 Task: Look for space in Kamaterón, Greece from 14th June, 2023 to 30th June, 2023 for 5 adults in price range Rs.8000 to Rs.12000. Place can be entire place or private room with 5 bedrooms having 5 beds and 5 bathrooms. Property type can be house, flat, hotel. Amenities needed are: wifi, TV, free parkinig on premises, gym, breakfast. Booking option can be shelf check-in. Required host language is English.
Action: Mouse moved to (492, 158)
Screenshot: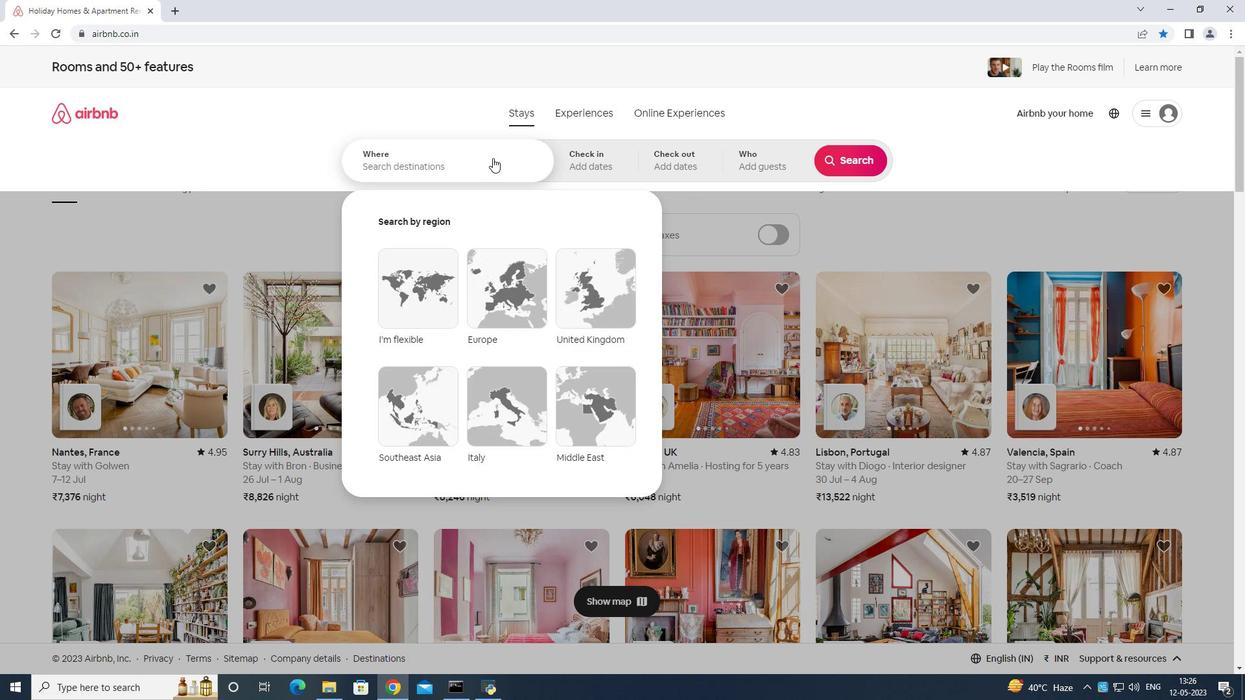 
Action: Mouse pressed left at (492, 158)
Screenshot: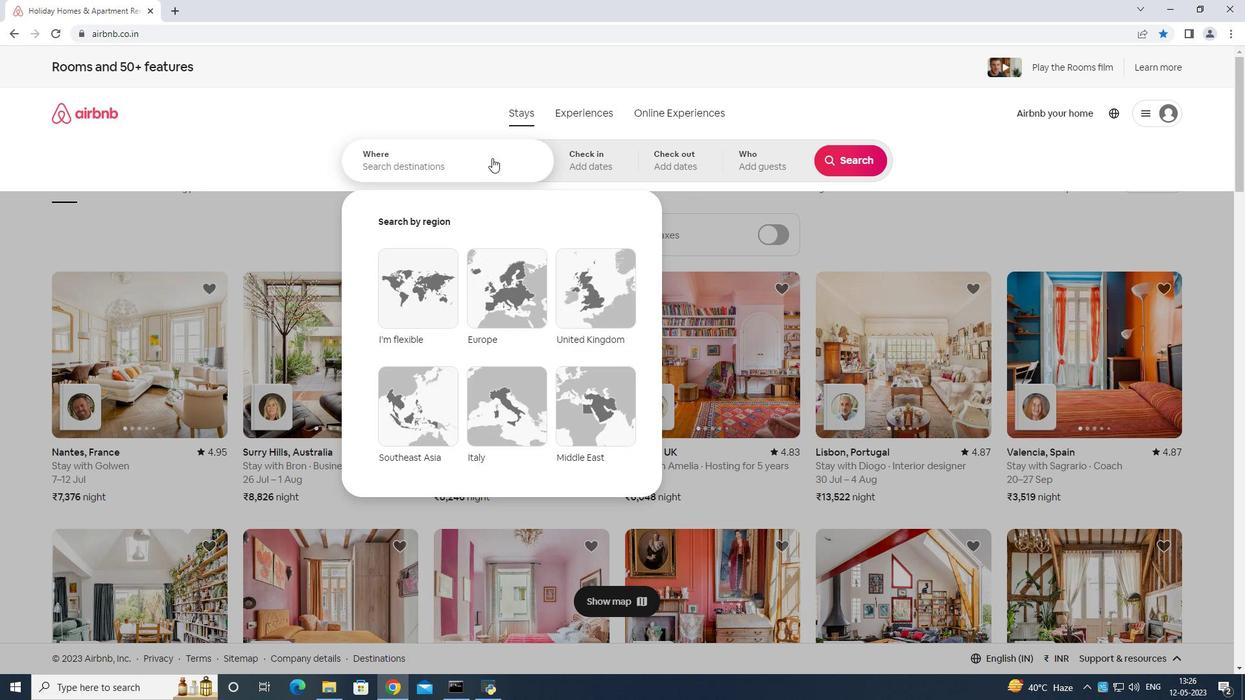 
Action: Key pressed <Key.shift>Kamatr<Key.backspace>eron<Key.space>greece<Key.enter>
Screenshot: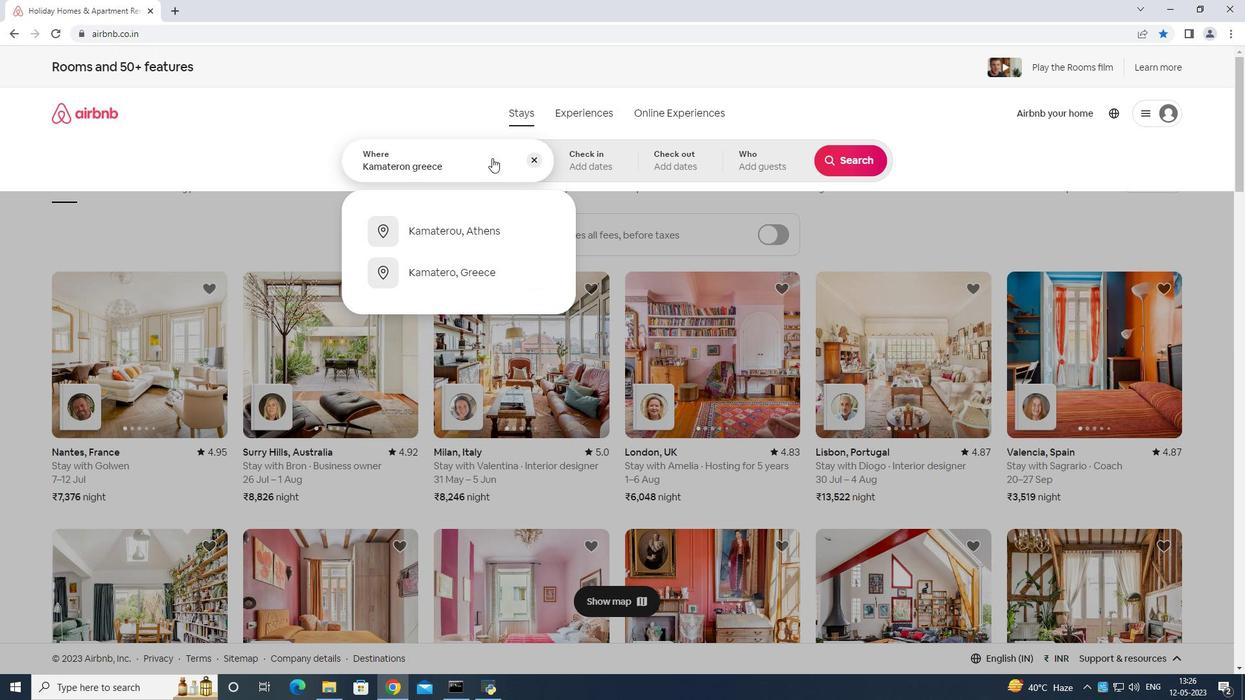 
Action: Mouse moved to (744, 378)
Screenshot: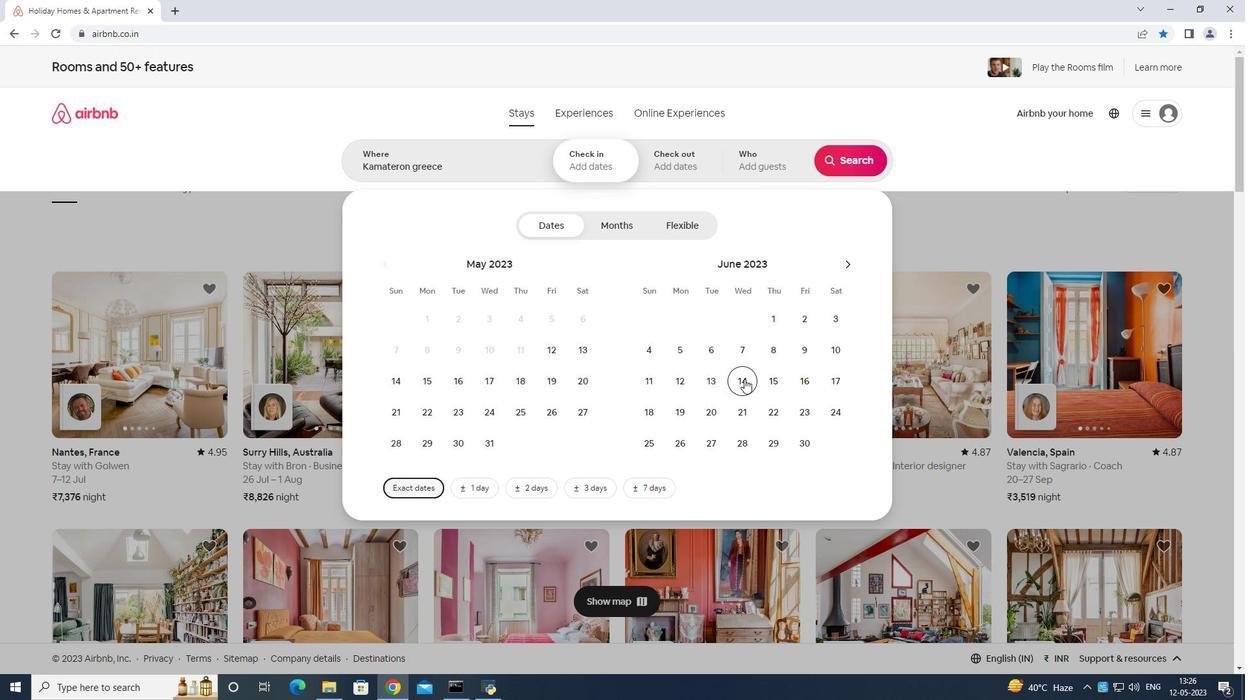 
Action: Mouse pressed left at (744, 378)
Screenshot: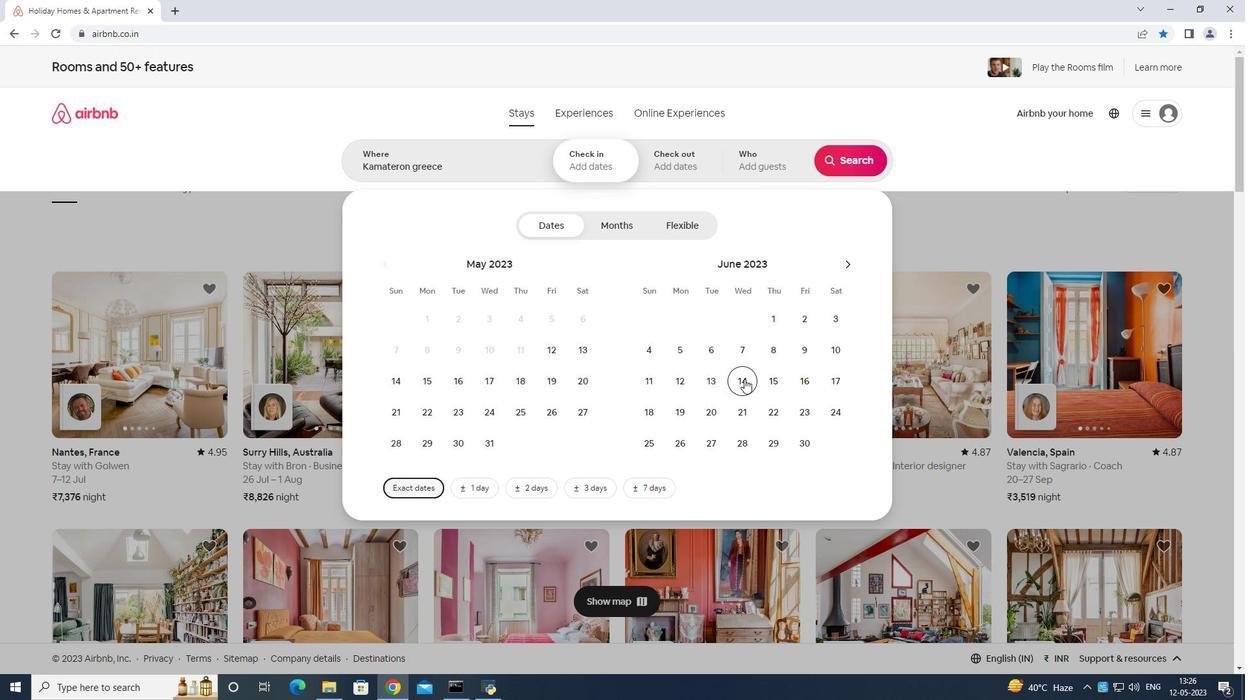 
Action: Mouse moved to (801, 441)
Screenshot: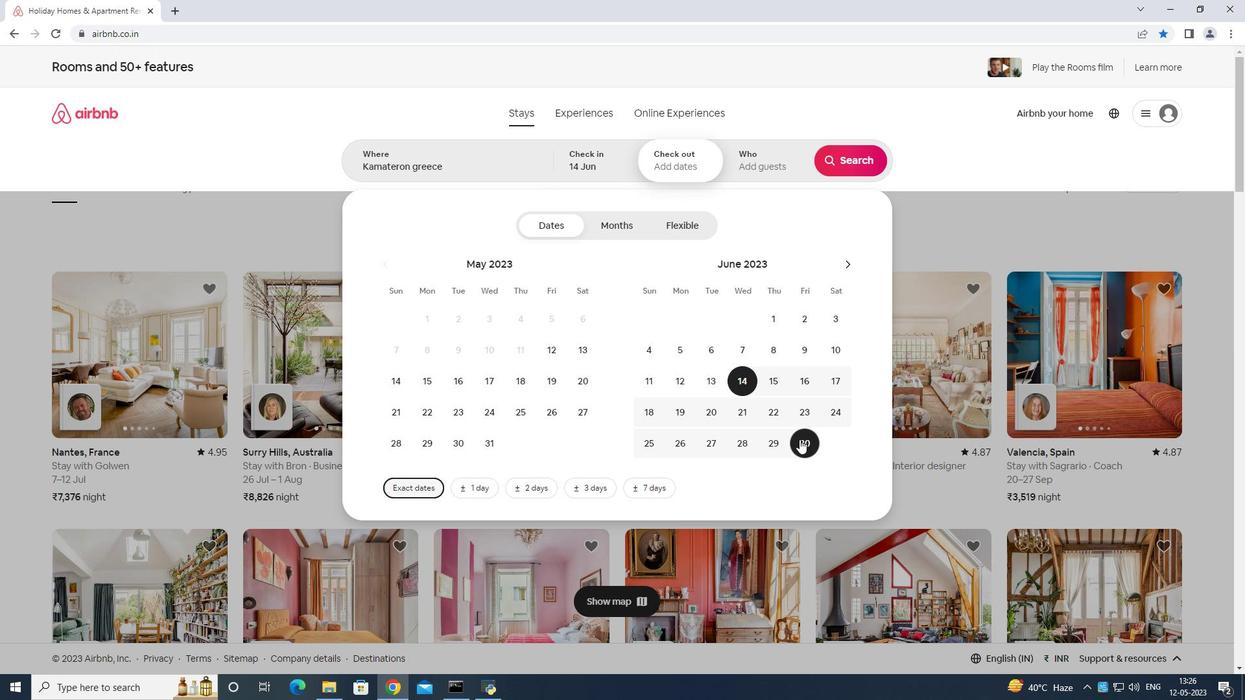 
Action: Mouse pressed left at (801, 441)
Screenshot: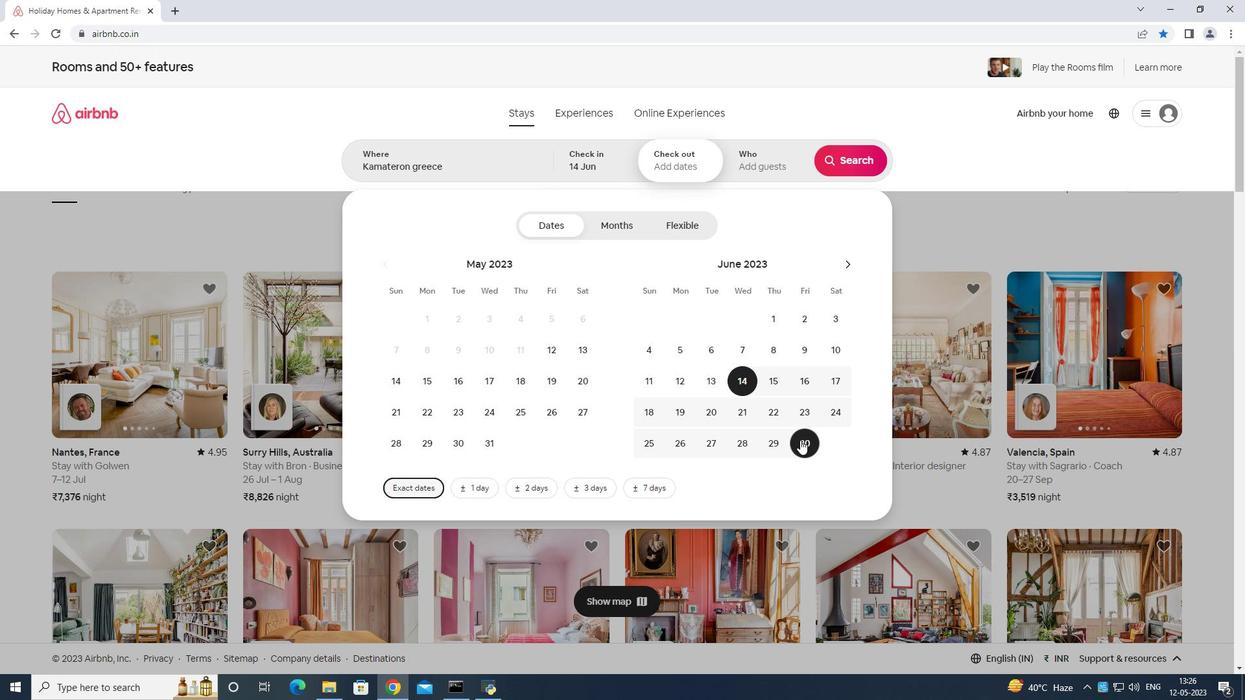 
Action: Mouse moved to (770, 162)
Screenshot: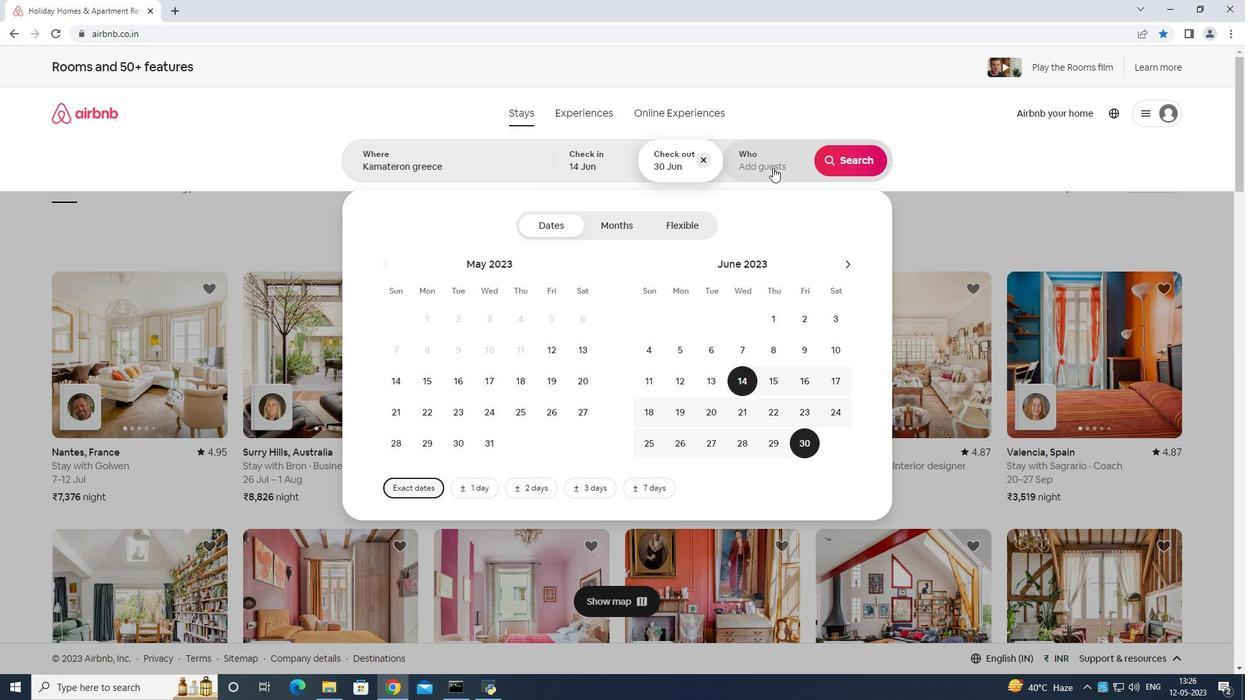 
Action: Mouse pressed left at (770, 162)
Screenshot: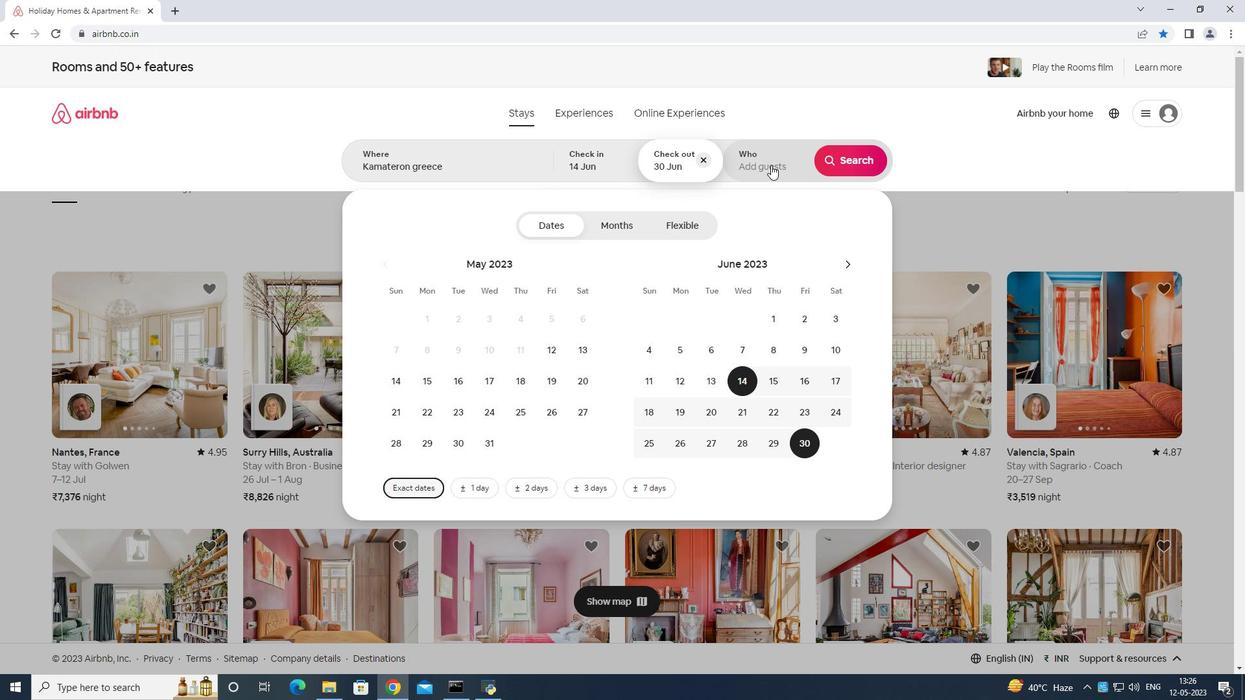 
Action: Mouse moved to (847, 232)
Screenshot: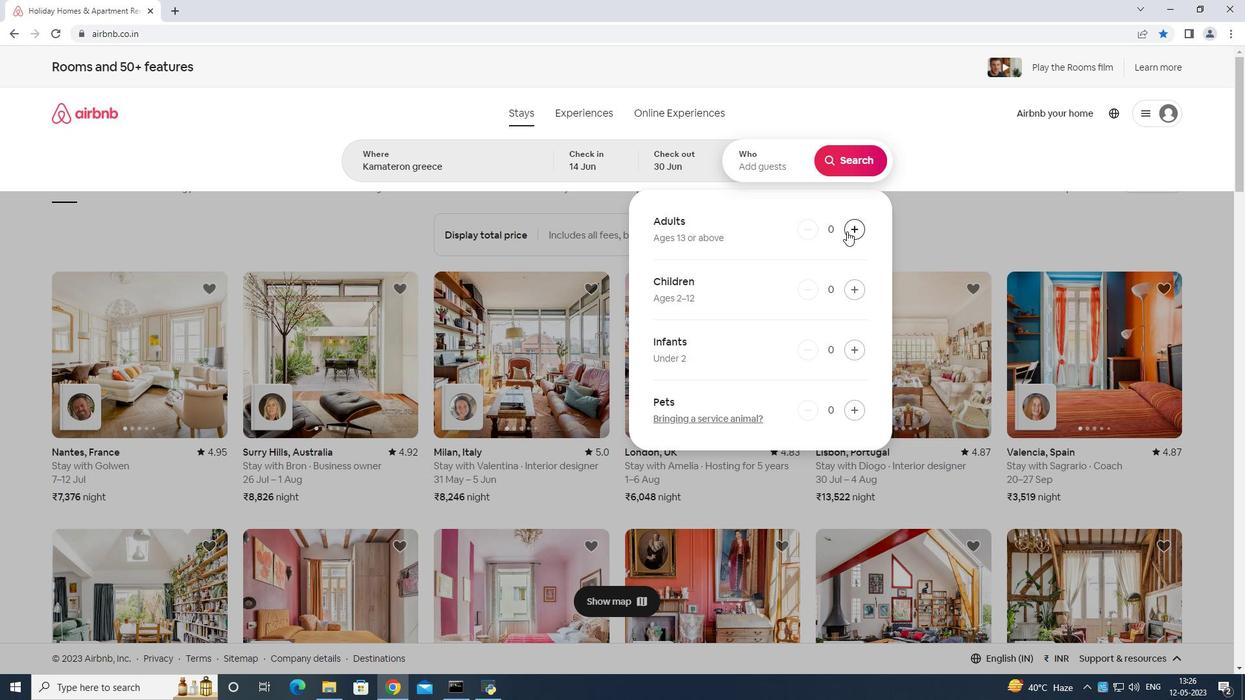 
Action: Mouse pressed left at (847, 232)
Screenshot: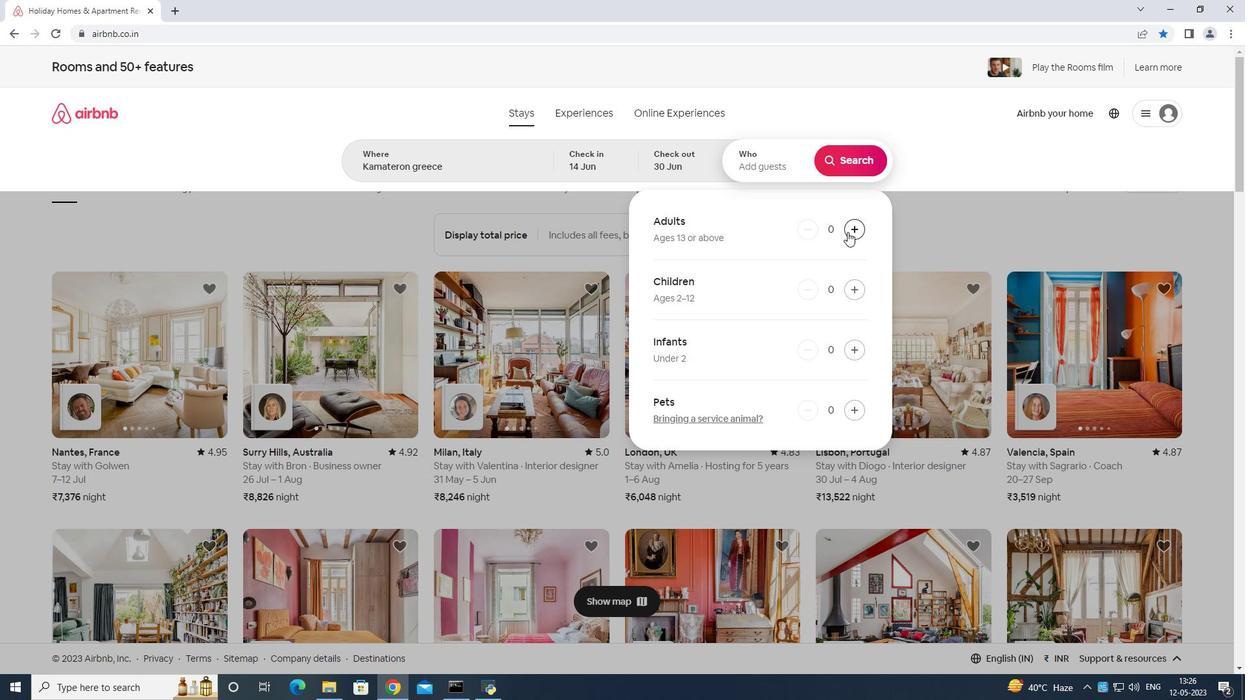 
Action: Mouse pressed left at (847, 232)
Screenshot: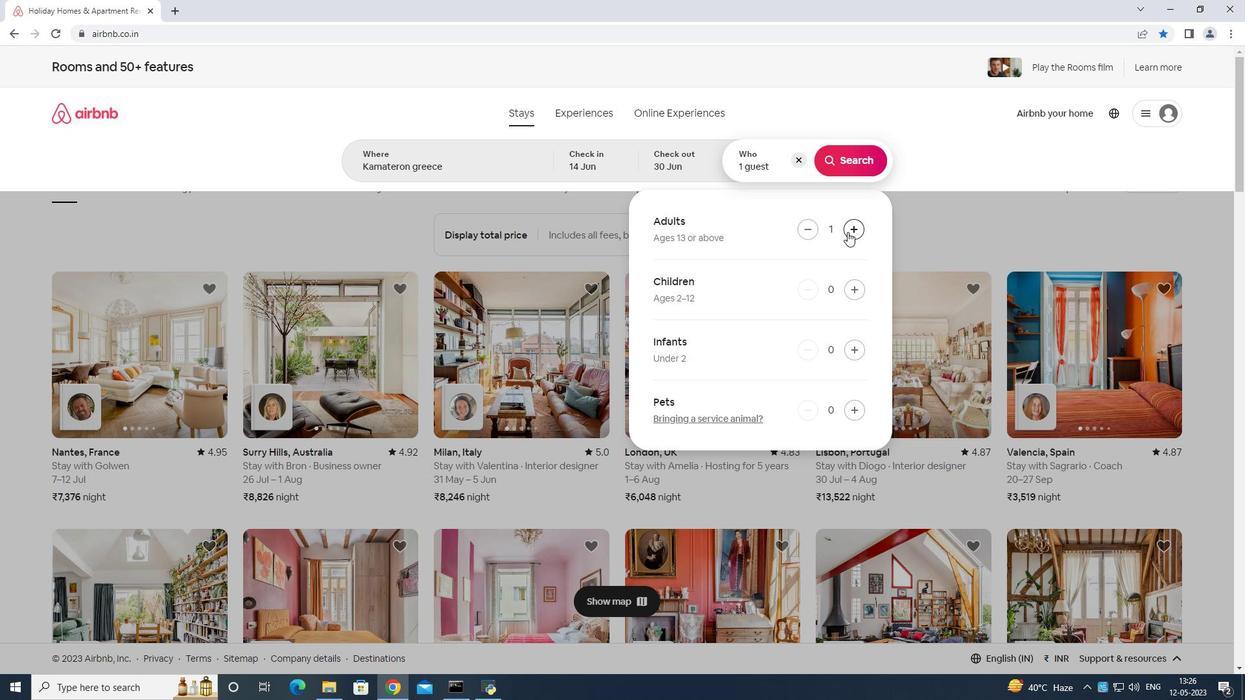 
Action: Mouse pressed left at (847, 232)
Screenshot: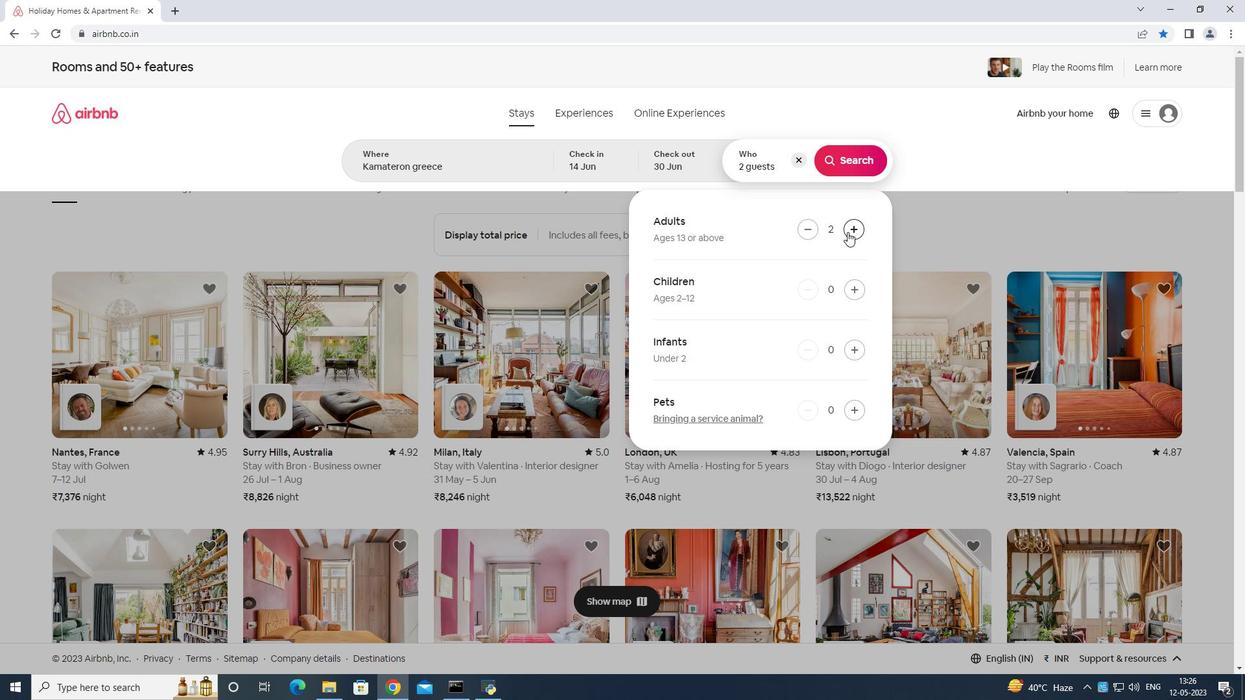 
Action: Mouse pressed left at (847, 232)
Screenshot: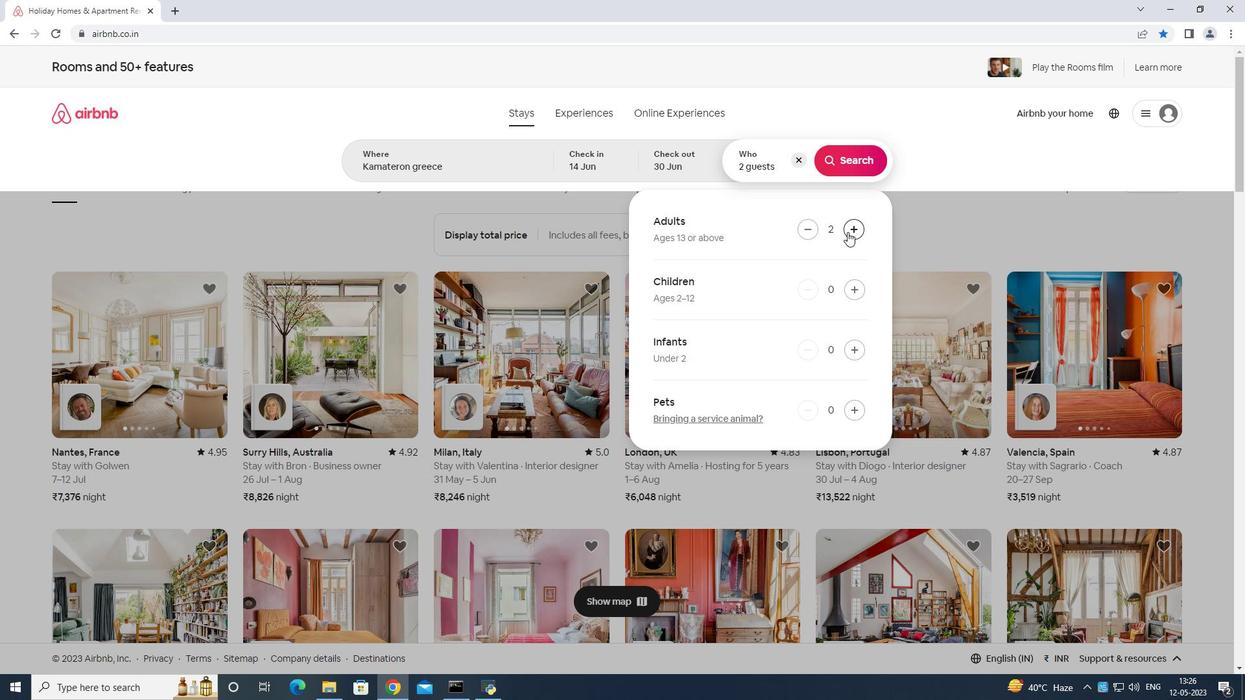 
Action: Mouse pressed left at (847, 232)
Screenshot: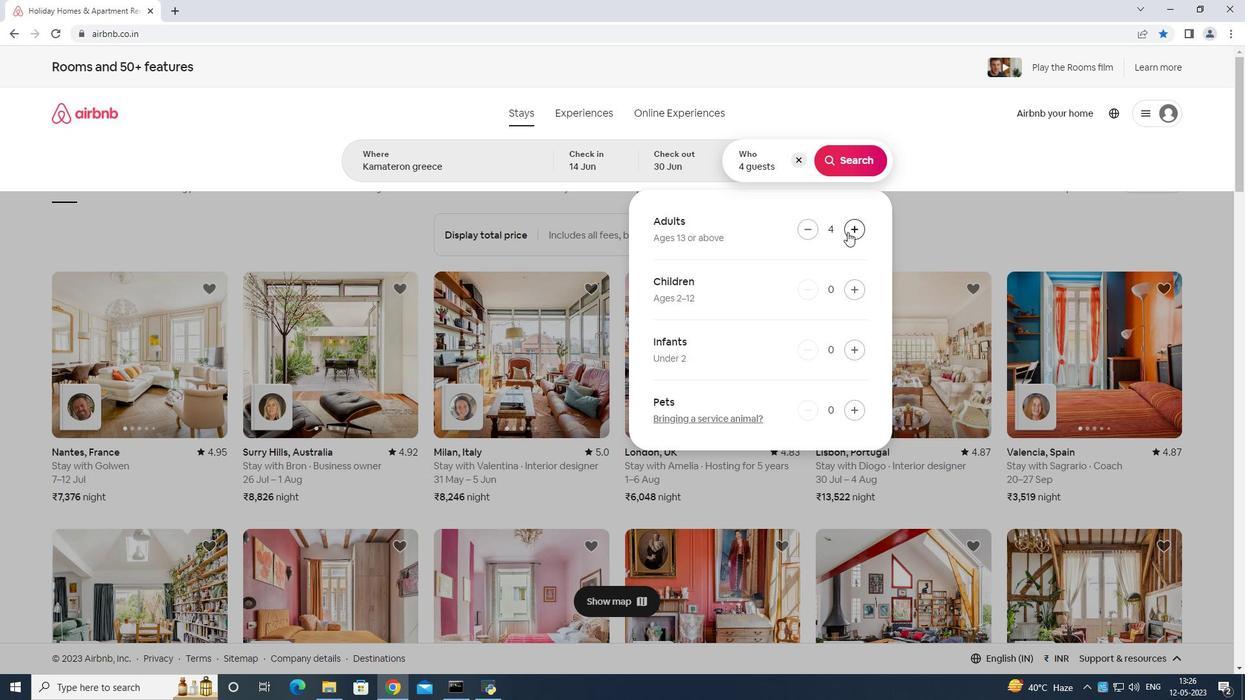 
Action: Mouse moved to (860, 160)
Screenshot: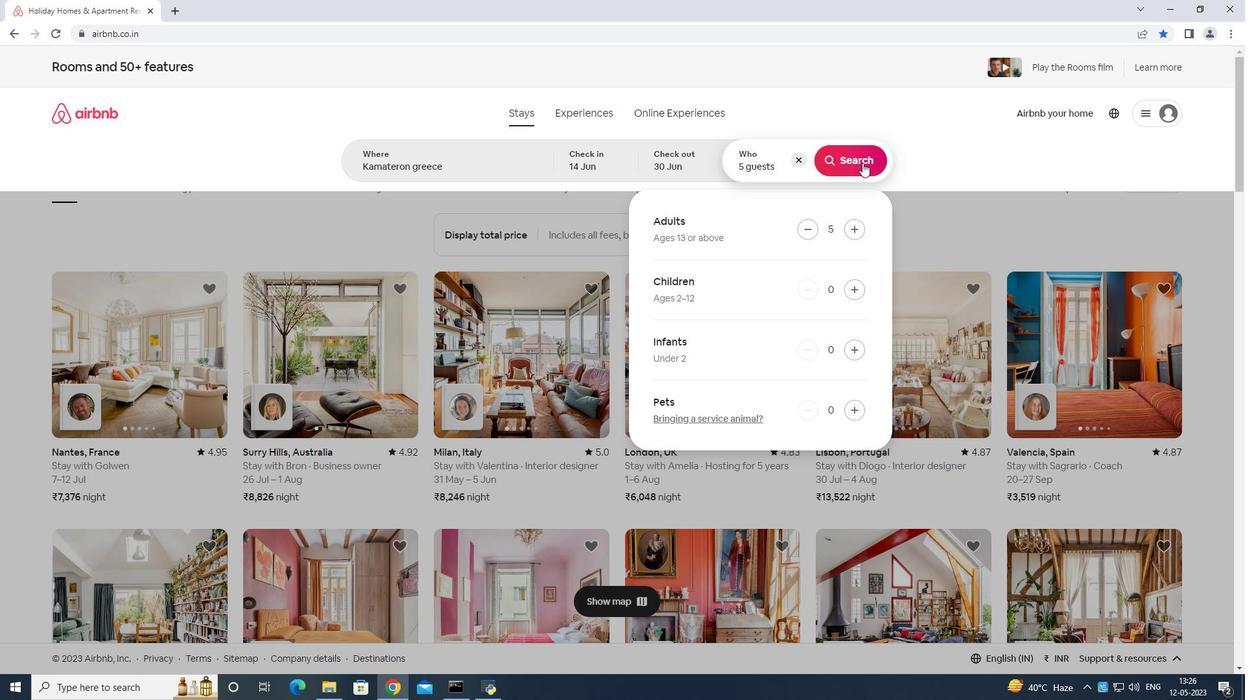 
Action: Mouse pressed left at (860, 160)
Screenshot: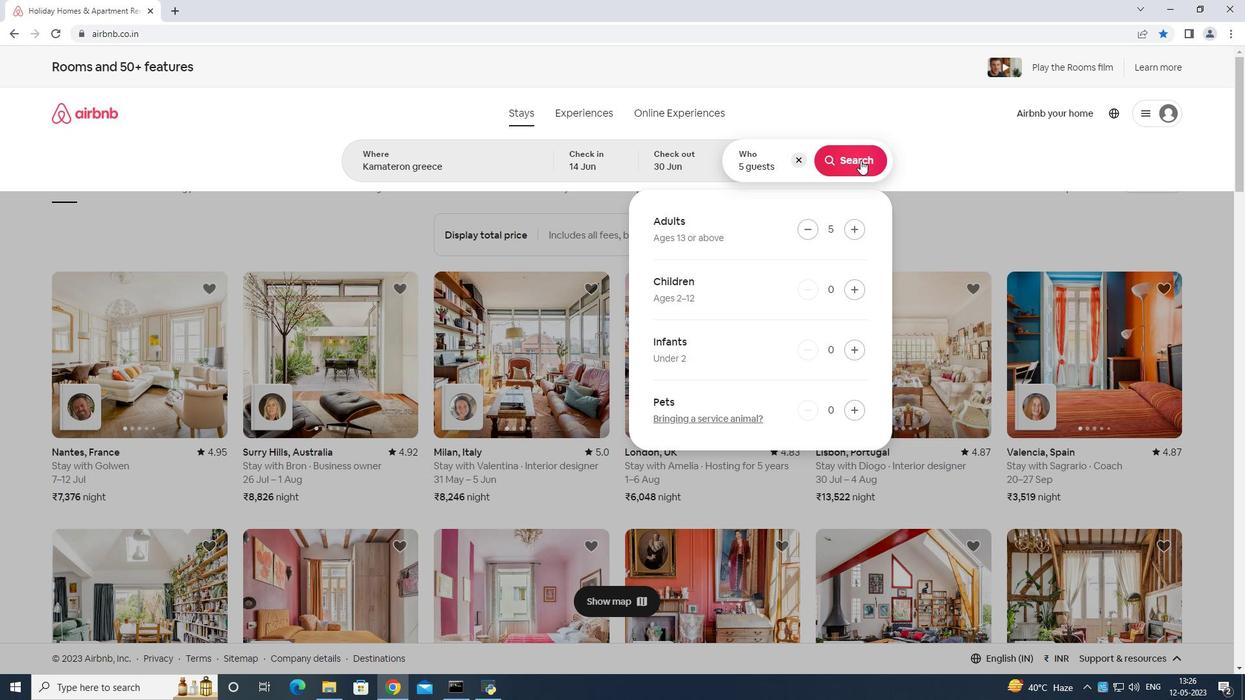 
Action: Mouse moved to (1193, 118)
Screenshot: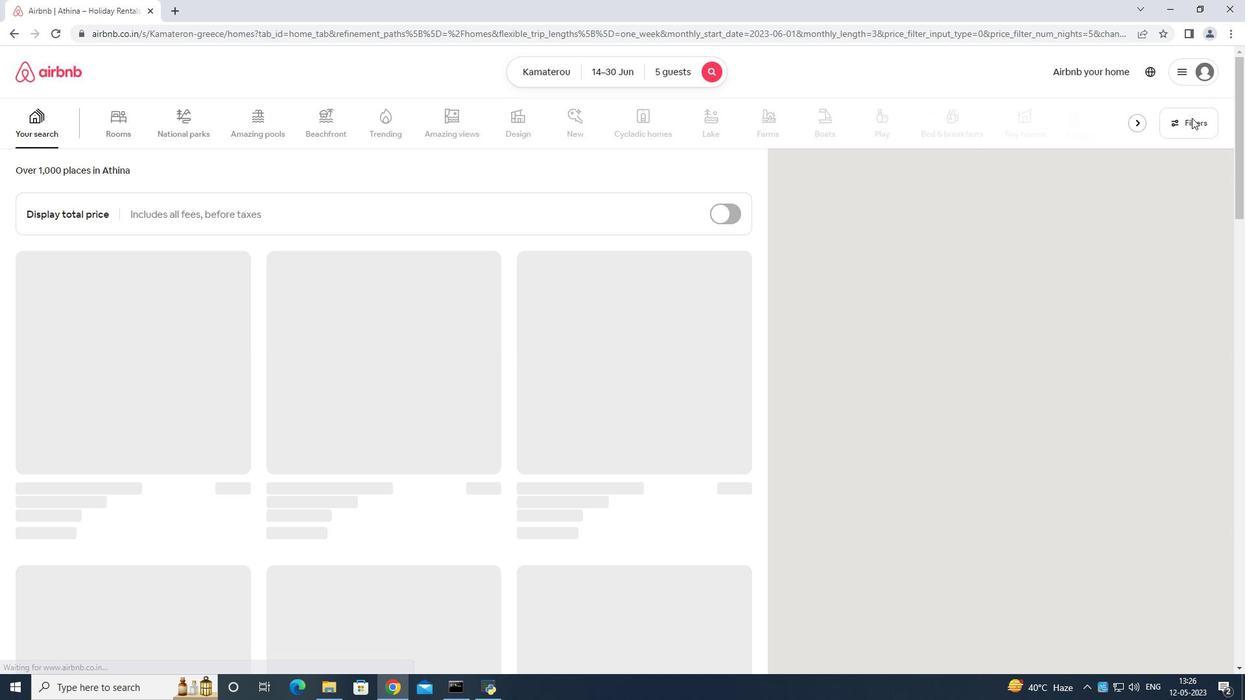 
Action: Mouse pressed left at (1193, 118)
Screenshot: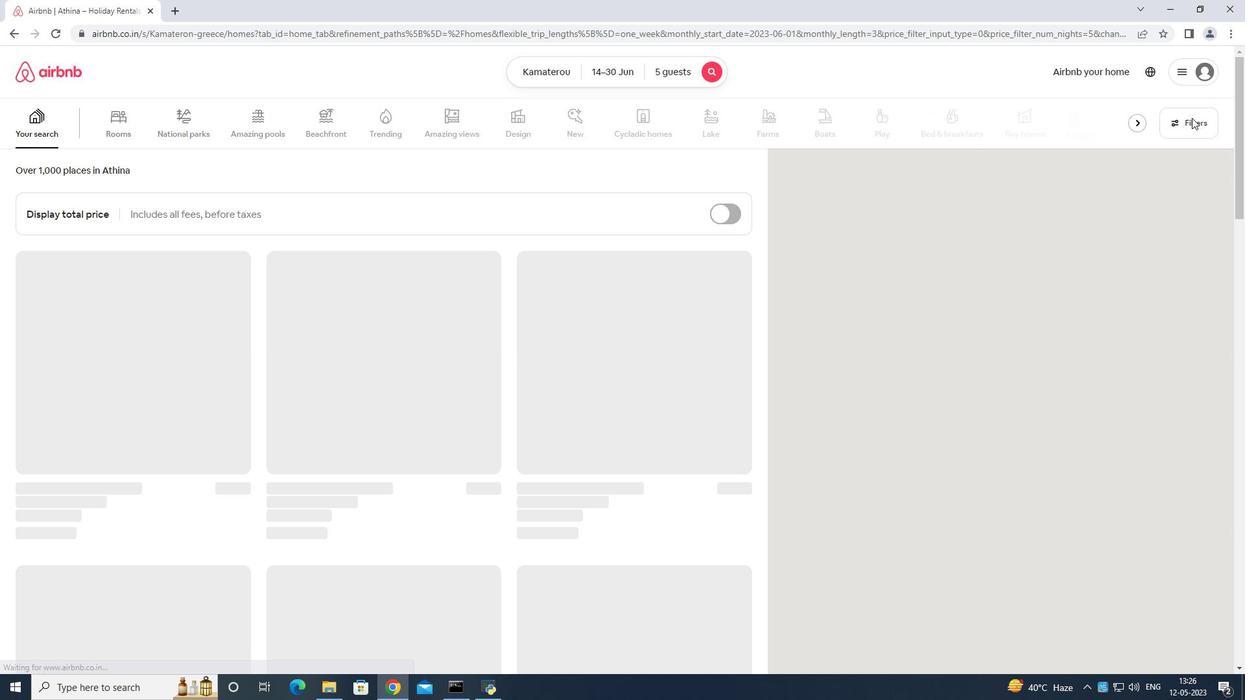 
Action: Mouse moved to (568, 446)
Screenshot: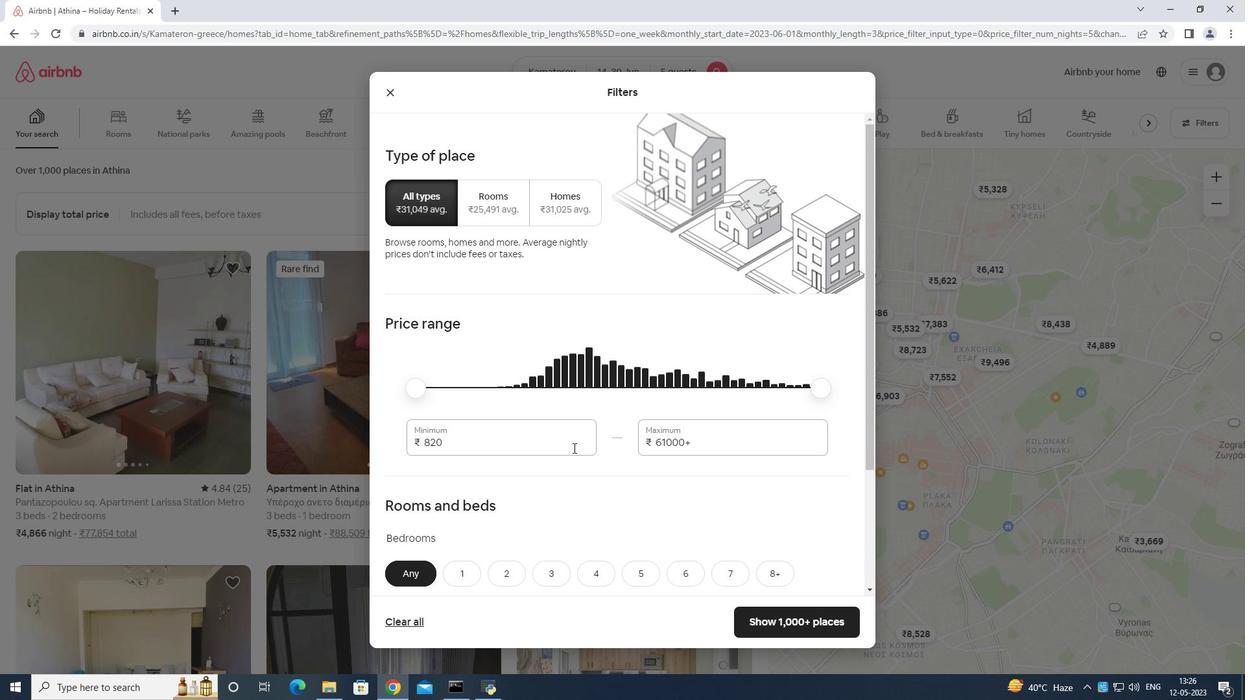
Action: Mouse pressed left at (568, 446)
Screenshot: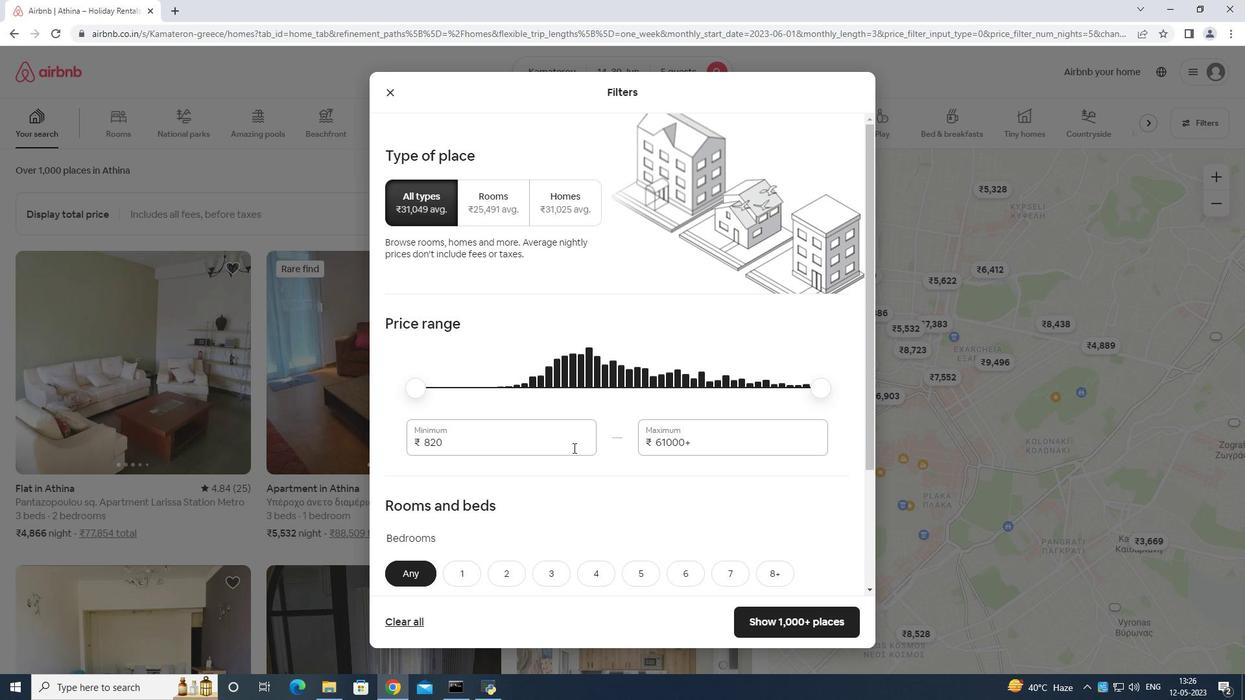 
Action: Key pressed <Key.backspace>
Screenshot: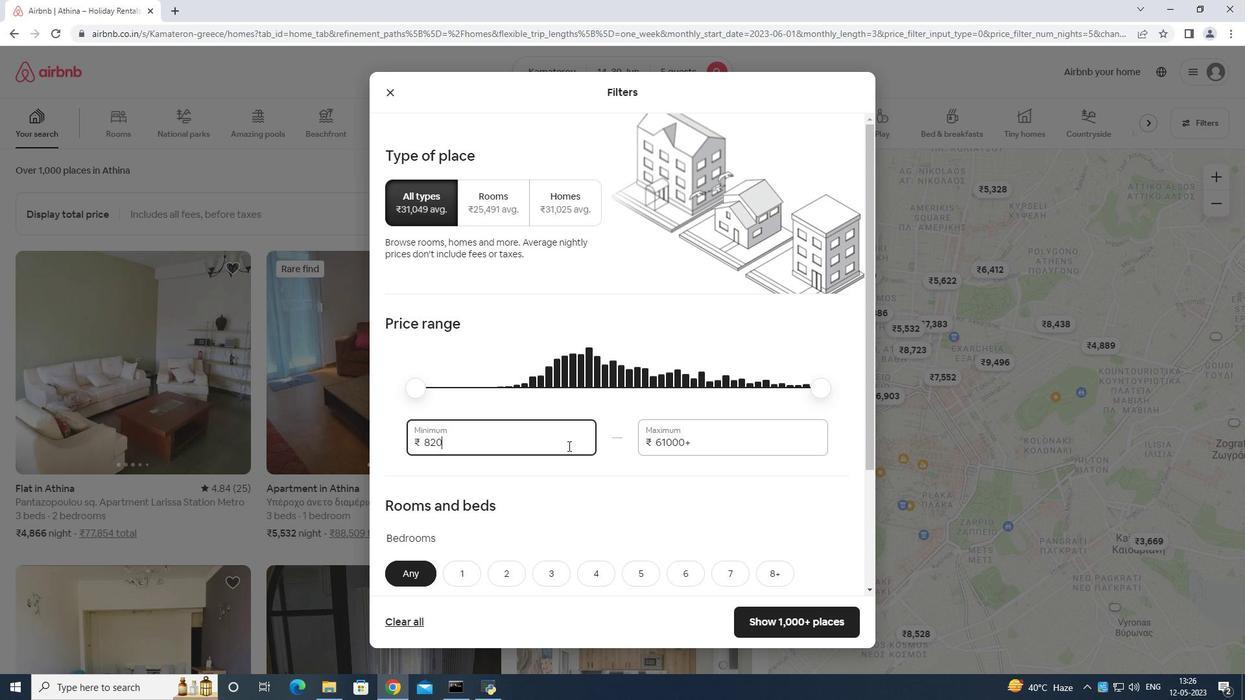 
Action: Mouse moved to (572, 440)
Screenshot: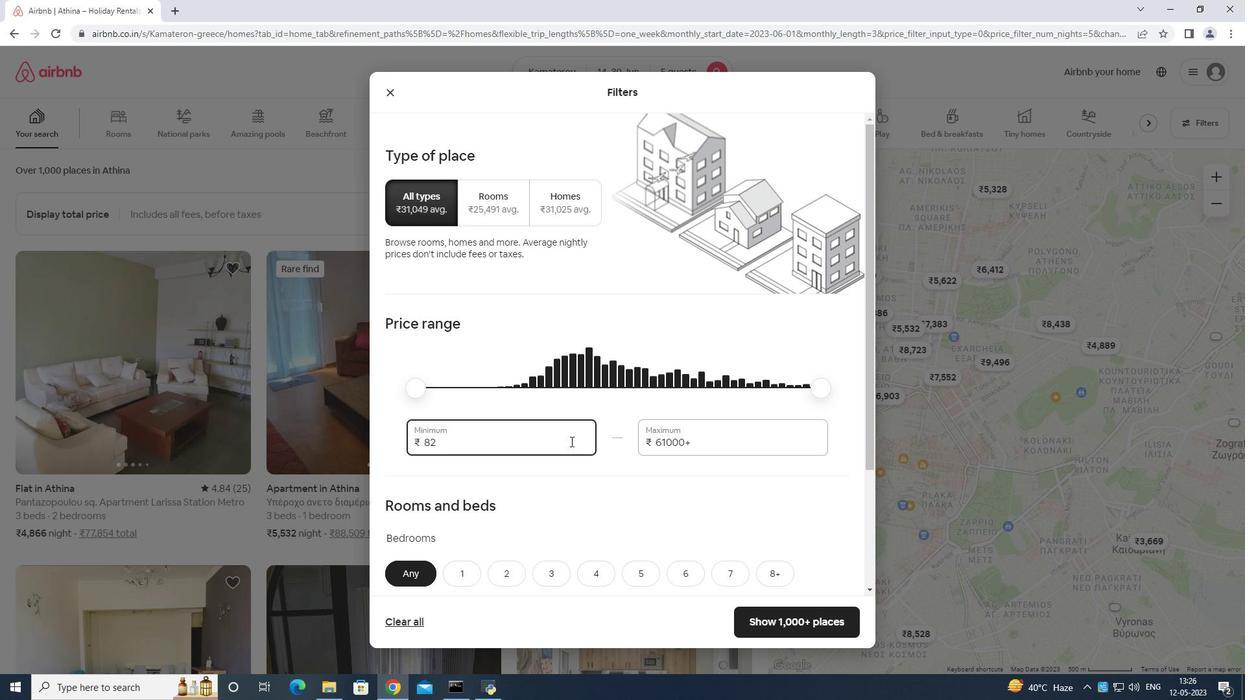 
Action: Key pressed <Key.backspace><Key.backspace>
Screenshot: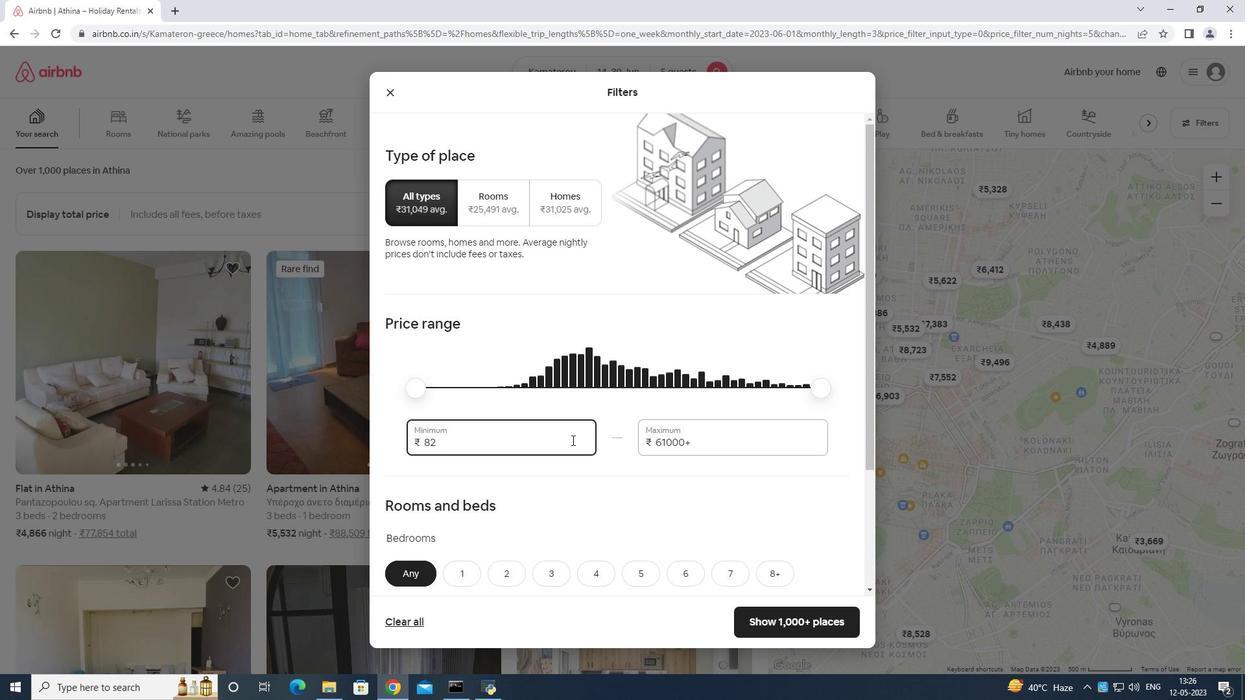 
Action: Mouse moved to (574, 439)
Screenshot: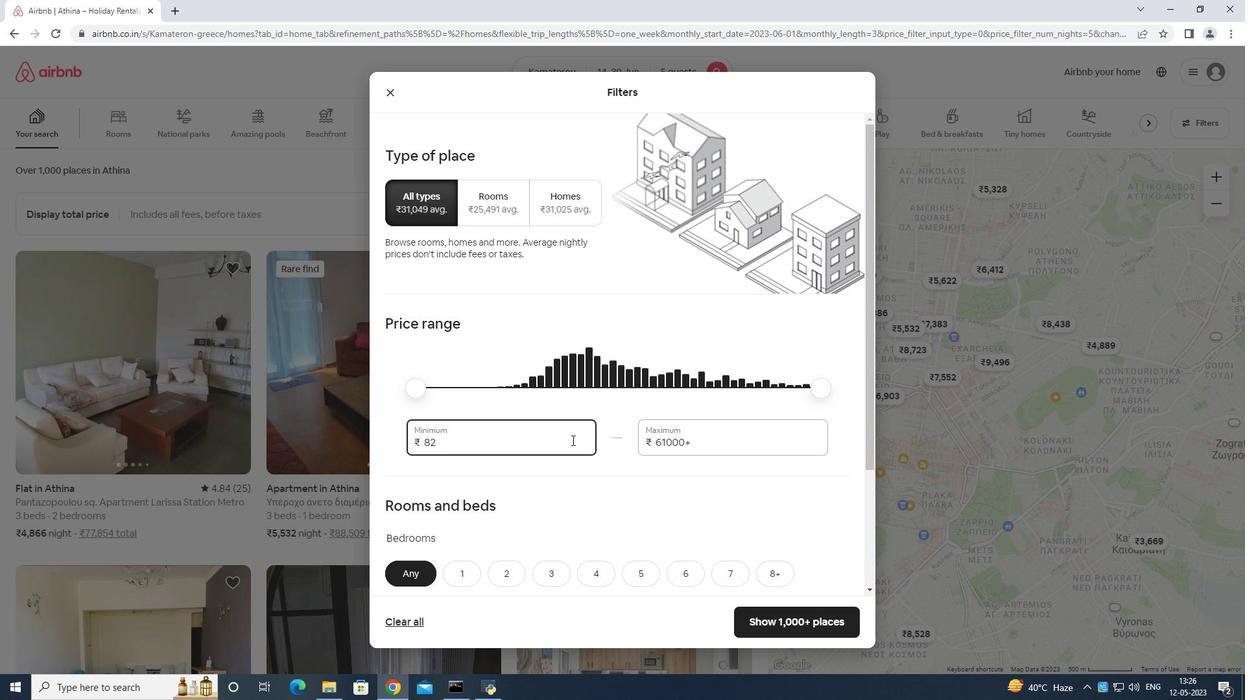
Action: Key pressed <Key.backspace><Key.backspace>8
Screenshot: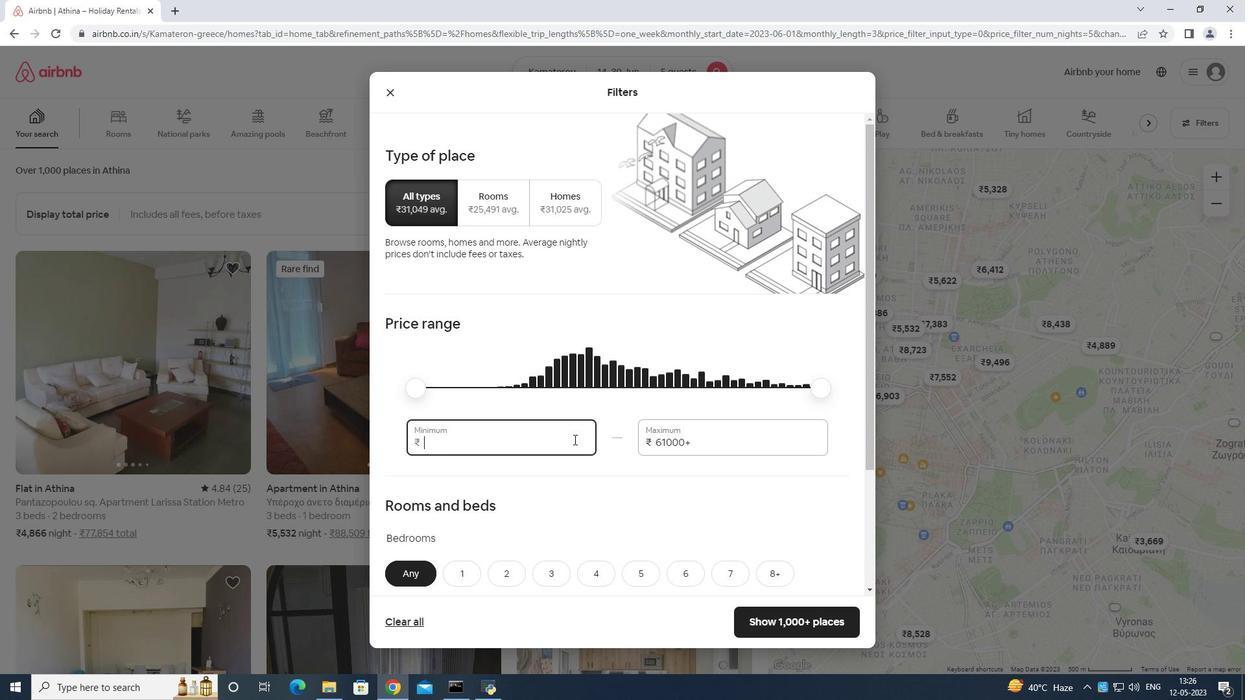 
Action: Mouse moved to (575, 439)
Screenshot: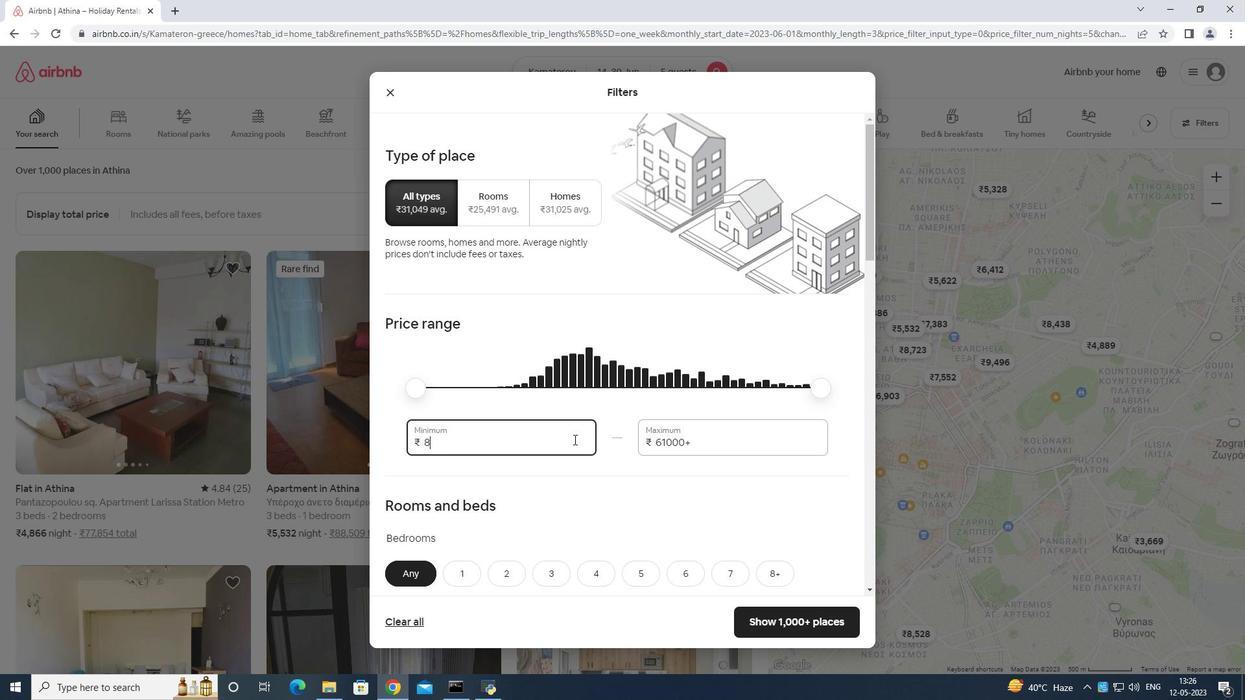 
Action: Key pressed 000
Screenshot: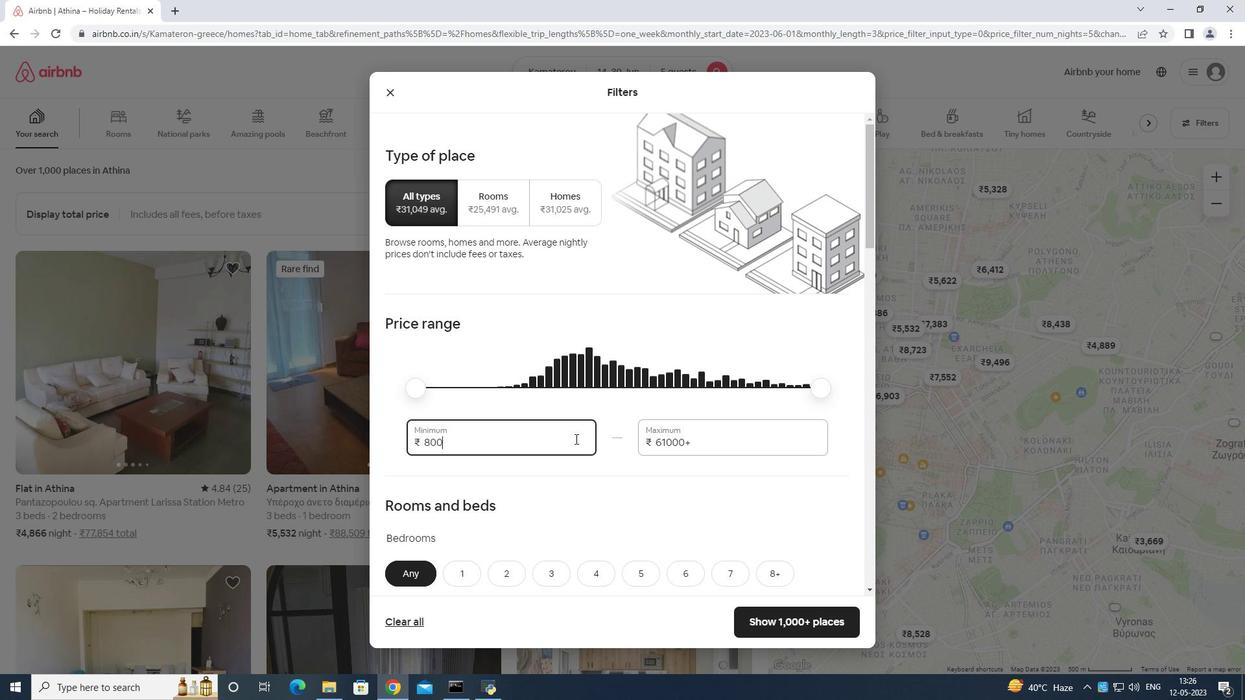 
Action: Mouse moved to (736, 427)
Screenshot: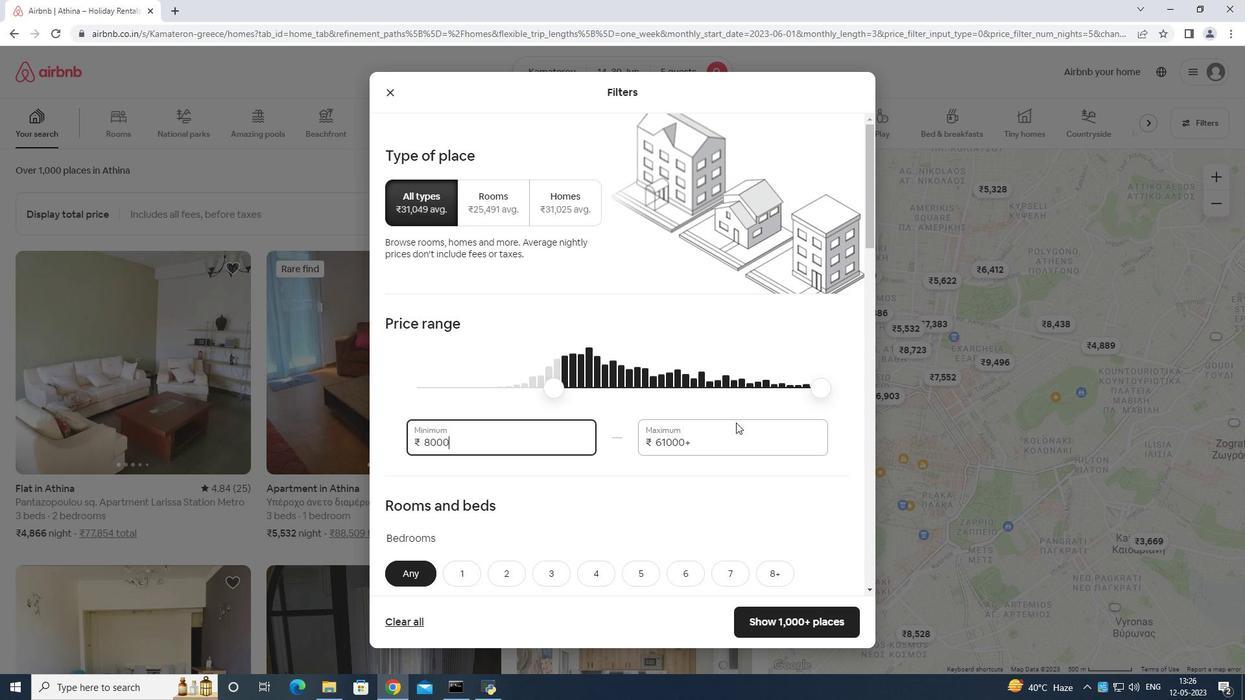
Action: Mouse pressed left at (736, 427)
Screenshot: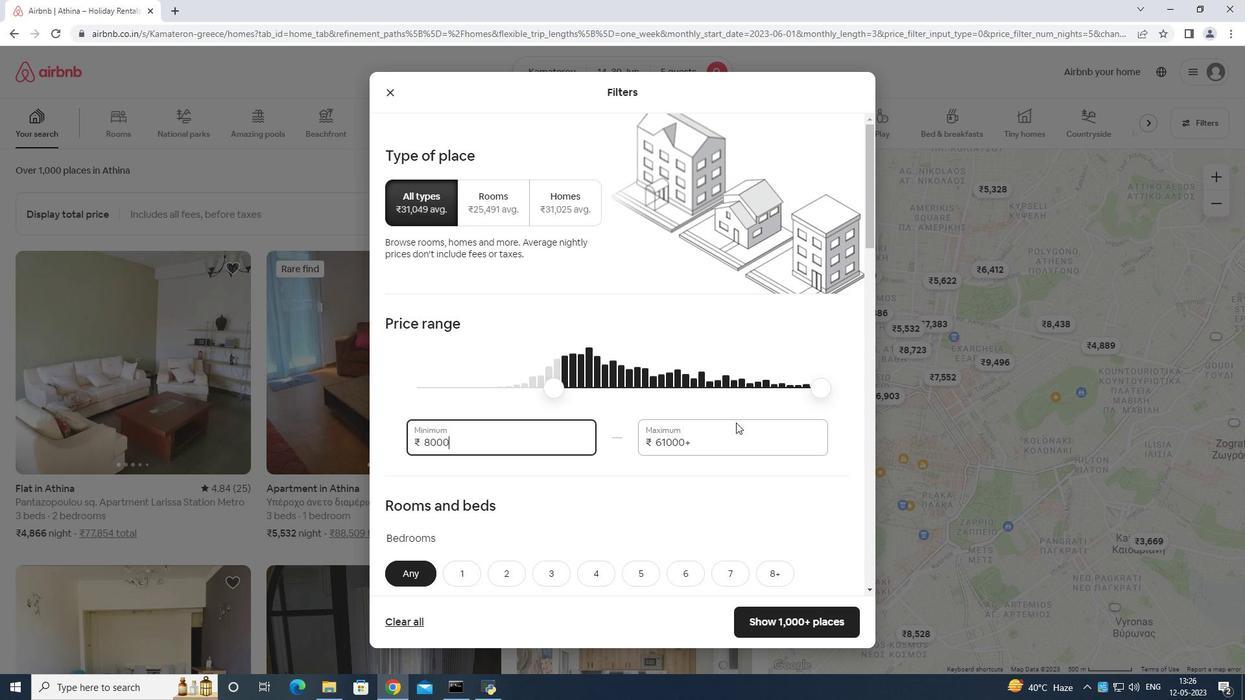 
Action: Mouse moved to (736, 428)
Screenshot: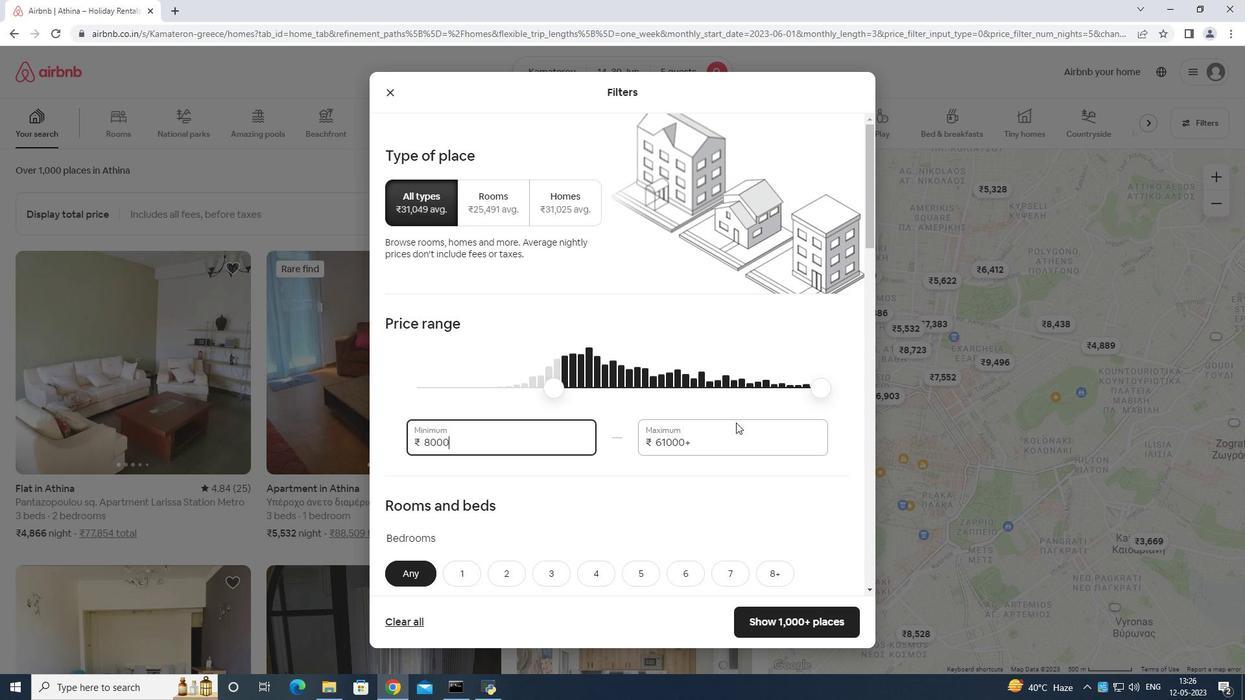 
Action: Key pressed <Key.backspace><Key.backspace><Key.backspace><Key.backspace><Key.backspace><Key.backspace><Key.backspace><Key.backspace><Key.backspace><Key.backspace><Key.backspace>1
Screenshot: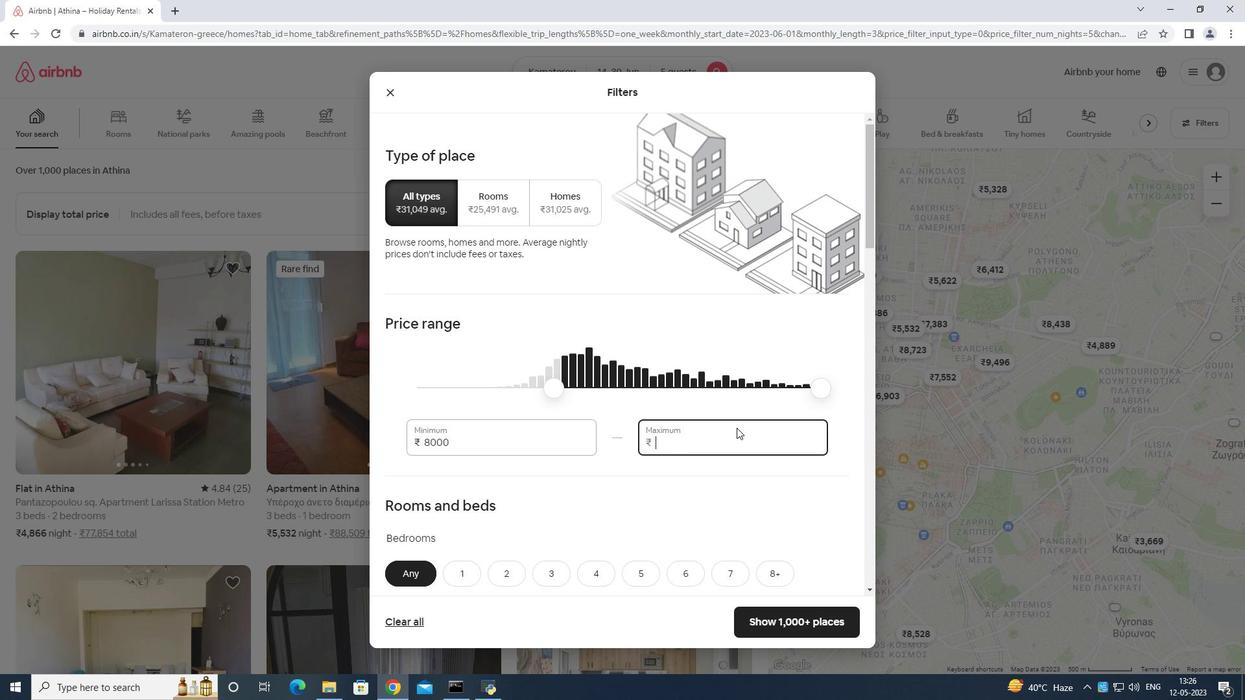
Action: Mouse moved to (737, 428)
Screenshot: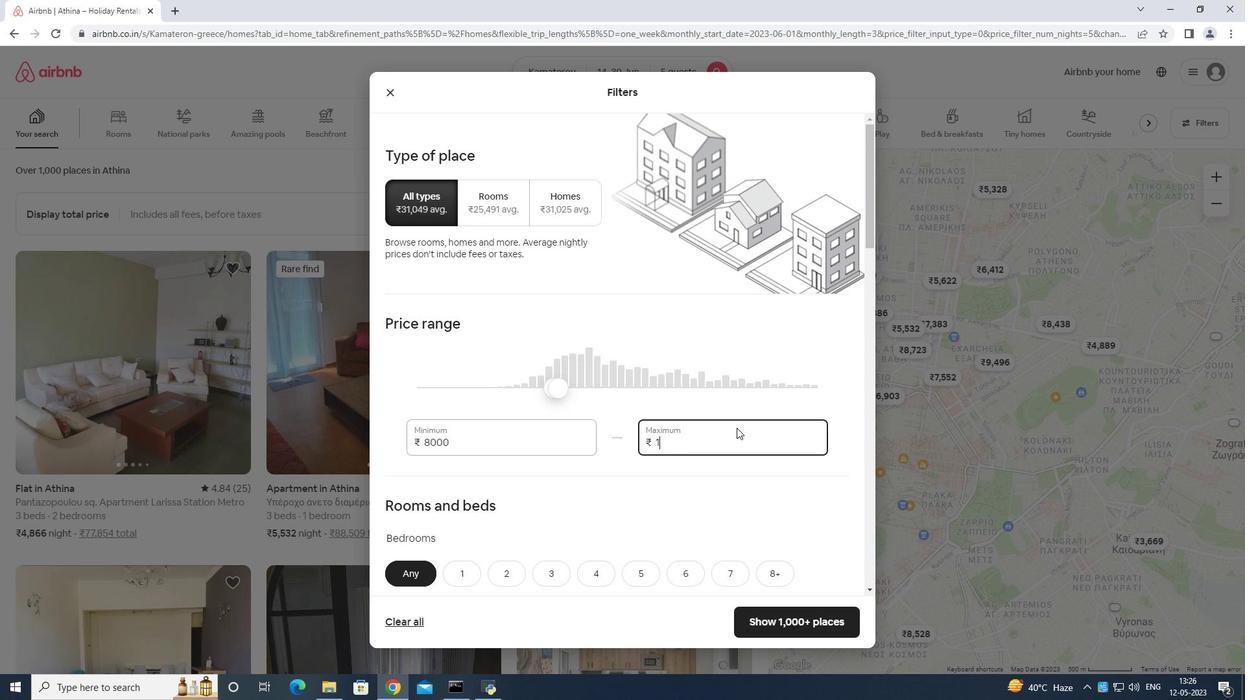 
Action: Key pressed 20
Screenshot: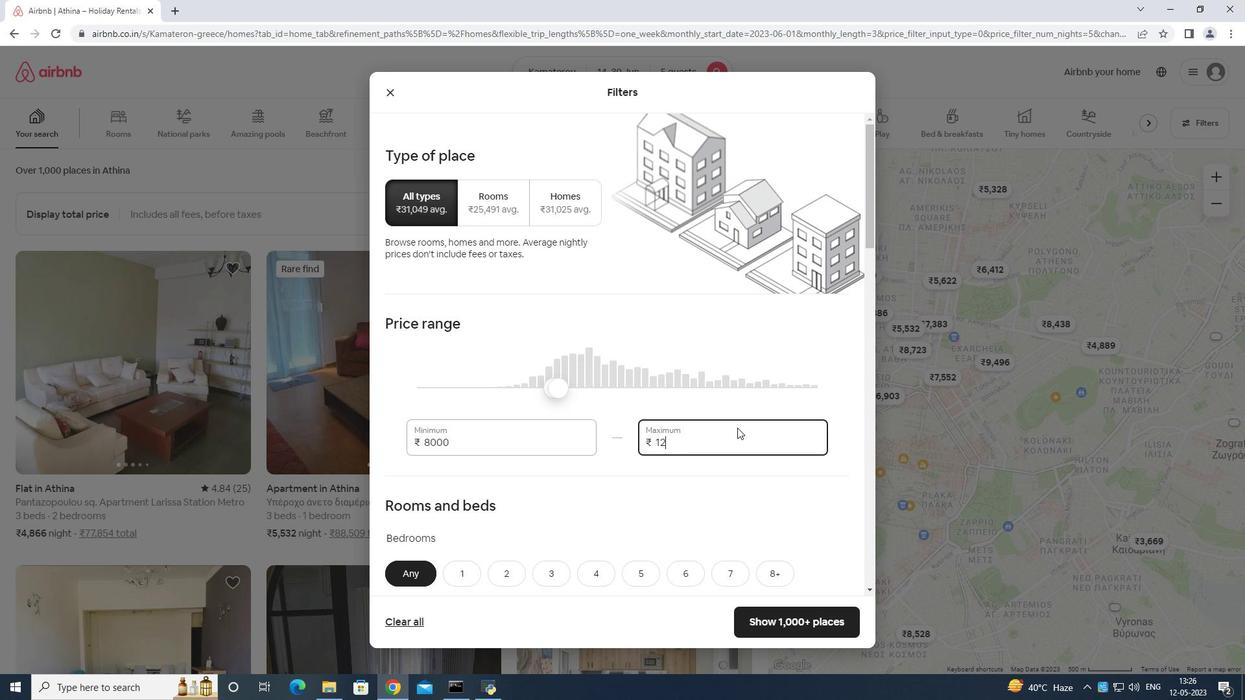 
Action: Mouse moved to (737, 428)
Screenshot: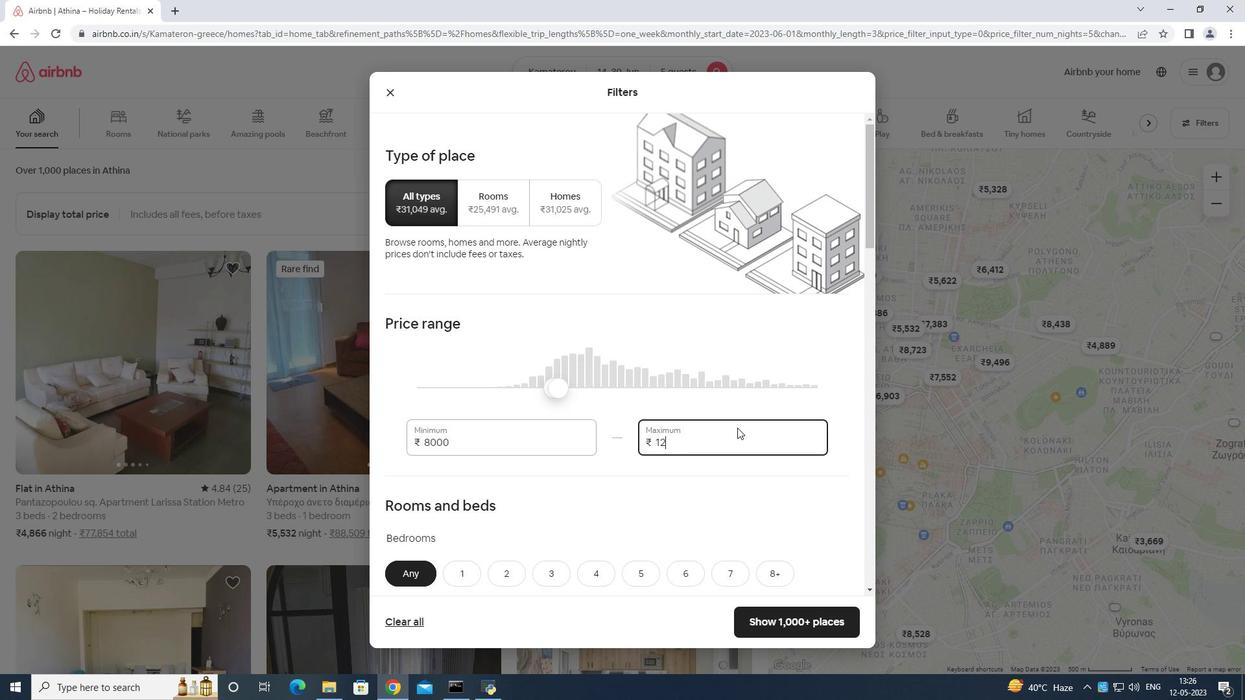 
Action: Key pressed 00
Screenshot: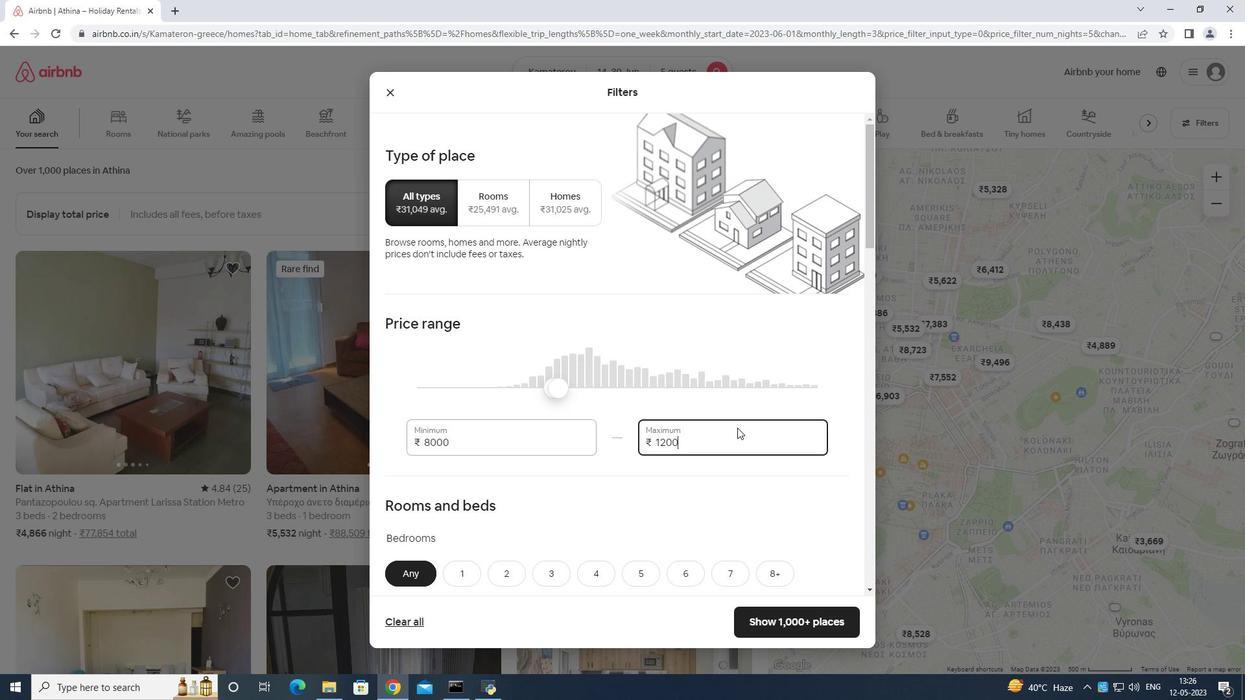 
Action: Mouse scrolled (737, 427) with delta (0, 0)
Screenshot: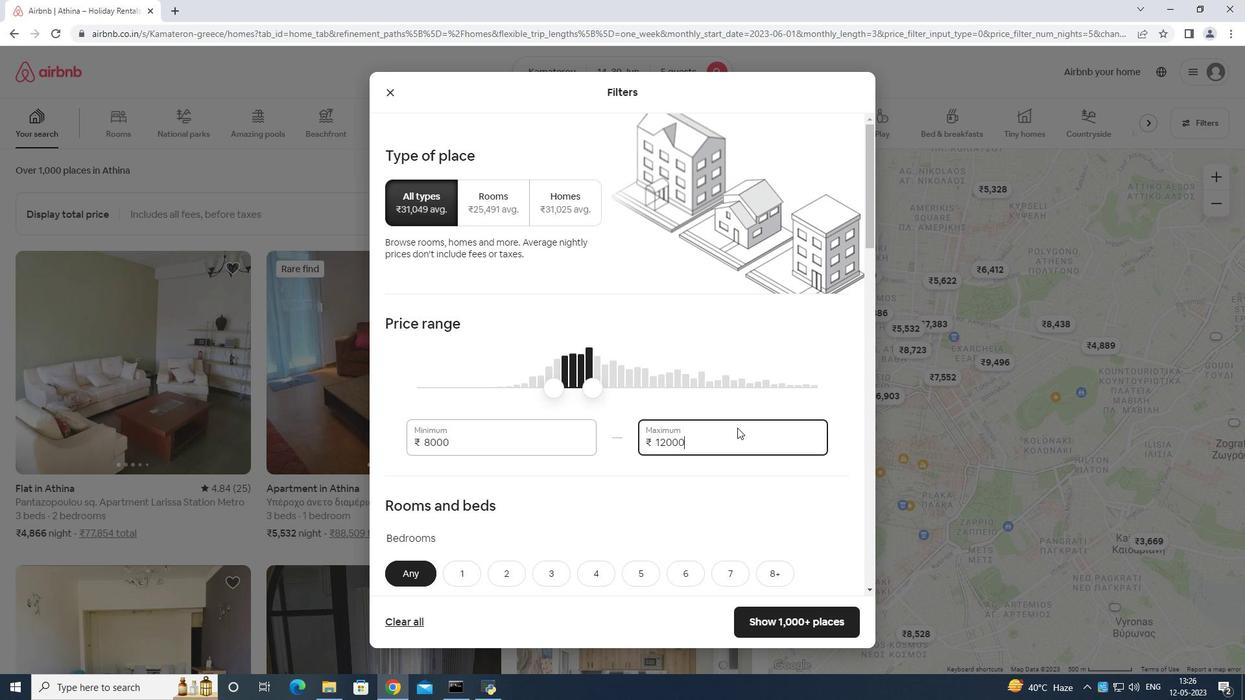 
Action: Mouse scrolled (737, 427) with delta (0, 0)
Screenshot: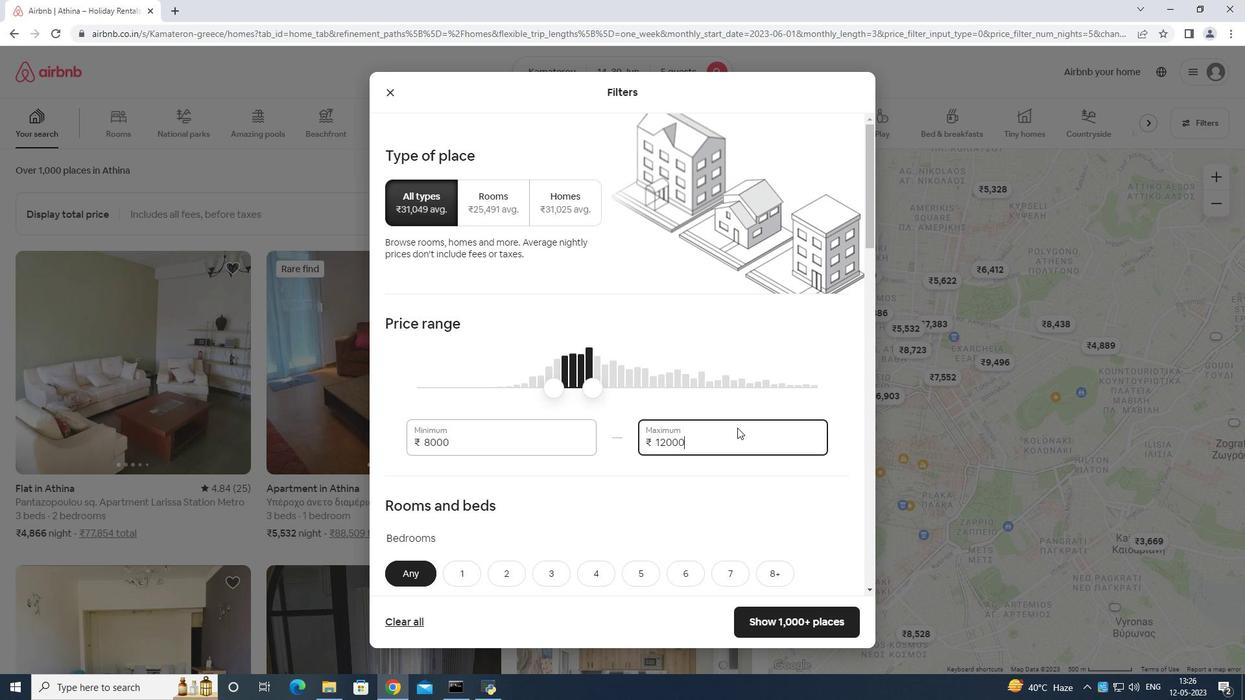 
Action: Mouse moved to (737, 428)
Screenshot: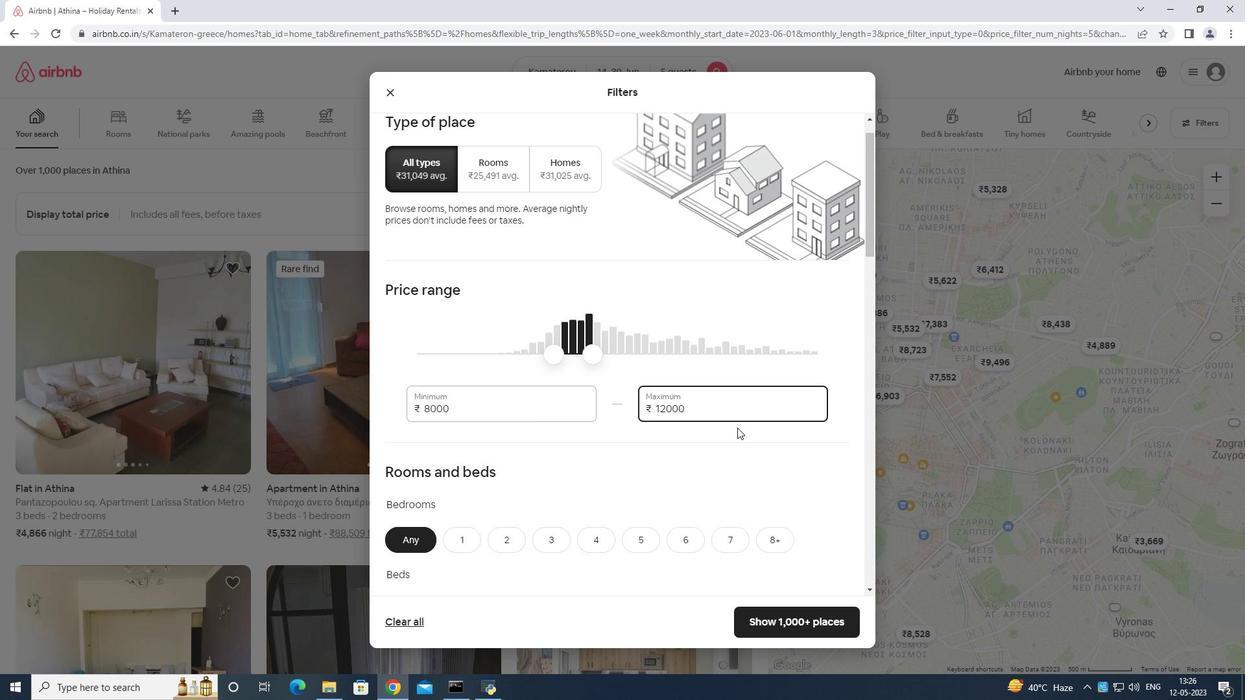 
Action: Mouse scrolled (737, 428) with delta (0, 0)
Screenshot: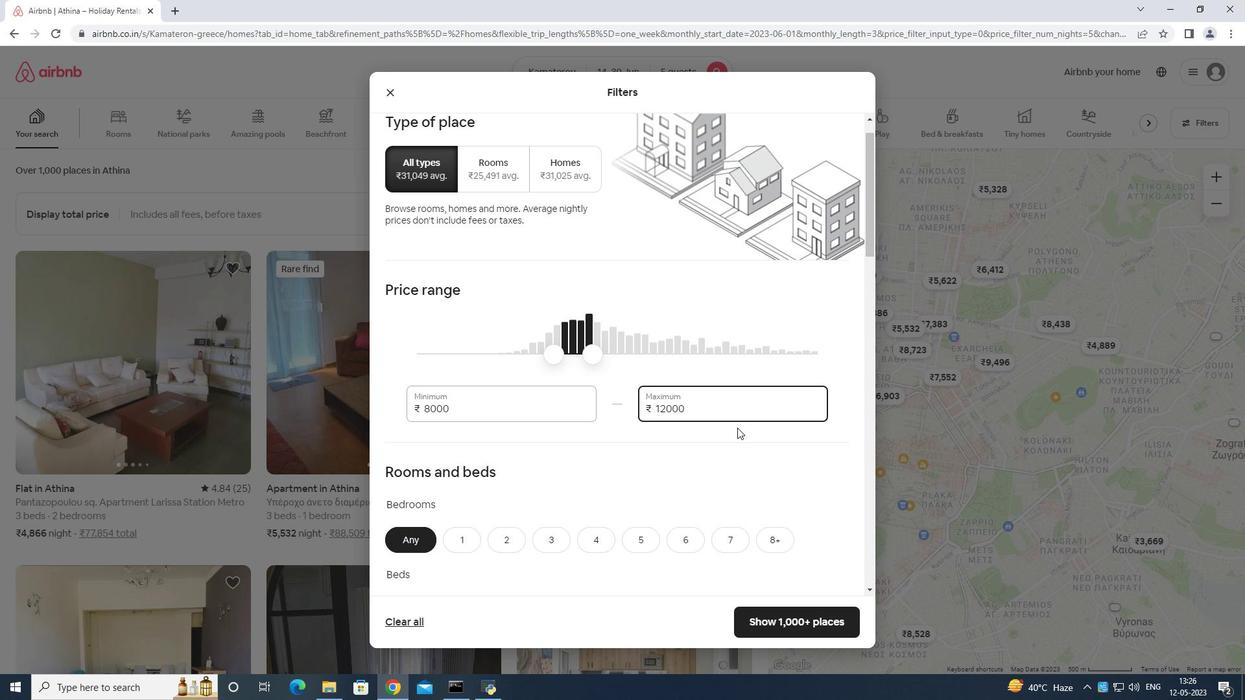 
Action: Mouse moved to (737, 428)
Screenshot: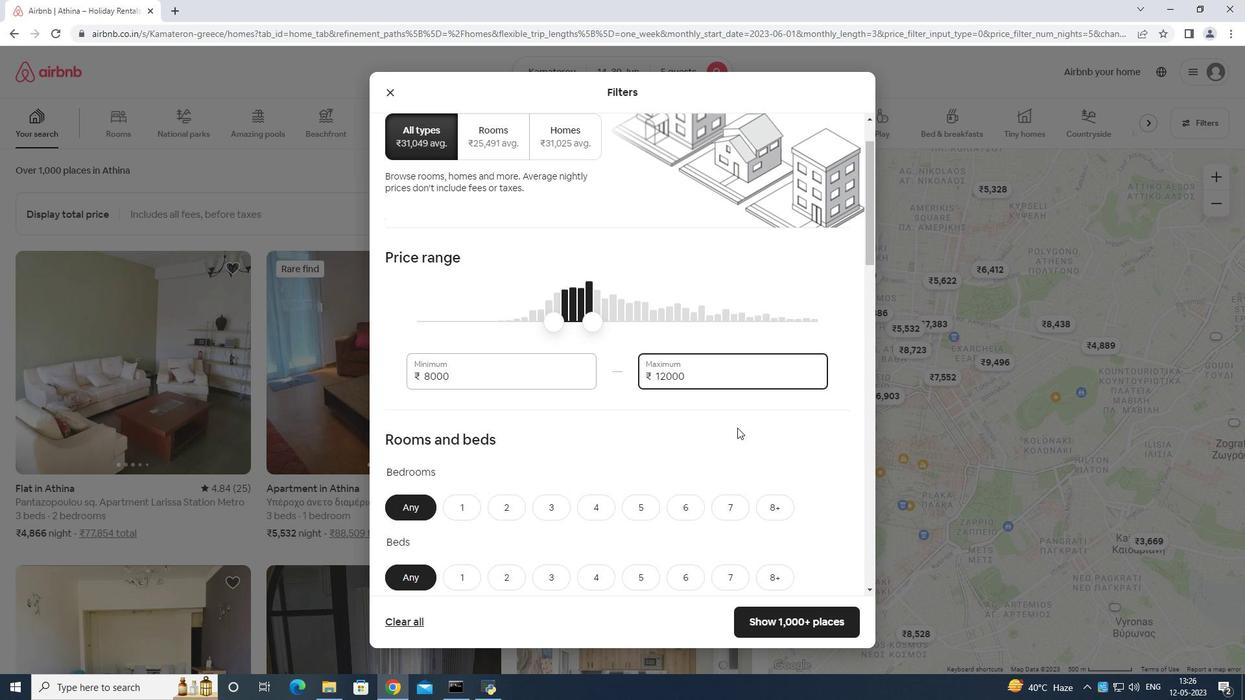 
Action: Mouse scrolled (737, 428) with delta (0, 0)
Screenshot: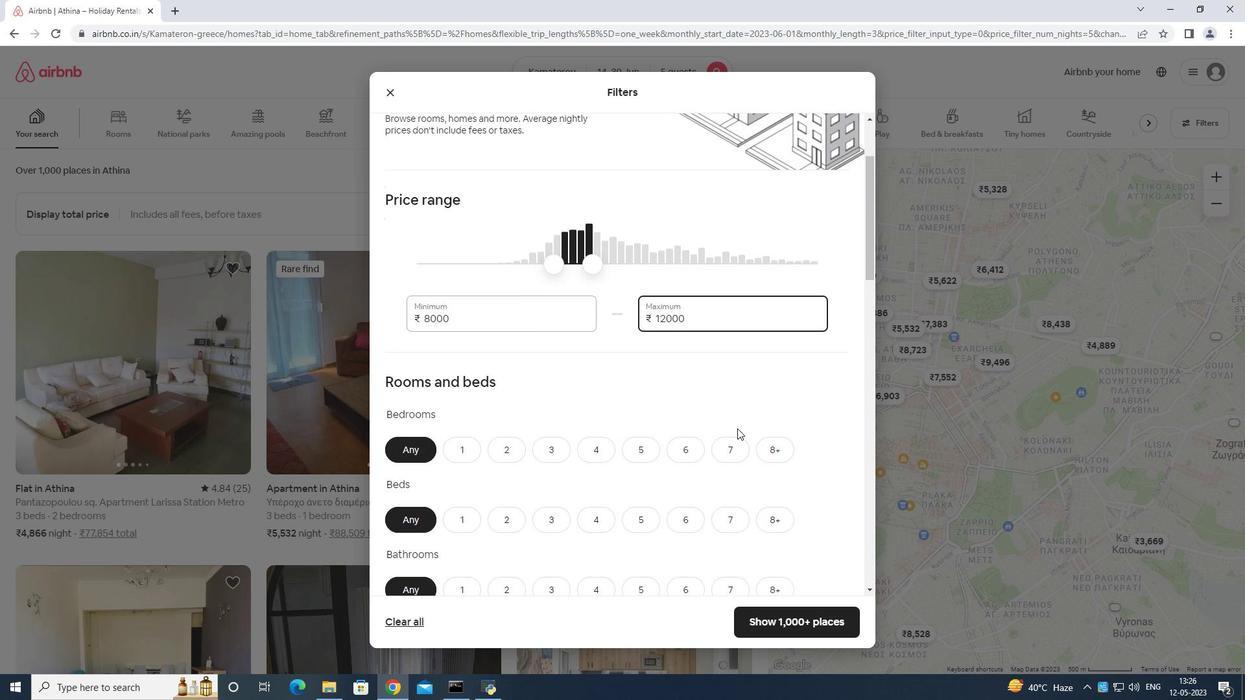 
Action: Mouse moved to (650, 310)
Screenshot: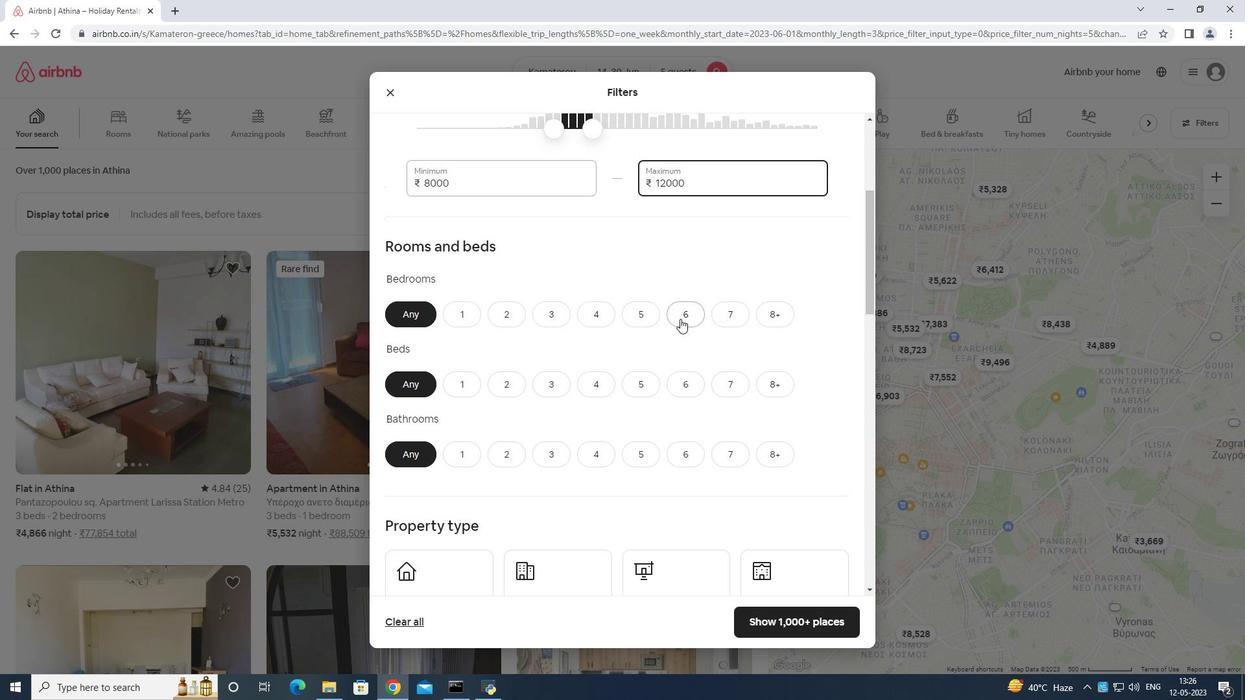 
Action: Mouse pressed left at (650, 310)
Screenshot: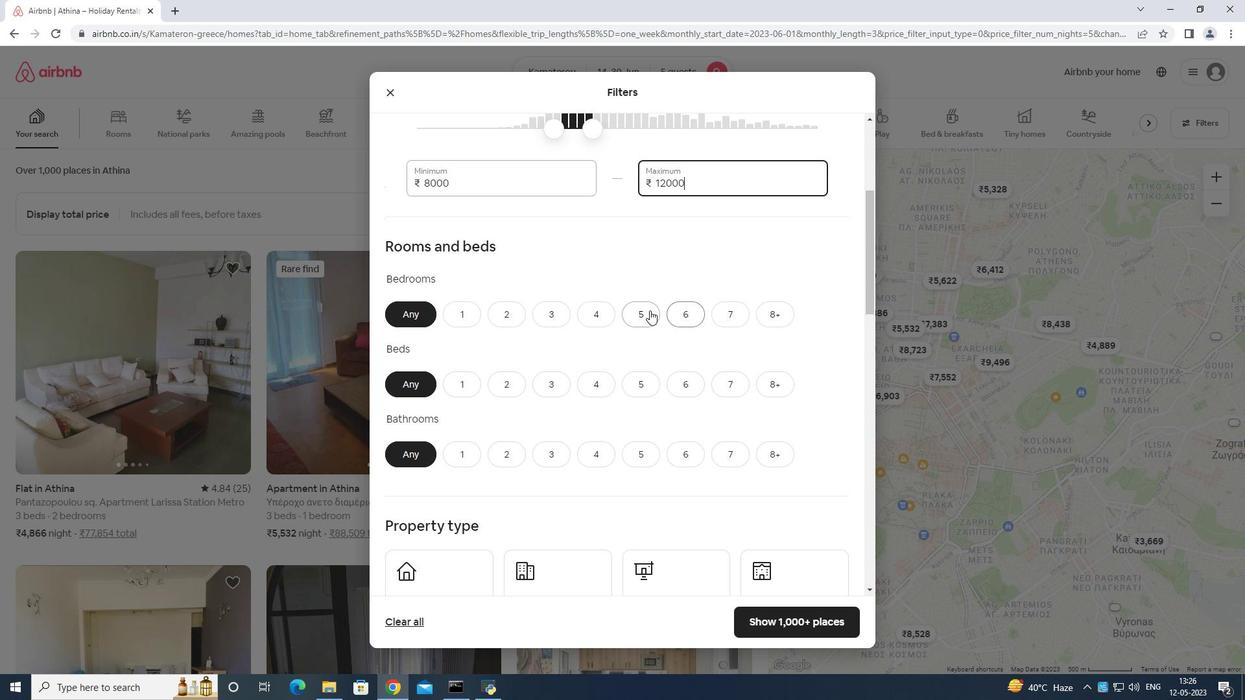 
Action: Mouse moved to (645, 381)
Screenshot: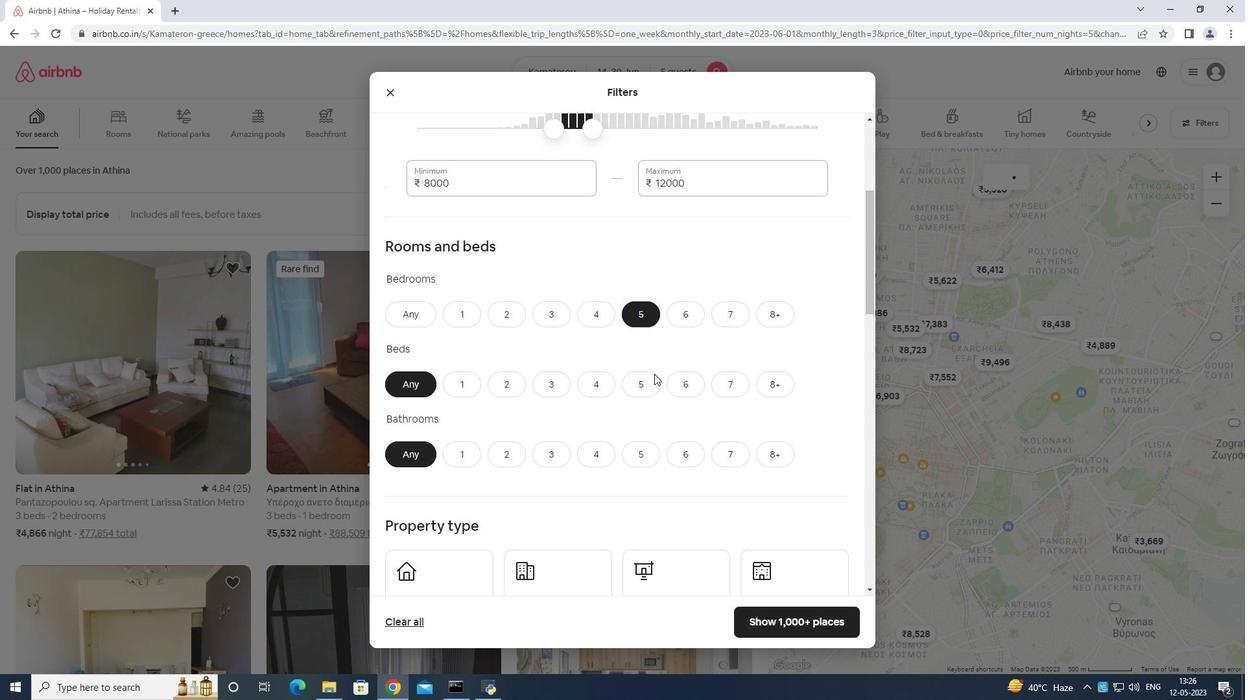 
Action: Mouse pressed left at (645, 381)
Screenshot: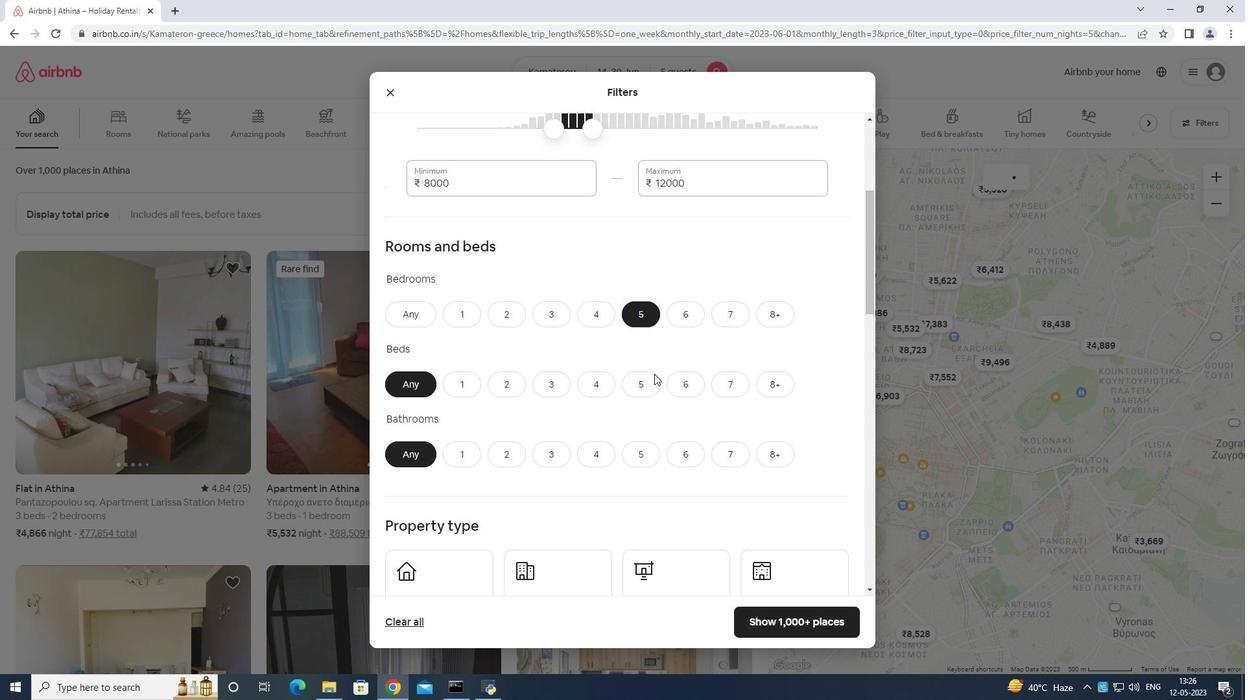 
Action: Mouse moved to (625, 452)
Screenshot: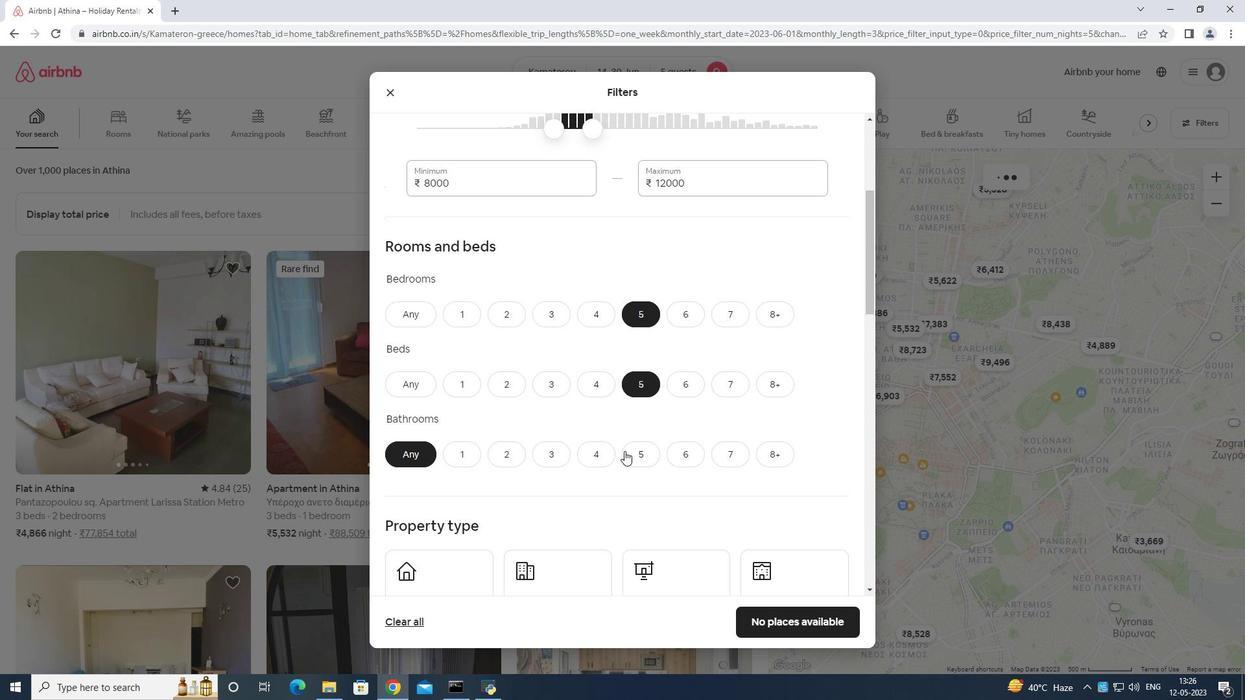 
Action: Mouse pressed left at (625, 452)
Screenshot: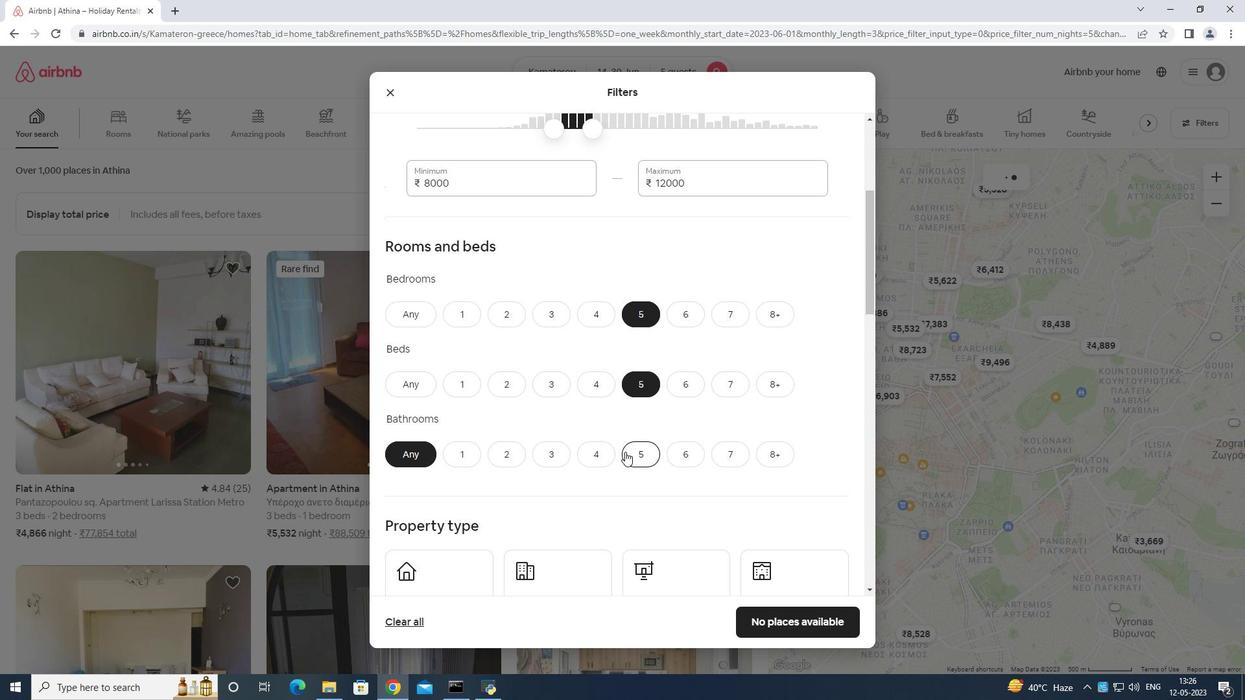 
Action: Mouse moved to (642, 443)
Screenshot: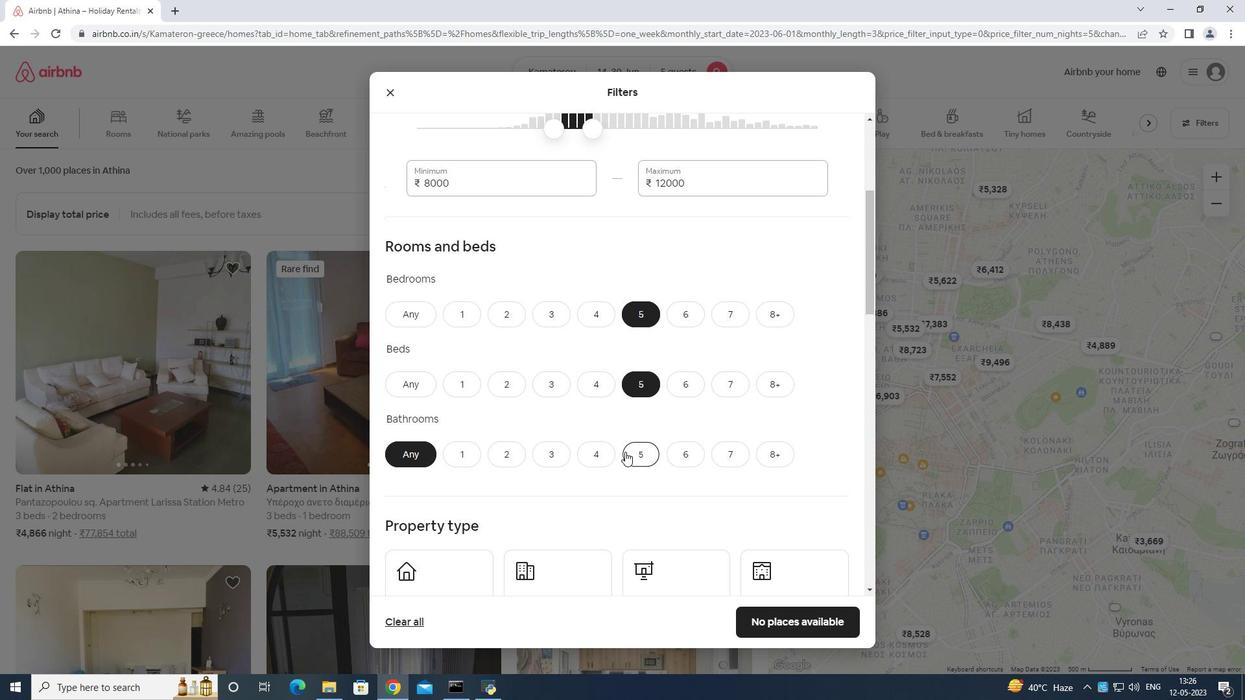 
Action: Mouse scrolled (642, 442) with delta (0, 0)
Screenshot: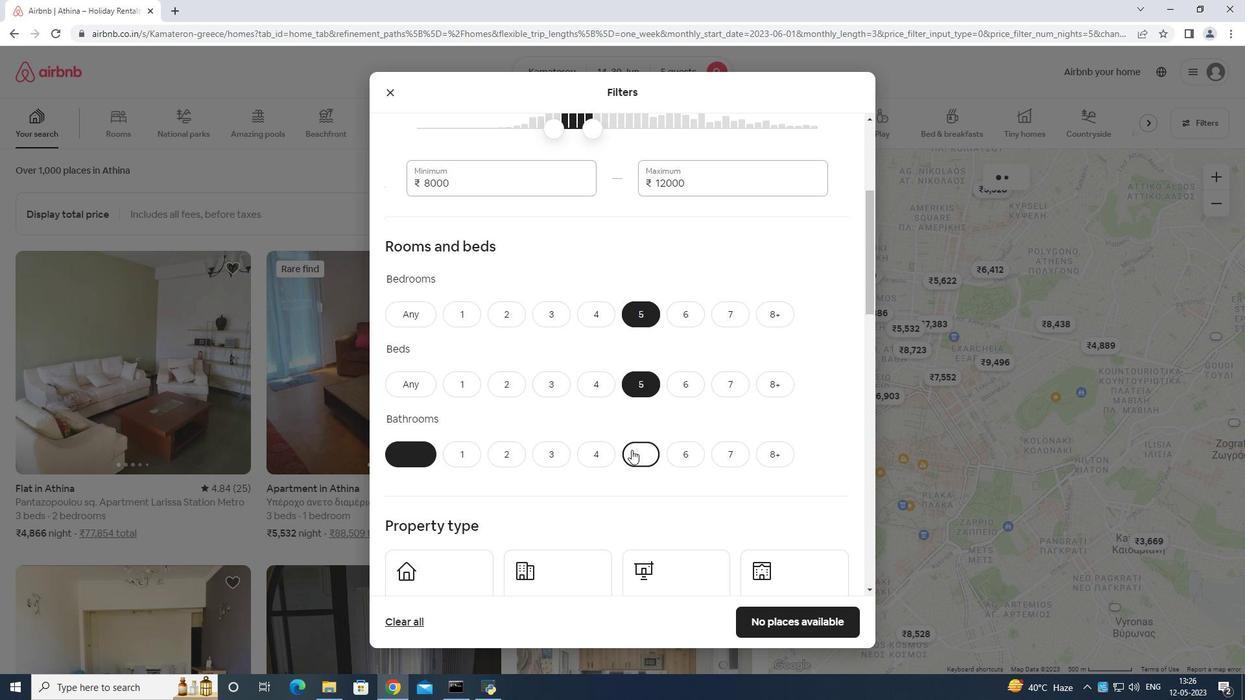 
Action: Mouse scrolled (642, 442) with delta (0, 0)
Screenshot: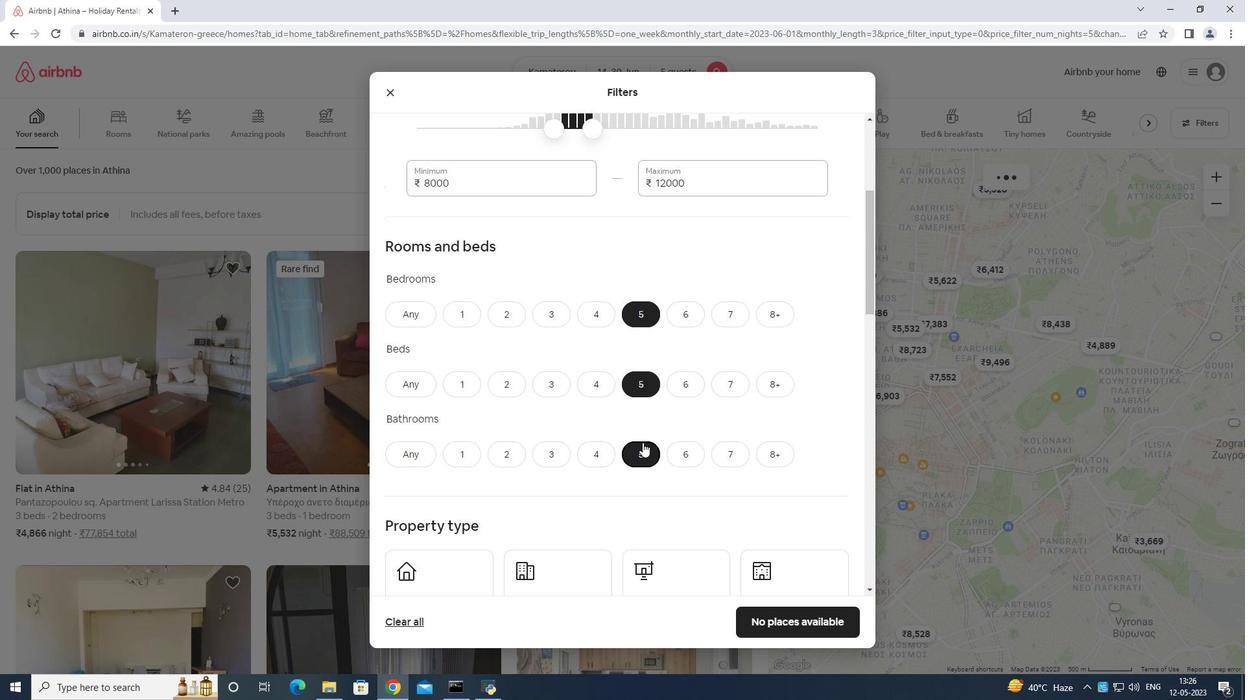 
Action: Mouse moved to (474, 454)
Screenshot: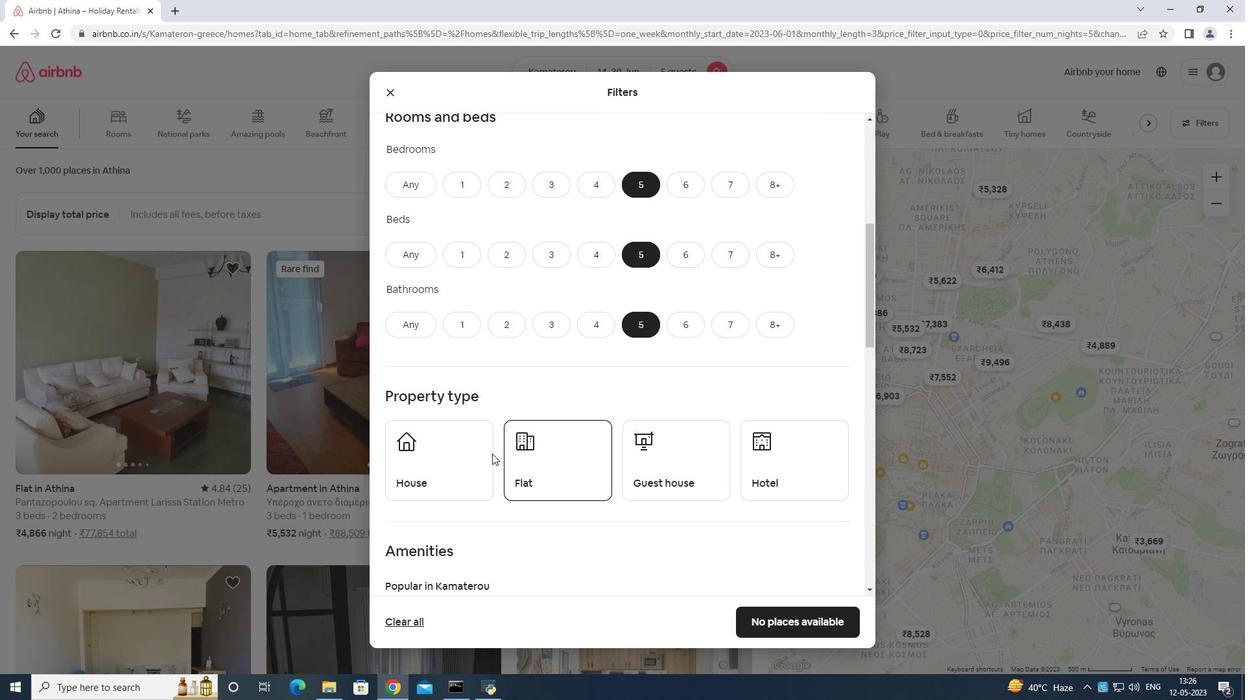 
Action: Mouse pressed left at (474, 454)
Screenshot: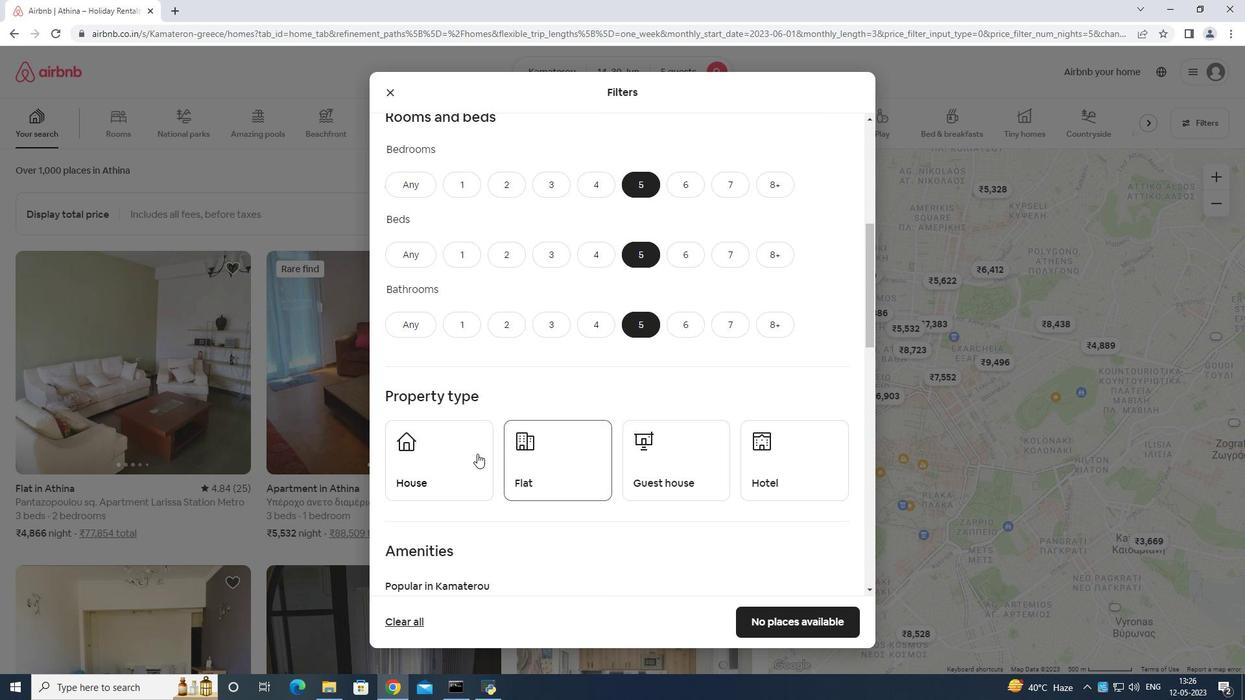 
Action: Mouse moved to (539, 452)
Screenshot: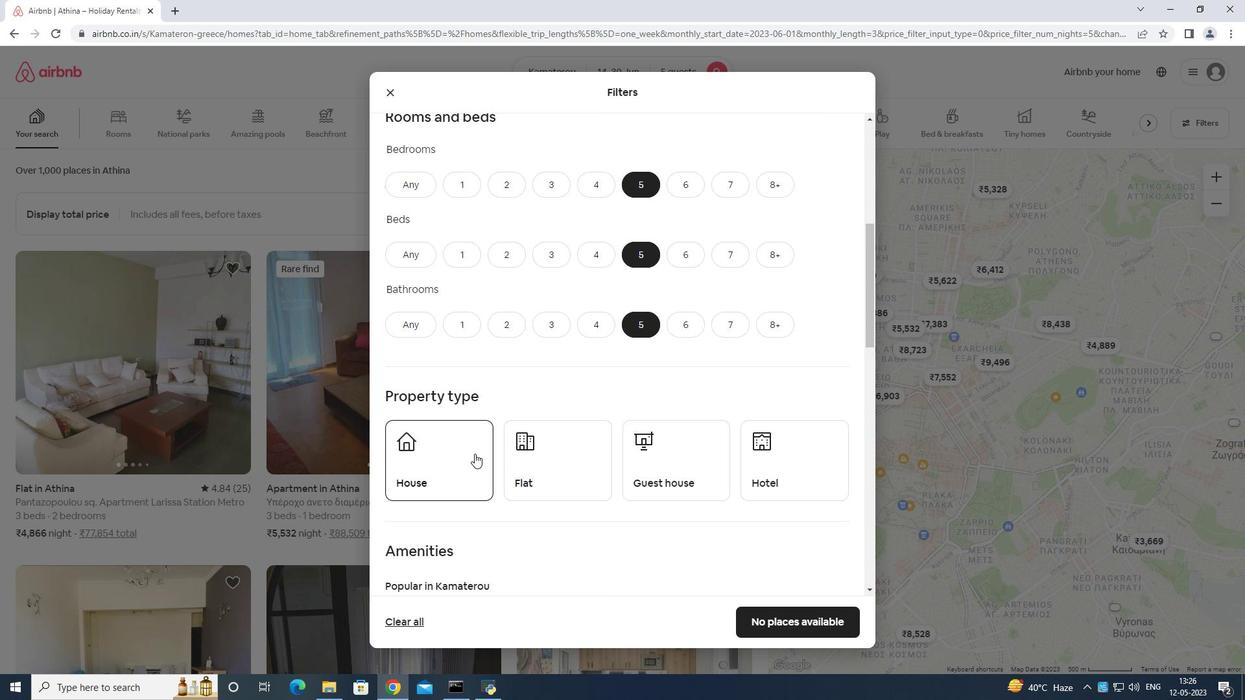 
Action: Mouse pressed left at (539, 452)
Screenshot: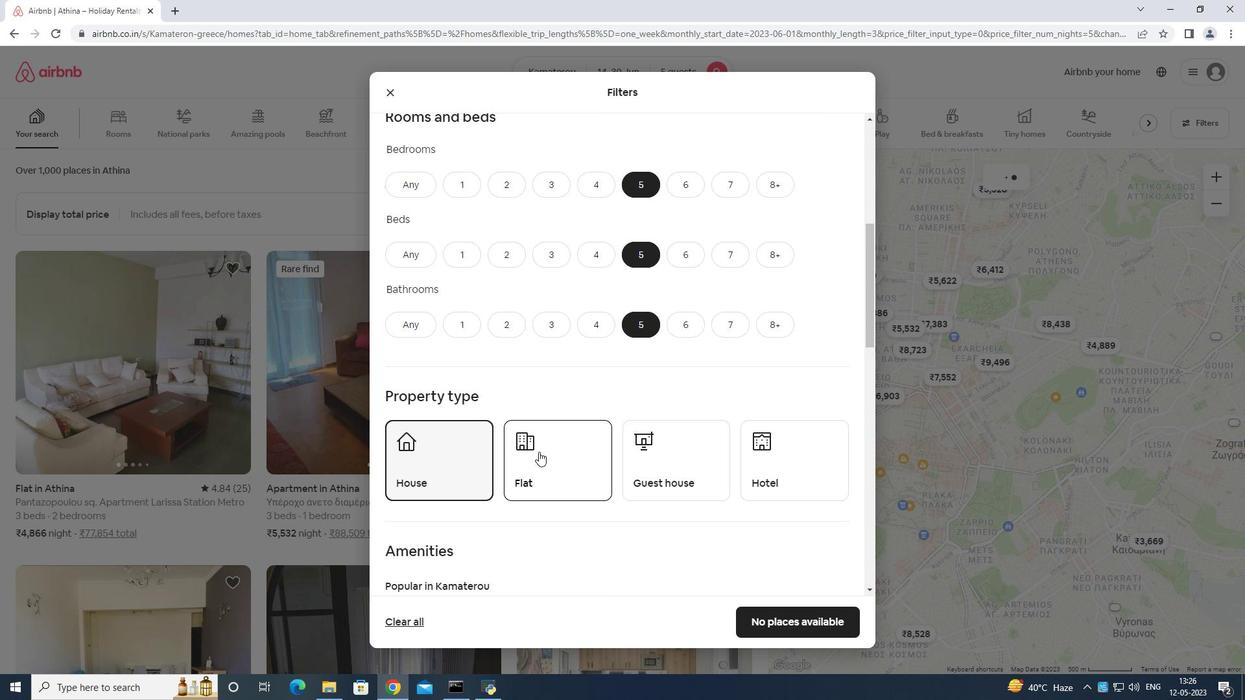 
Action: Mouse moved to (622, 454)
Screenshot: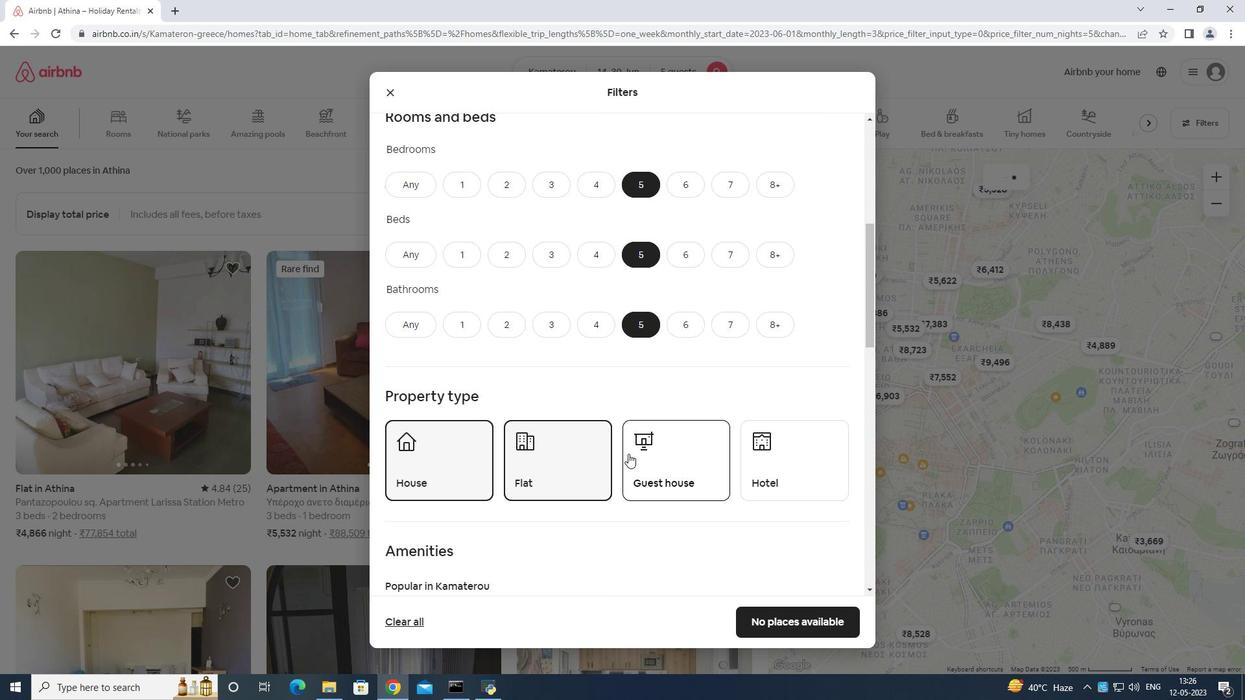 
Action: Mouse pressed left at (622, 454)
Screenshot: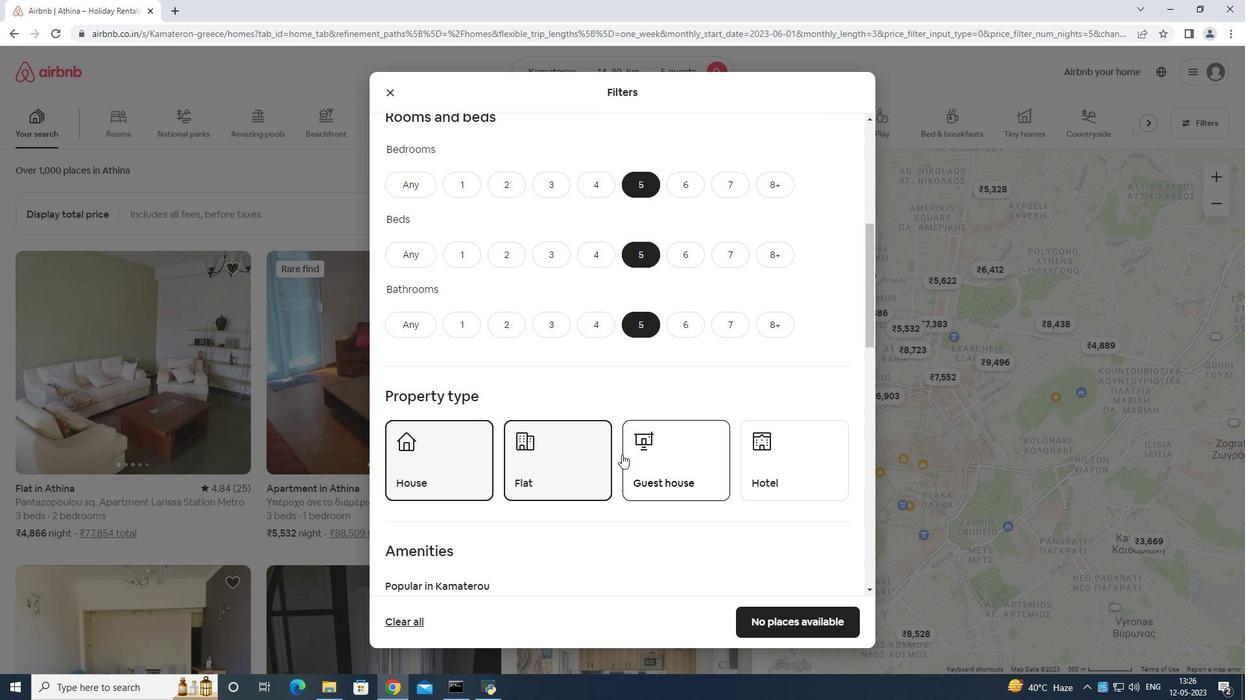 
Action: Mouse moved to (807, 454)
Screenshot: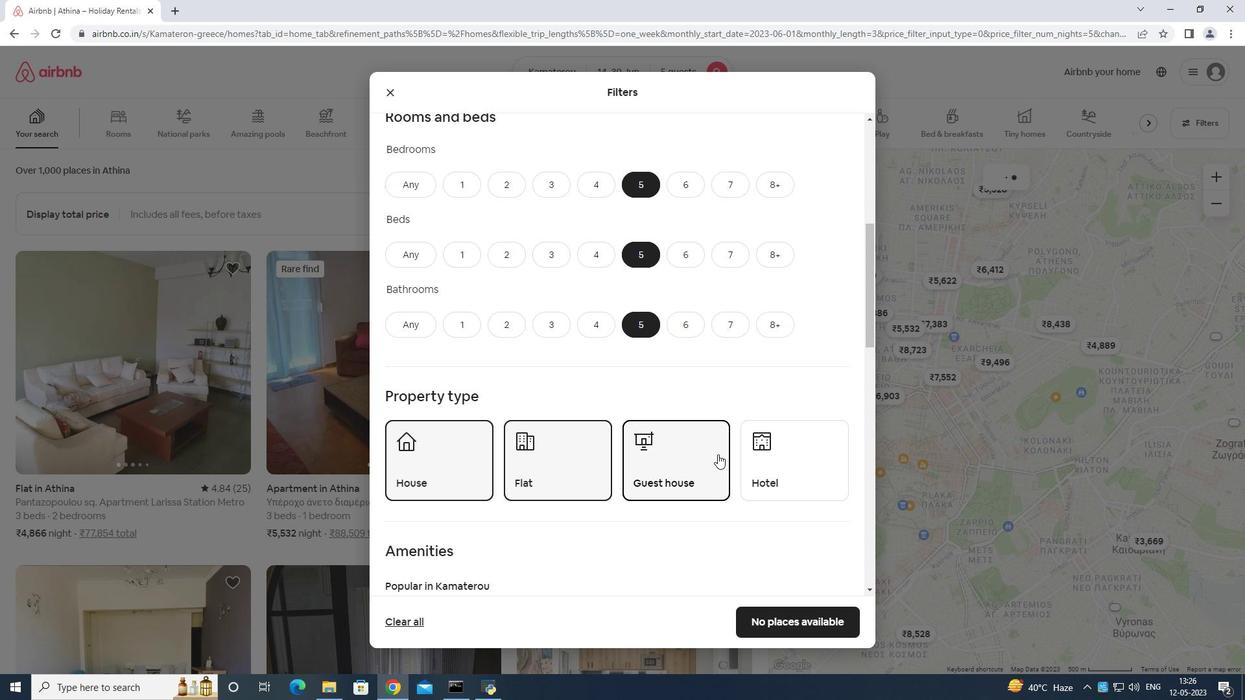 
Action: Mouse pressed left at (807, 454)
Screenshot: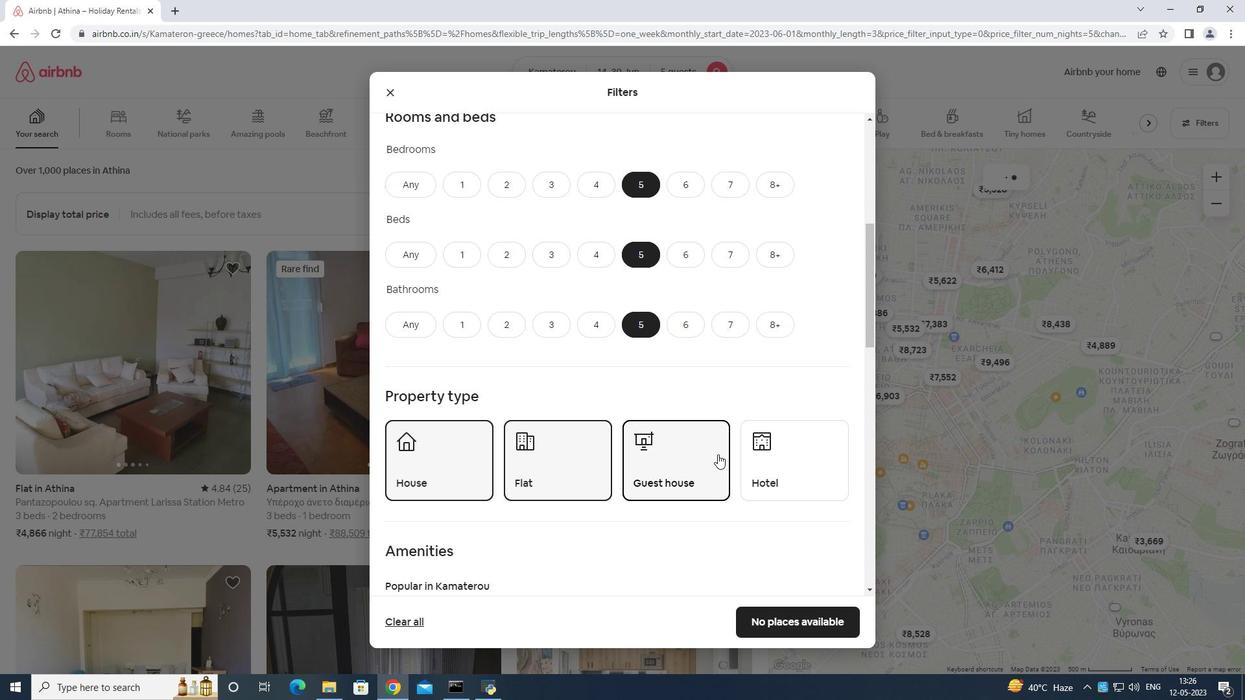
Action: Mouse moved to (803, 443)
Screenshot: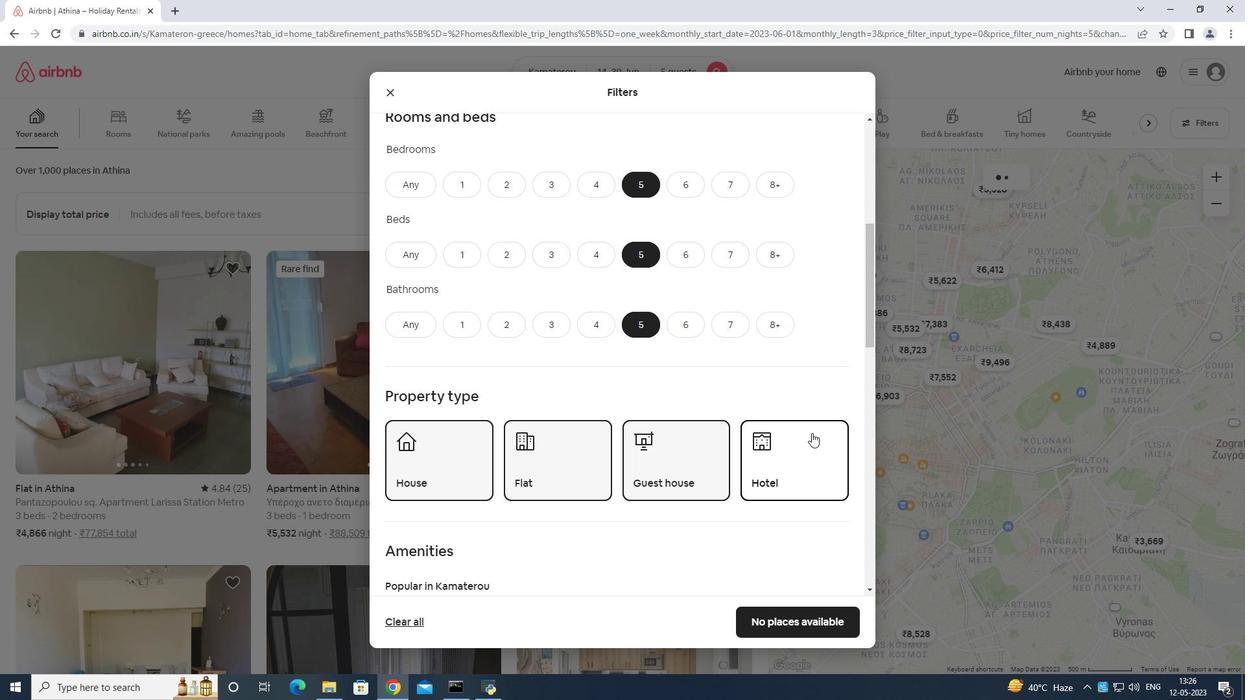 
Action: Mouse scrolled (812, 432) with delta (0, 0)
Screenshot: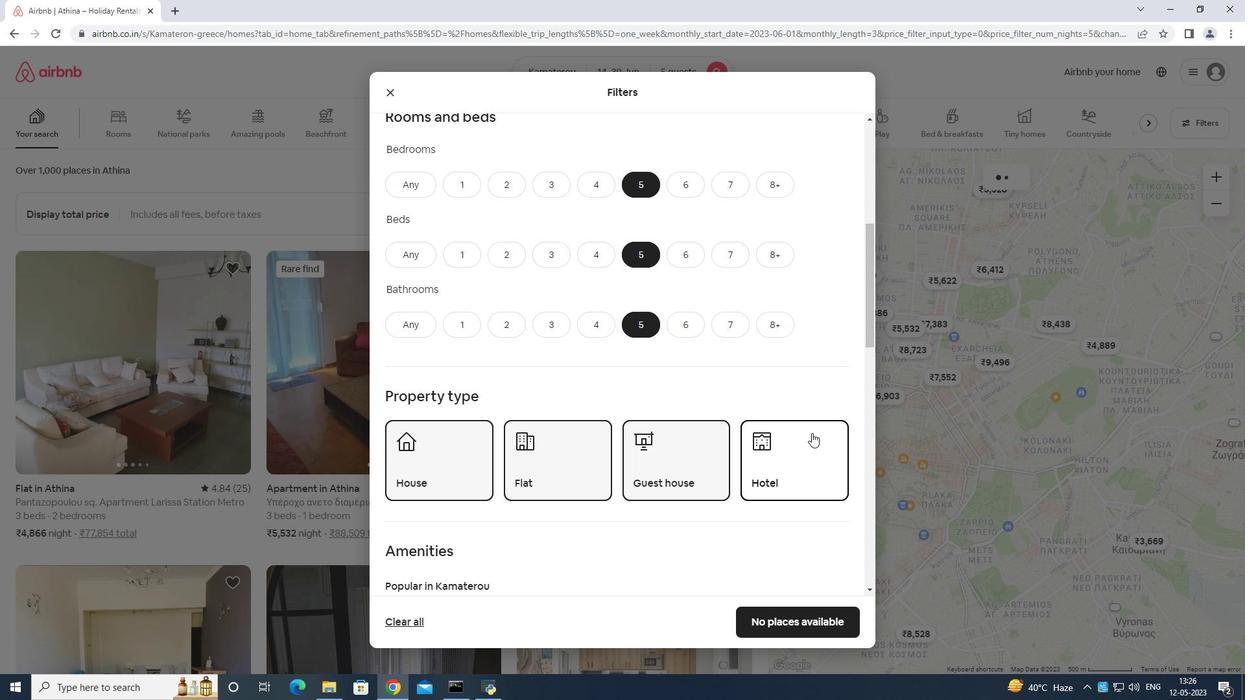 
Action: Mouse moved to (784, 450)
Screenshot: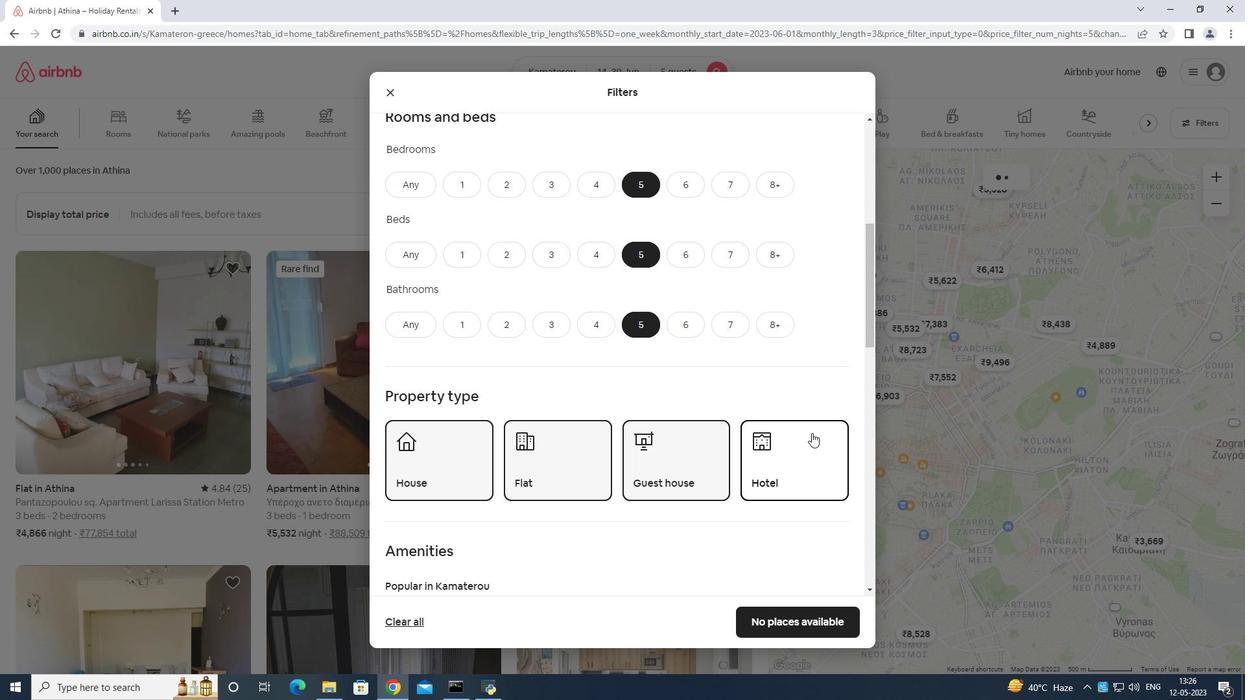 
Action: Mouse scrolled (799, 445) with delta (0, 0)
Screenshot: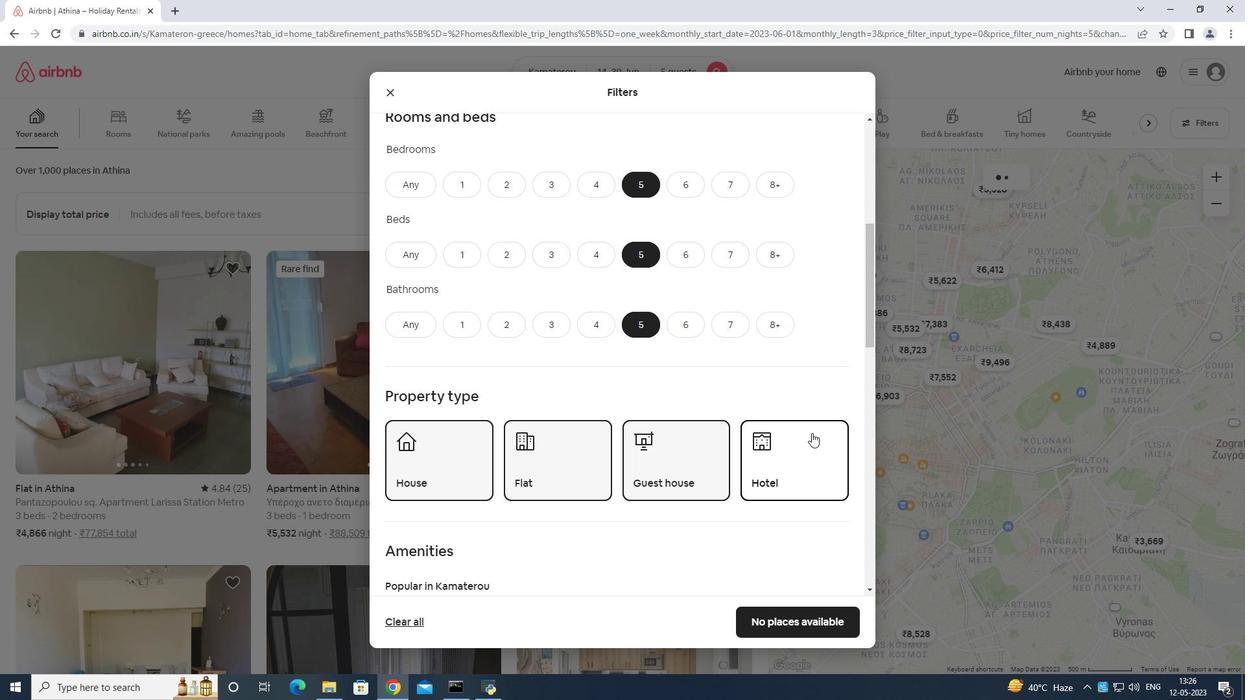 
Action: Mouse moved to (767, 454)
Screenshot: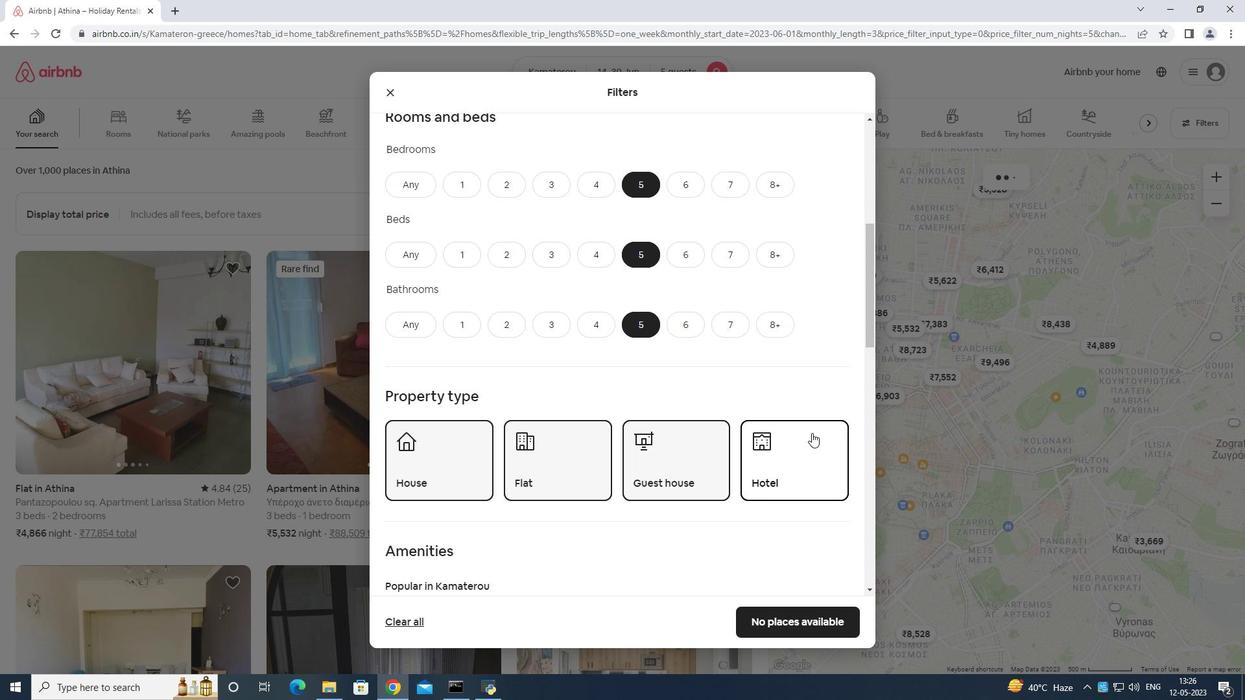 
Action: Mouse scrolled (767, 453) with delta (0, 0)
Screenshot: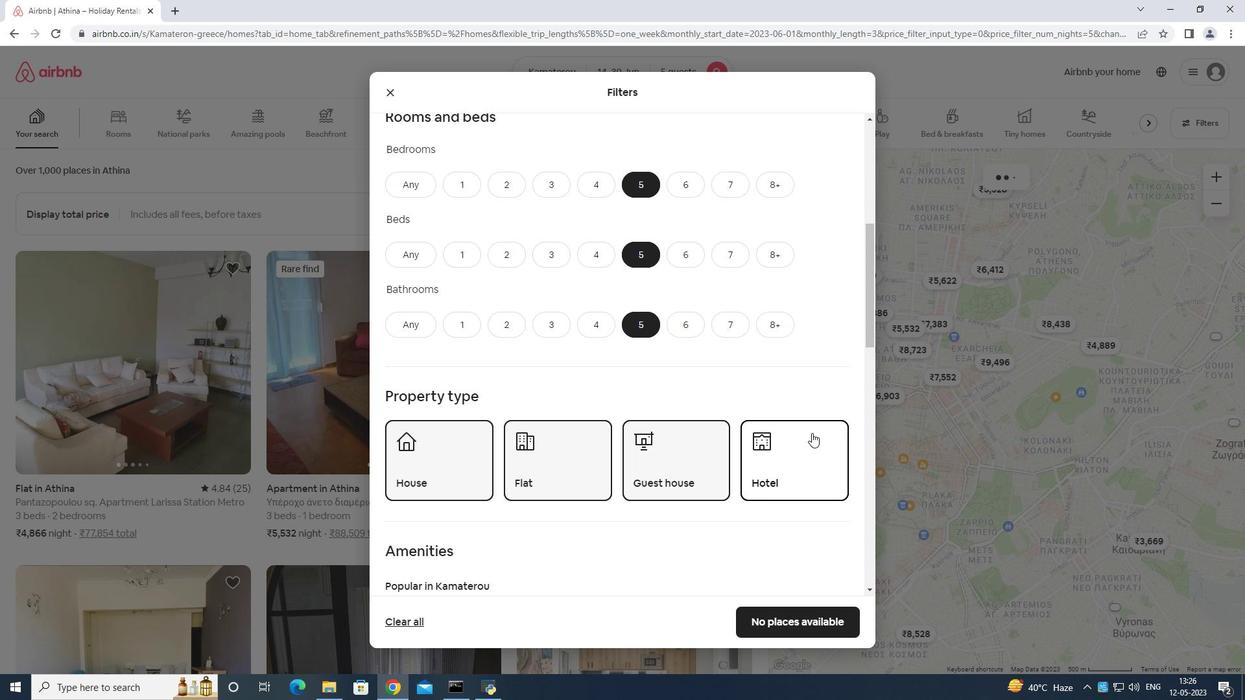 
Action: Mouse moved to (620, 419)
Screenshot: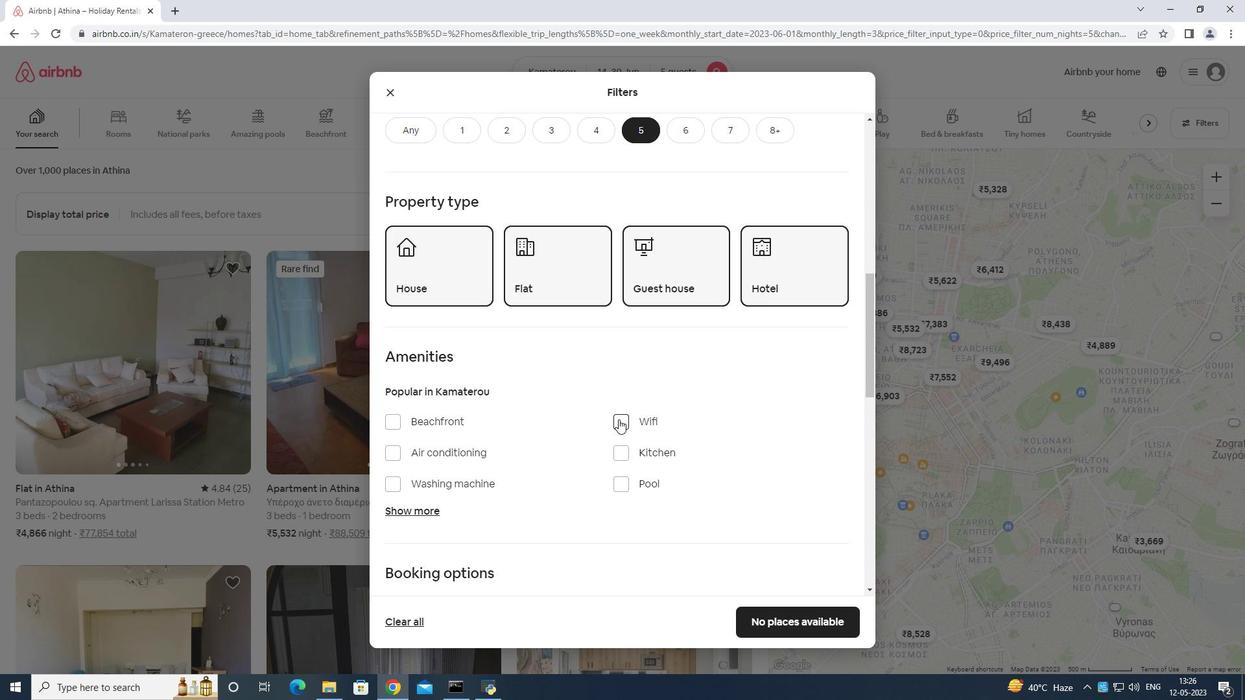 
Action: Mouse pressed left at (620, 419)
Screenshot: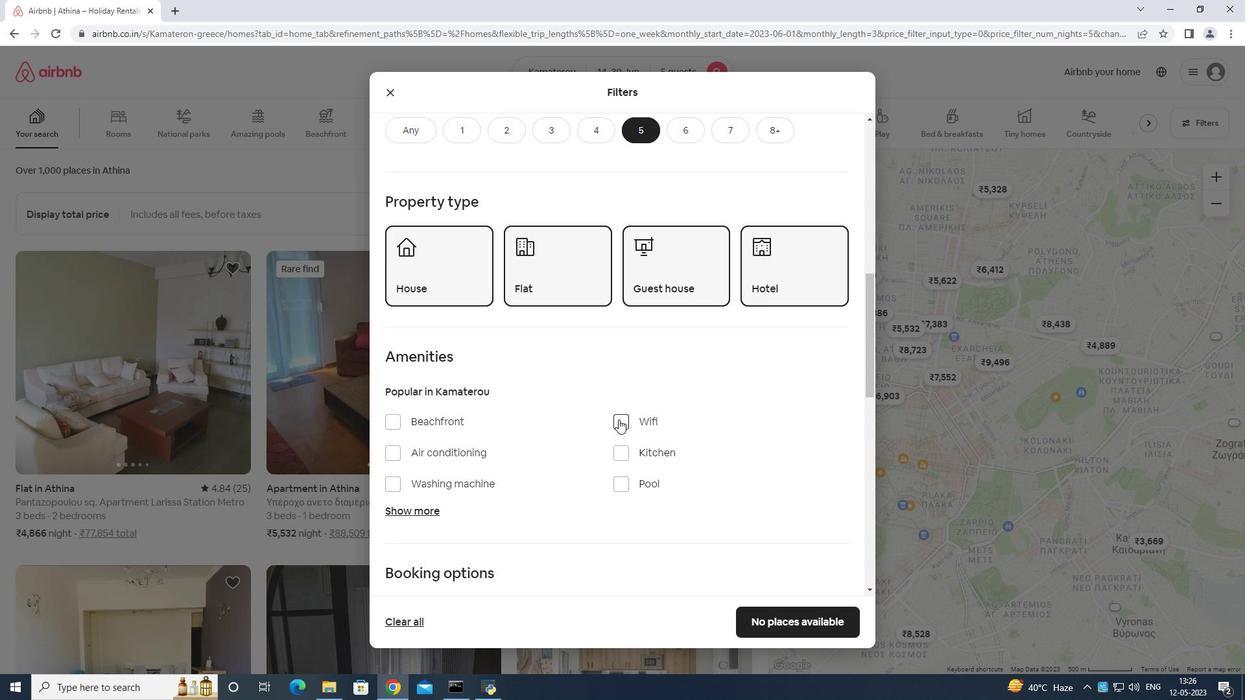 
Action: Mouse moved to (414, 506)
Screenshot: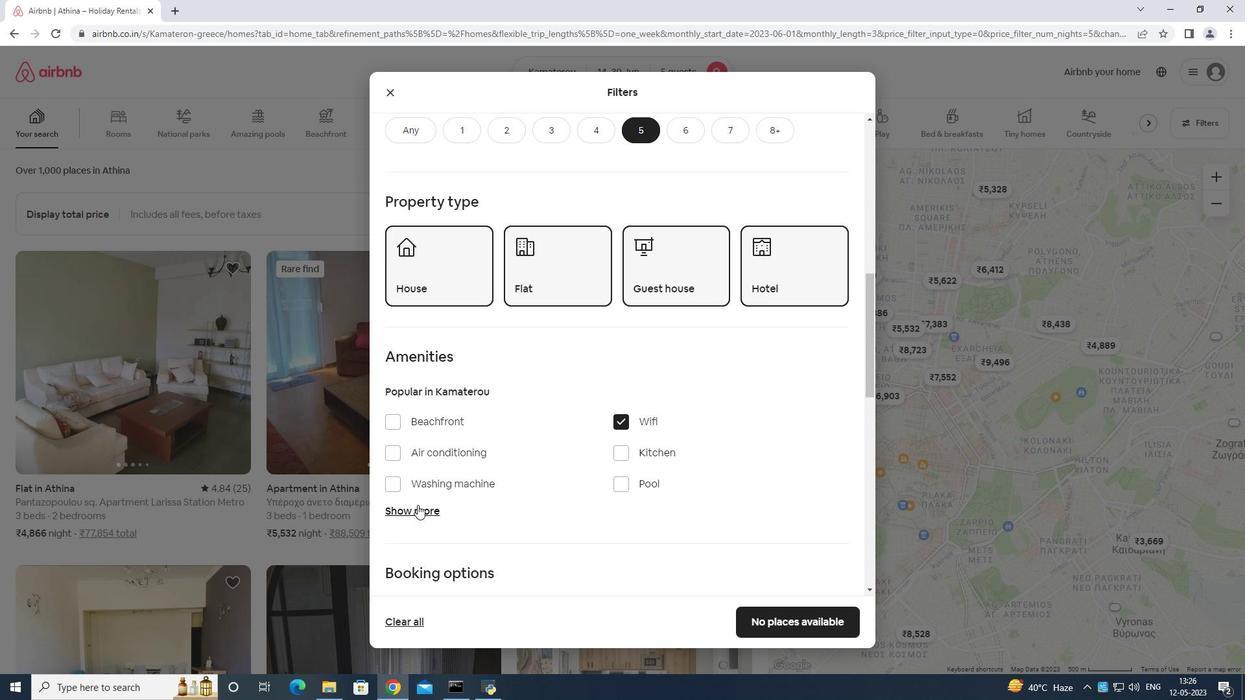 
Action: Mouse pressed left at (414, 506)
Screenshot: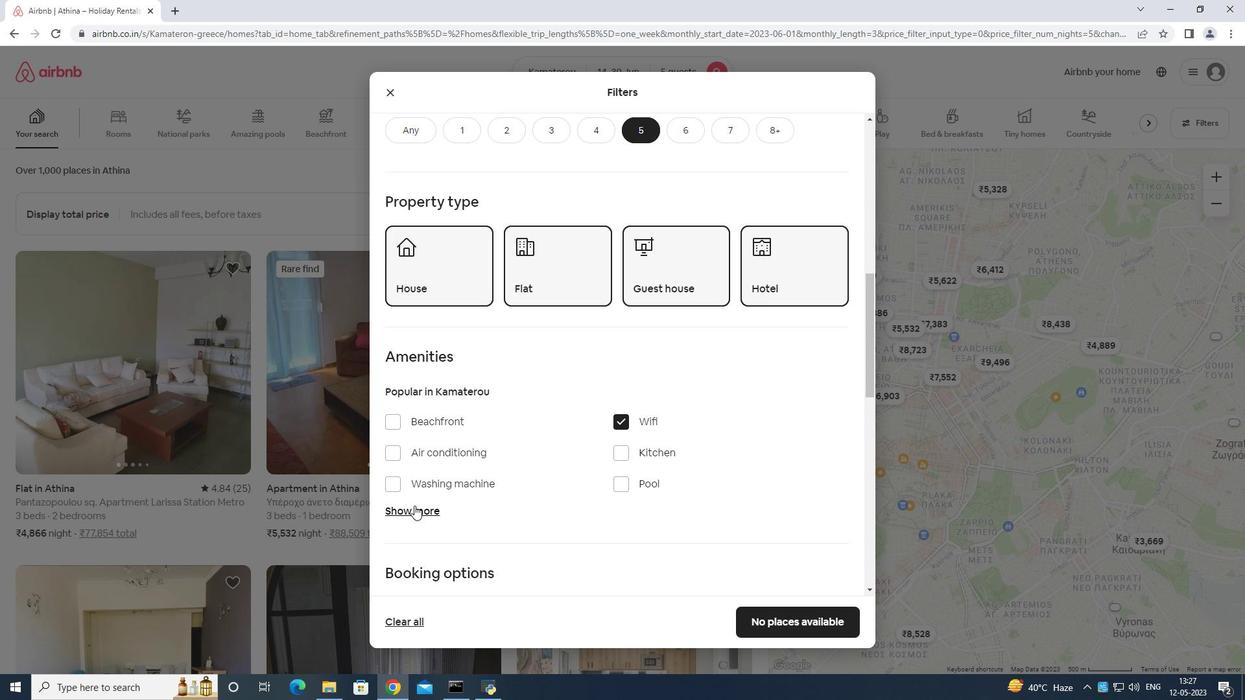 
Action: Mouse moved to (458, 446)
Screenshot: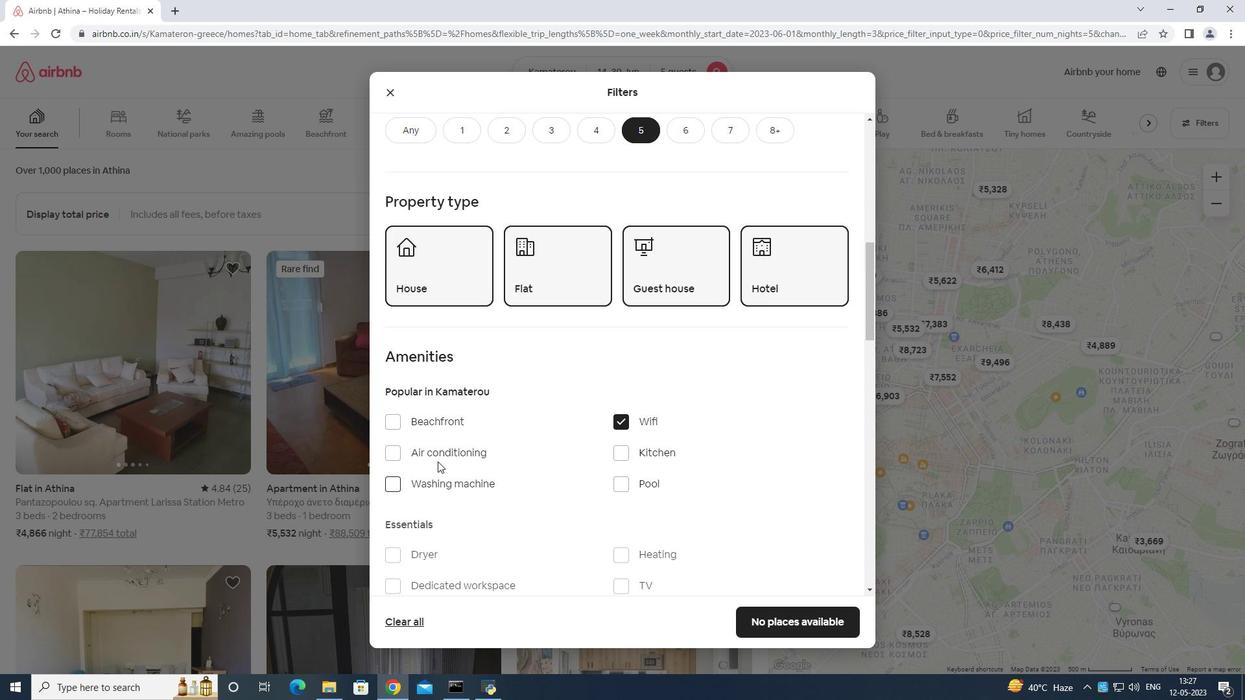 
Action: Mouse scrolled (458, 446) with delta (0, 0)
Screenshot: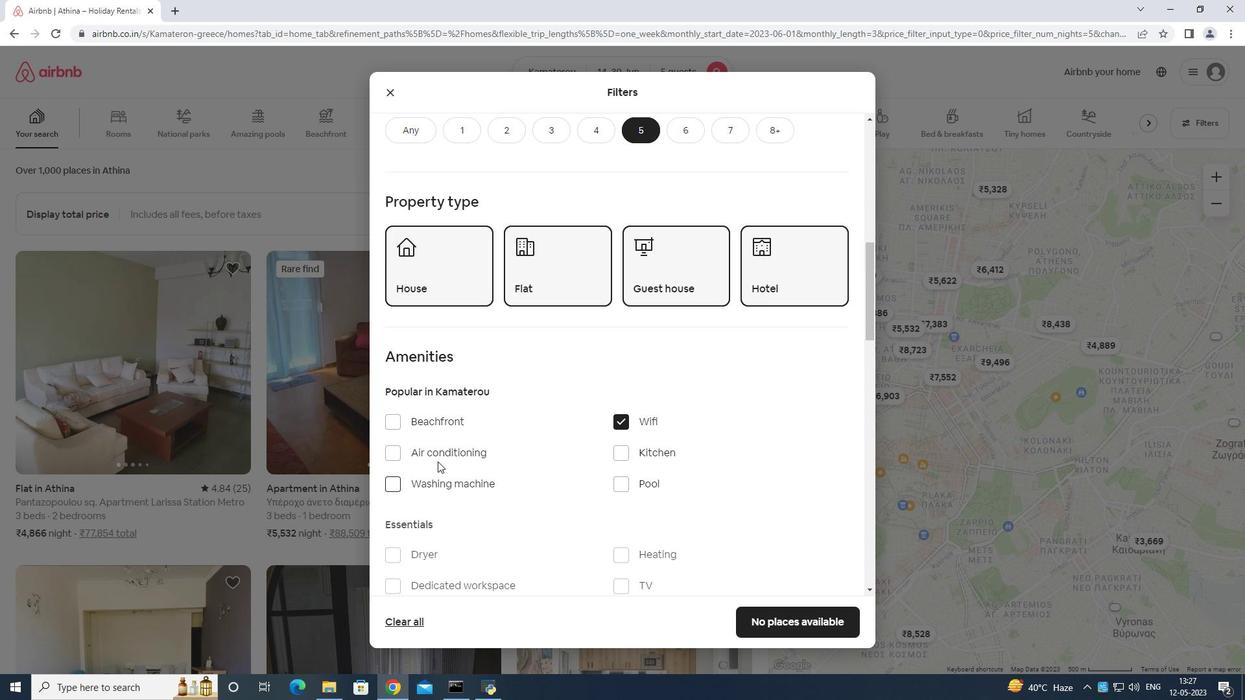 
Action: Mouse moved to (477, 448)
Screenshot: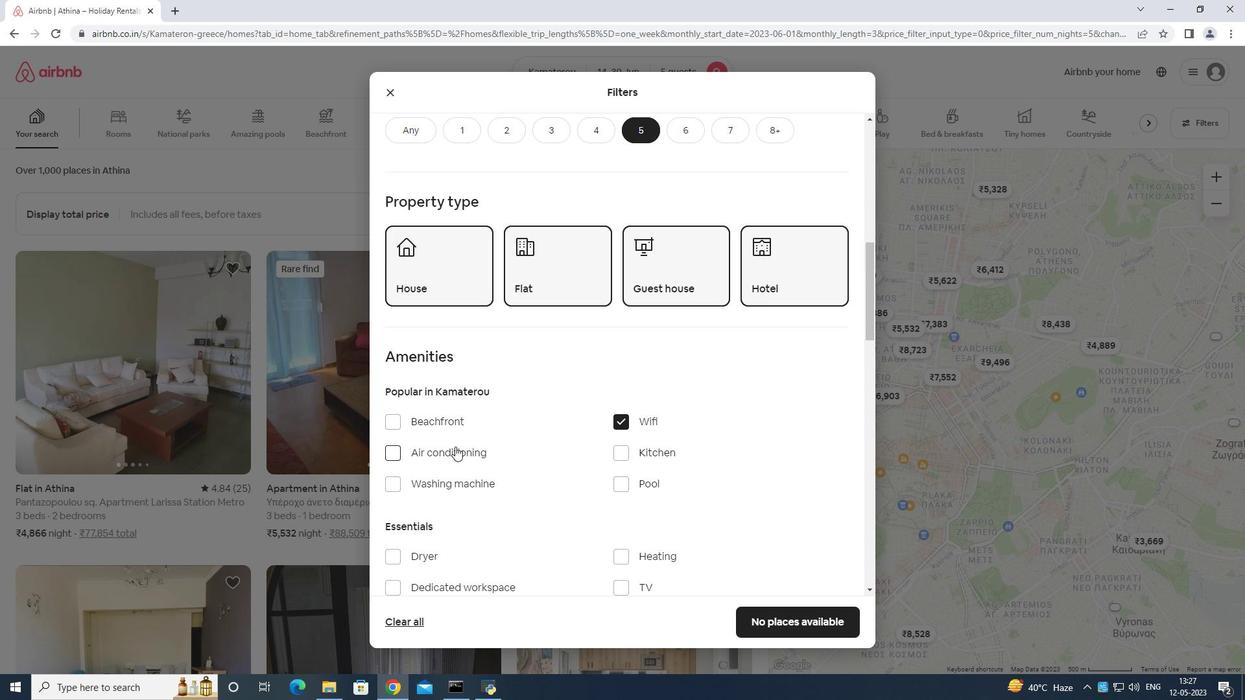 
Action: Mouse scrolled (477, 447) with delta (0, 0)
Screenshot: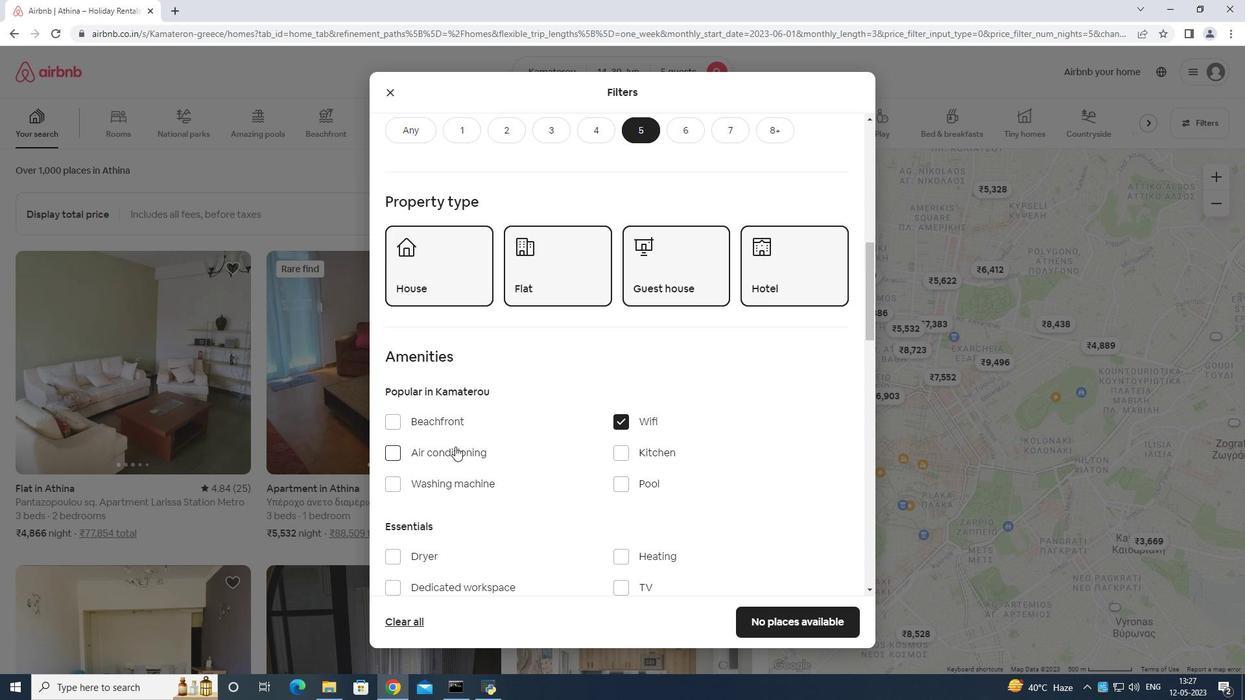 
Action: Mouse moved to (483, 448)
Screenshot: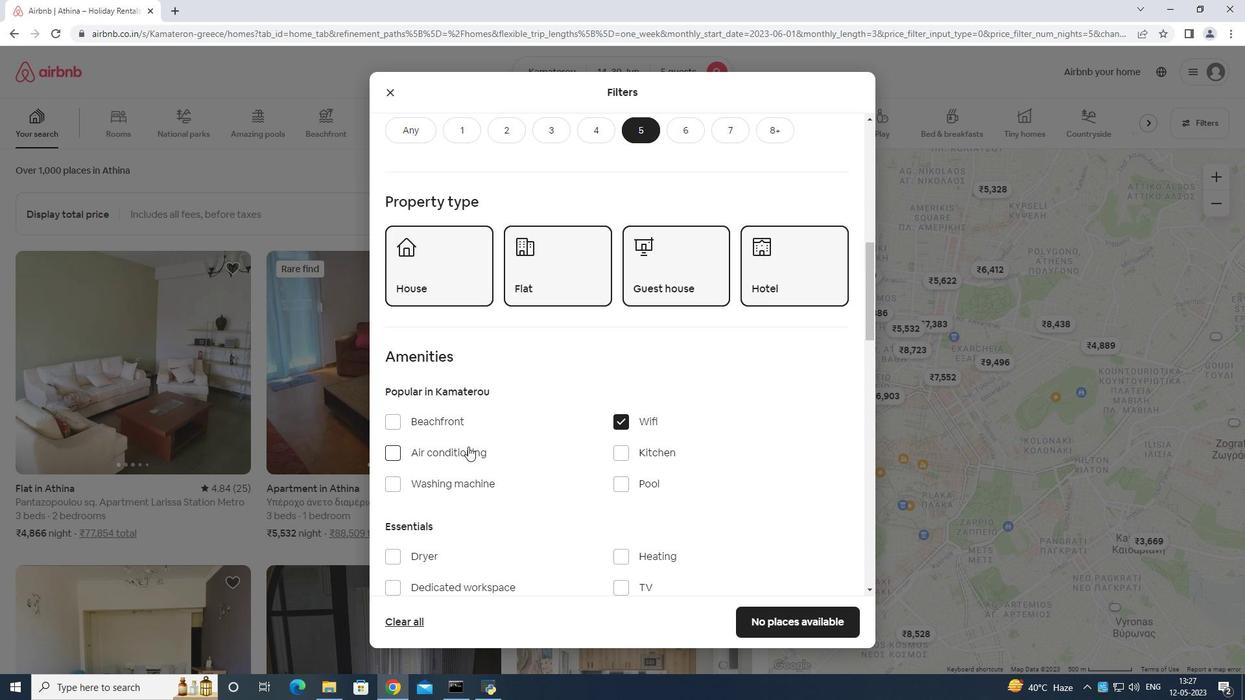 
Action: Mouse scrolled (483, 447) with delta (0, 0)
Screenshot: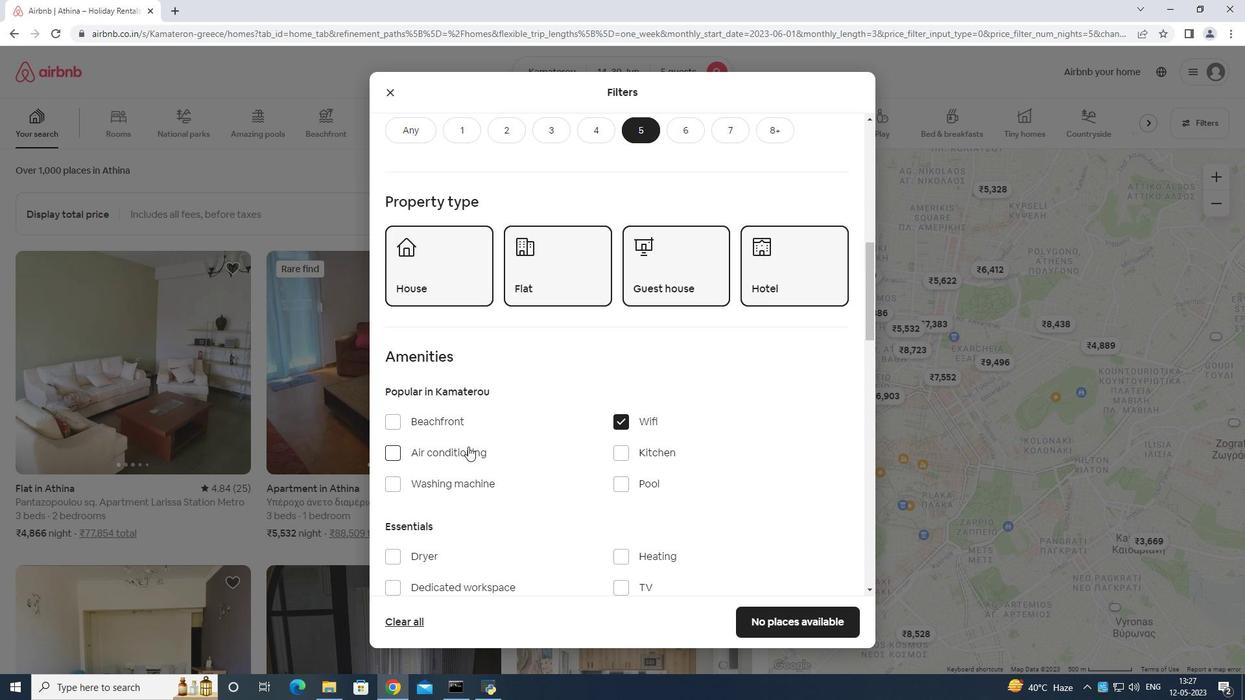 
Action: Mouse moved to (624, 387)
Screenshot: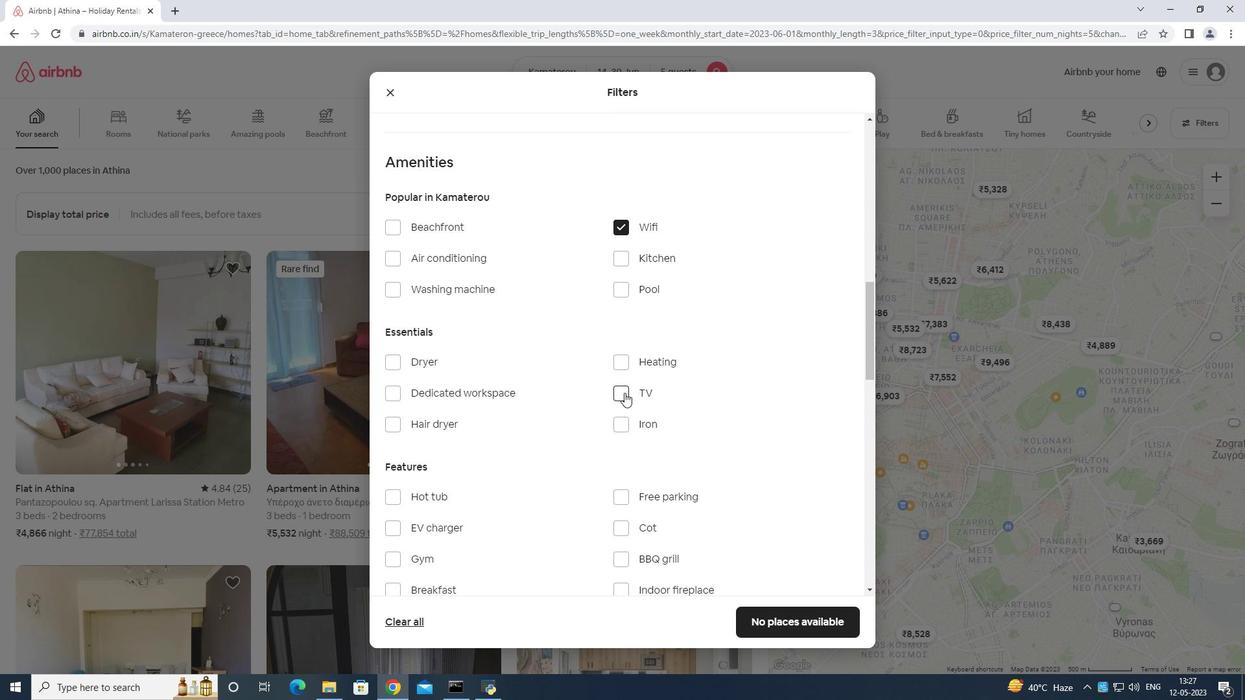 
Action: Mouse pressed left at (624, 387)
Screenshot: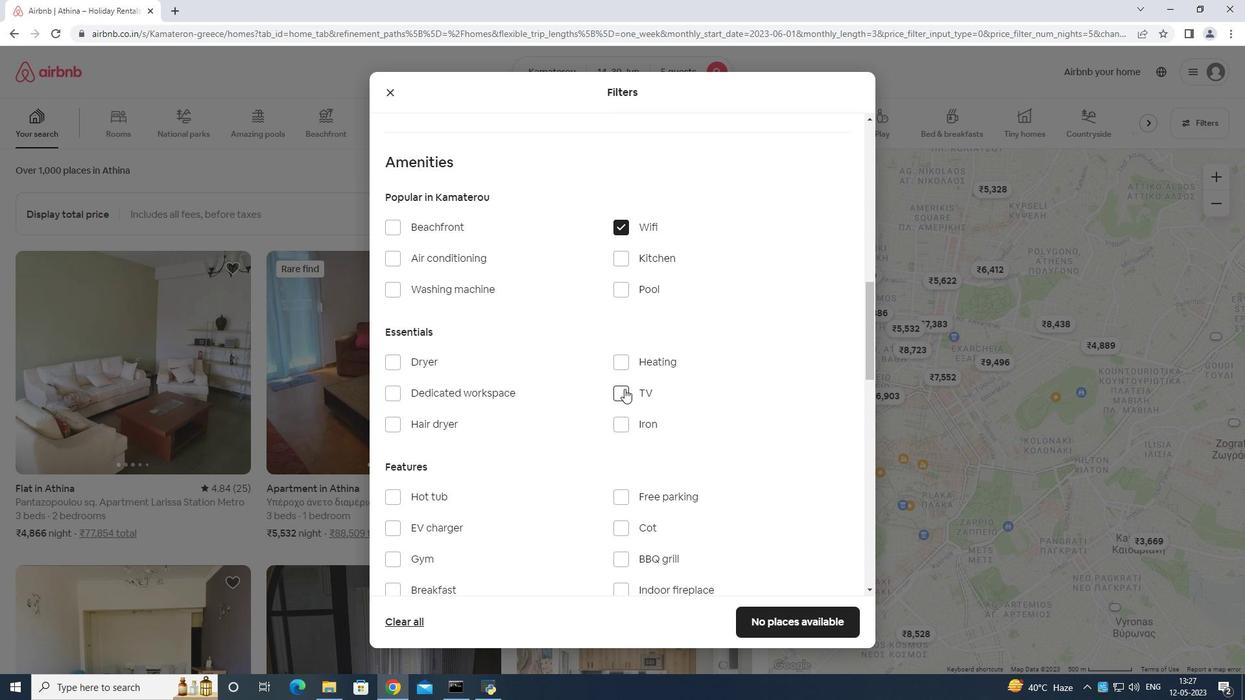 
Action: Mouse moved to (397, 556)
Screenshot: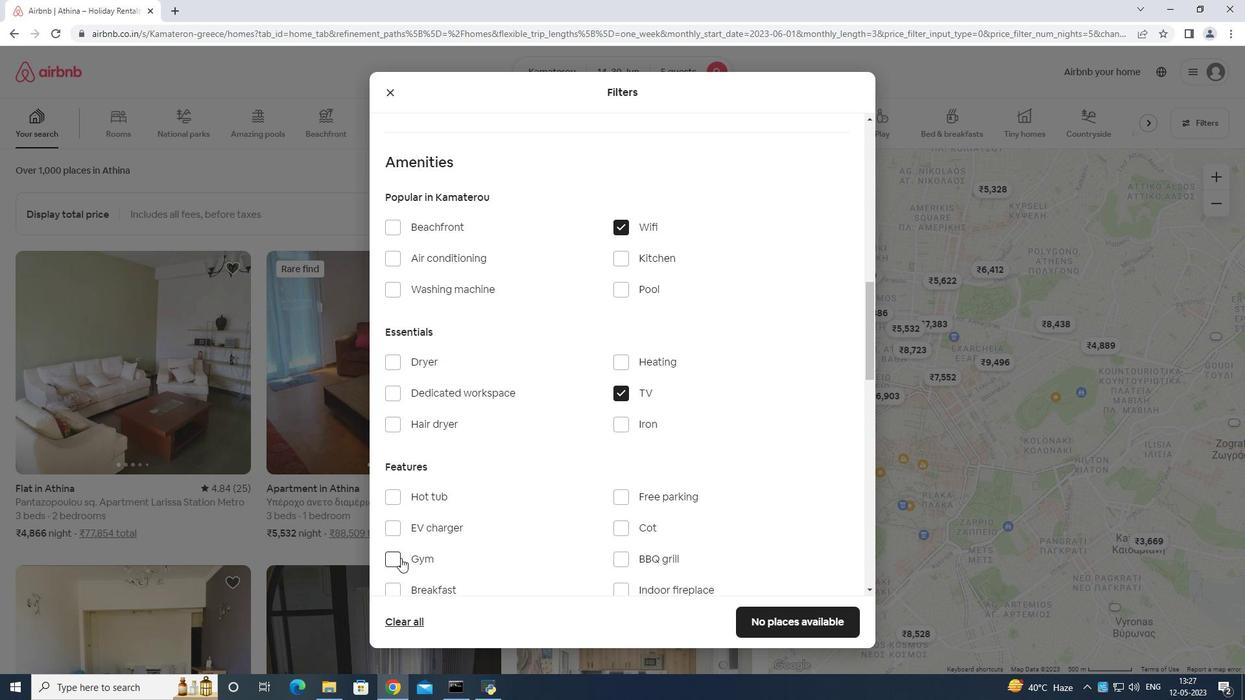 
Action: Mouse pressed left at (397, 556)
Screenshot: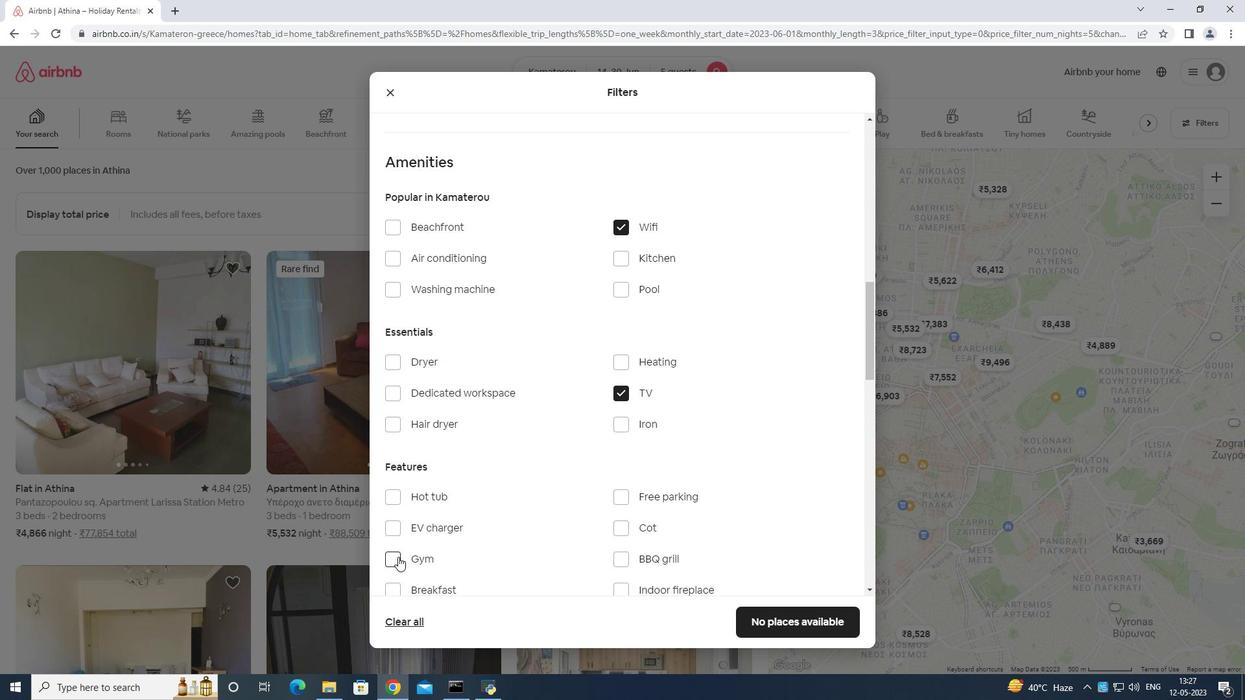 
Action: Mouse moved to (441, 542)
Screenshot: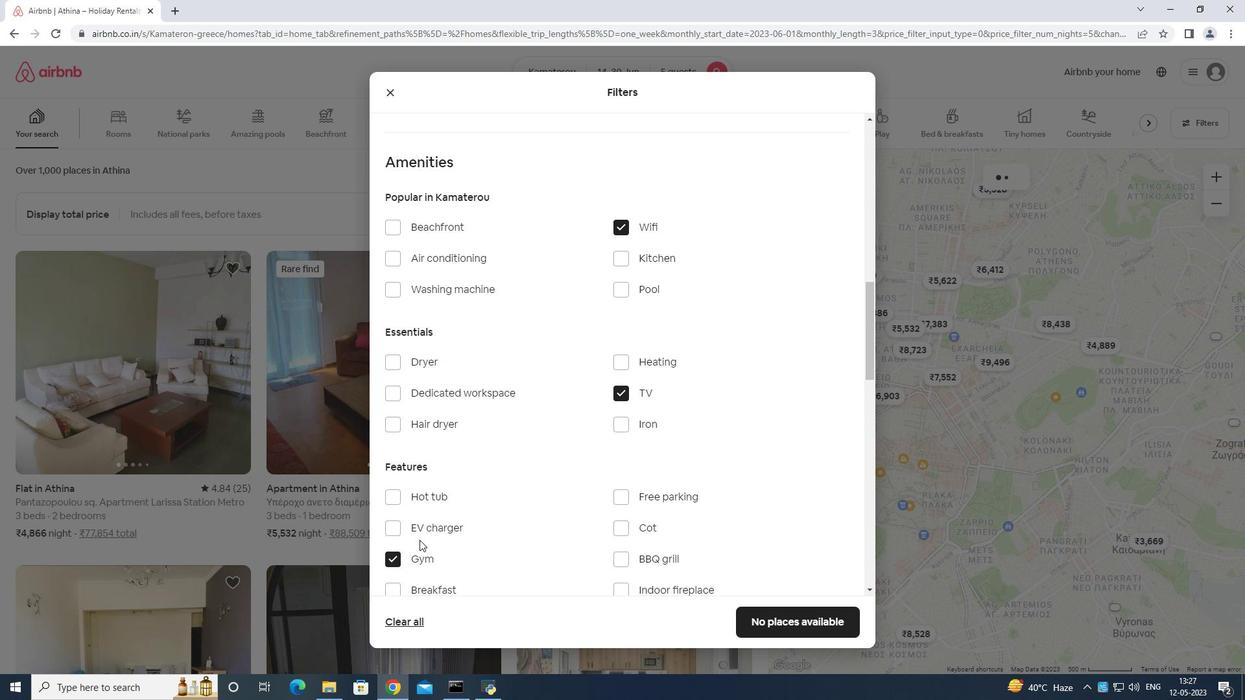 
Action: Mouse scrolled (441, 542) with delta (0, 0)
Screenshot: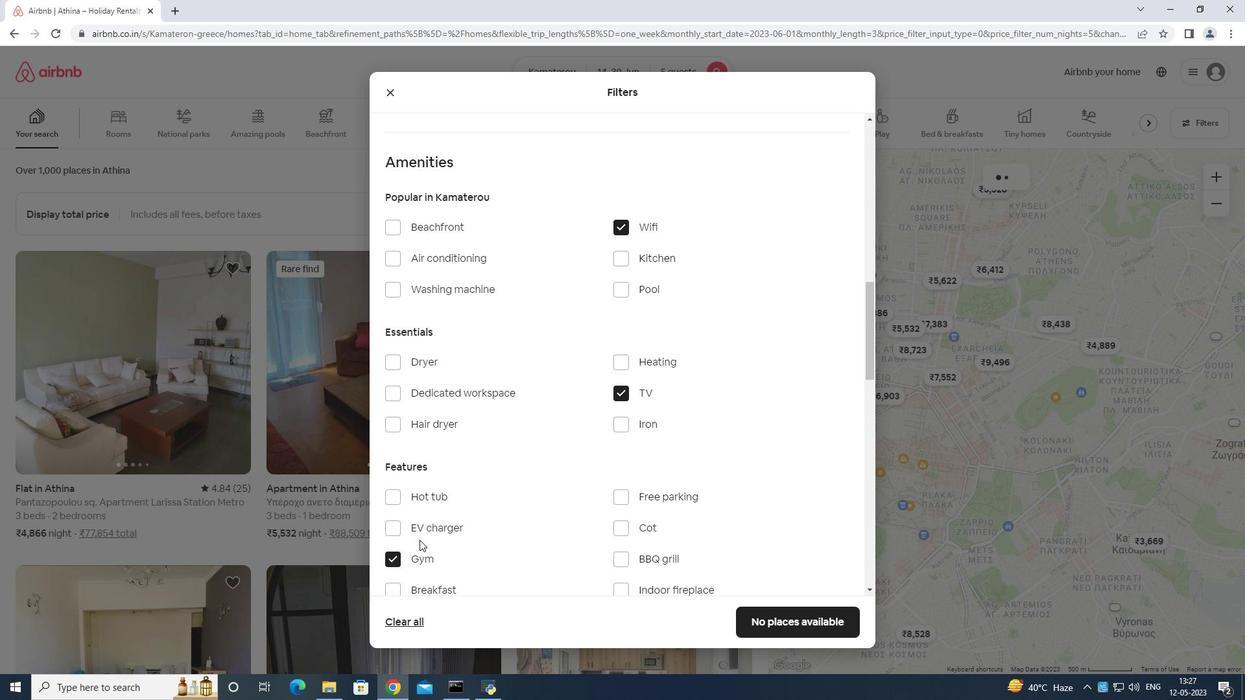 
Action: Mouse moved to (394, 559)
Screenshot: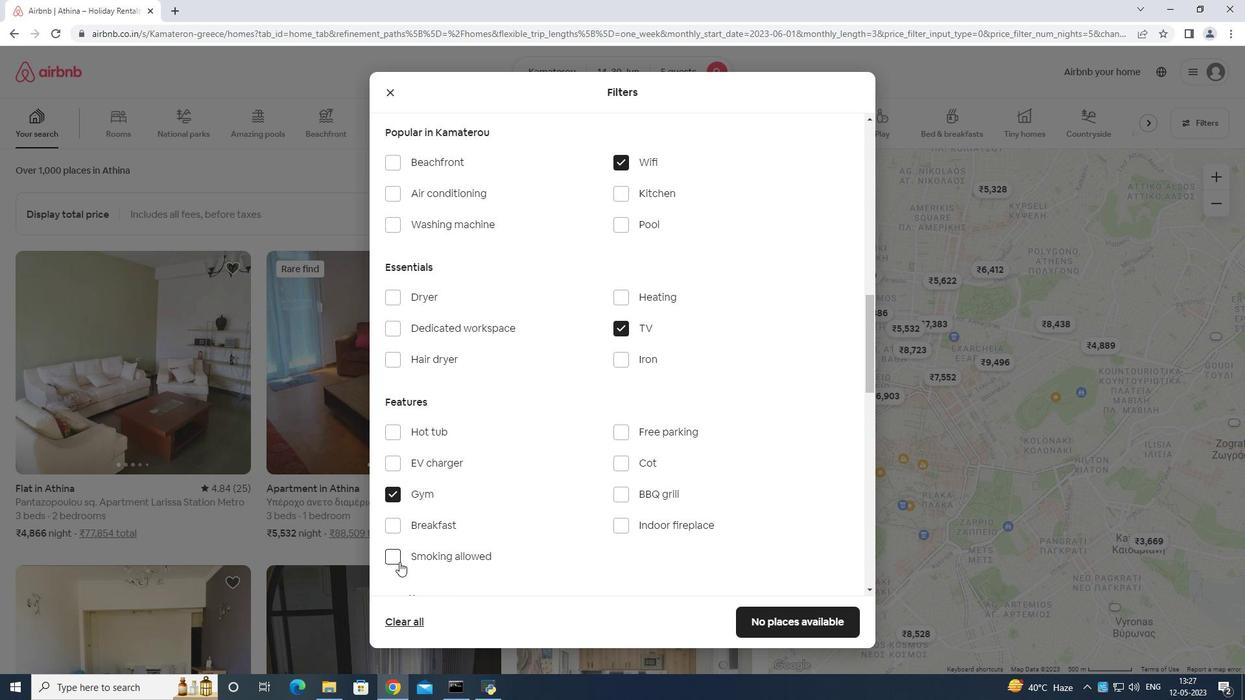 
Action: Mouse pressed left at (394, 559)
Screenshot: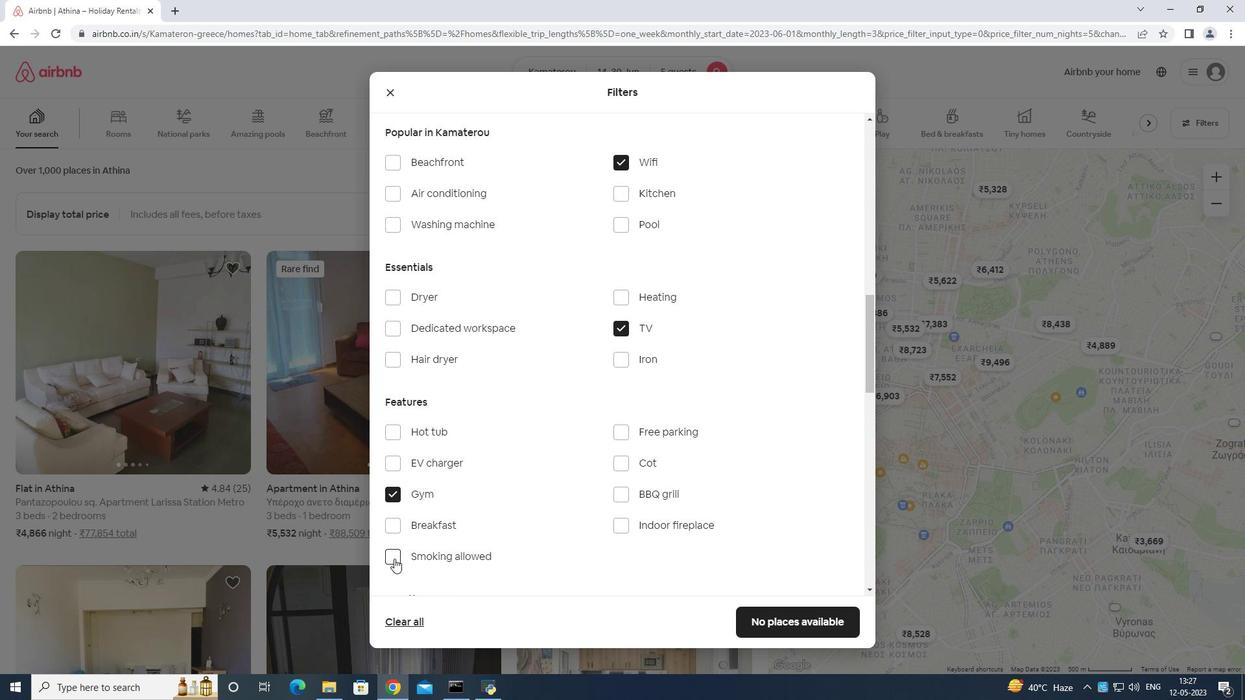 
Action: Mouse moved to (622, 433)
Screenshot: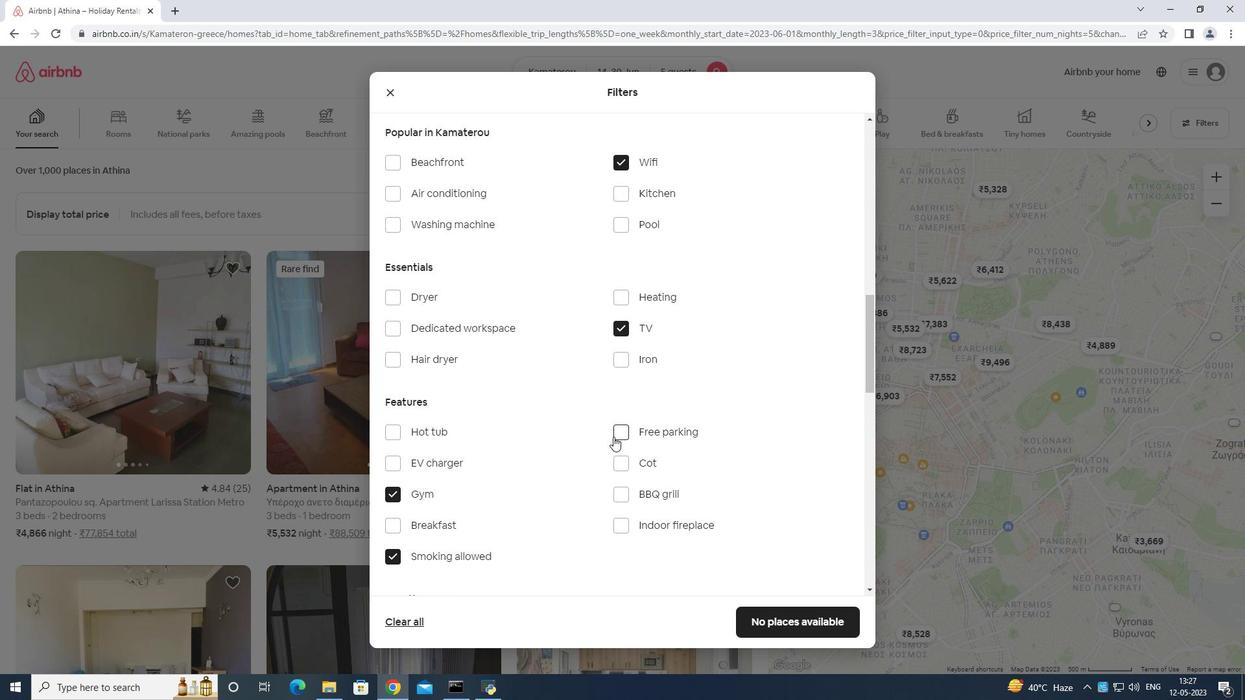 
Action: Mouse pressed left at (622, 433)
Screenshot: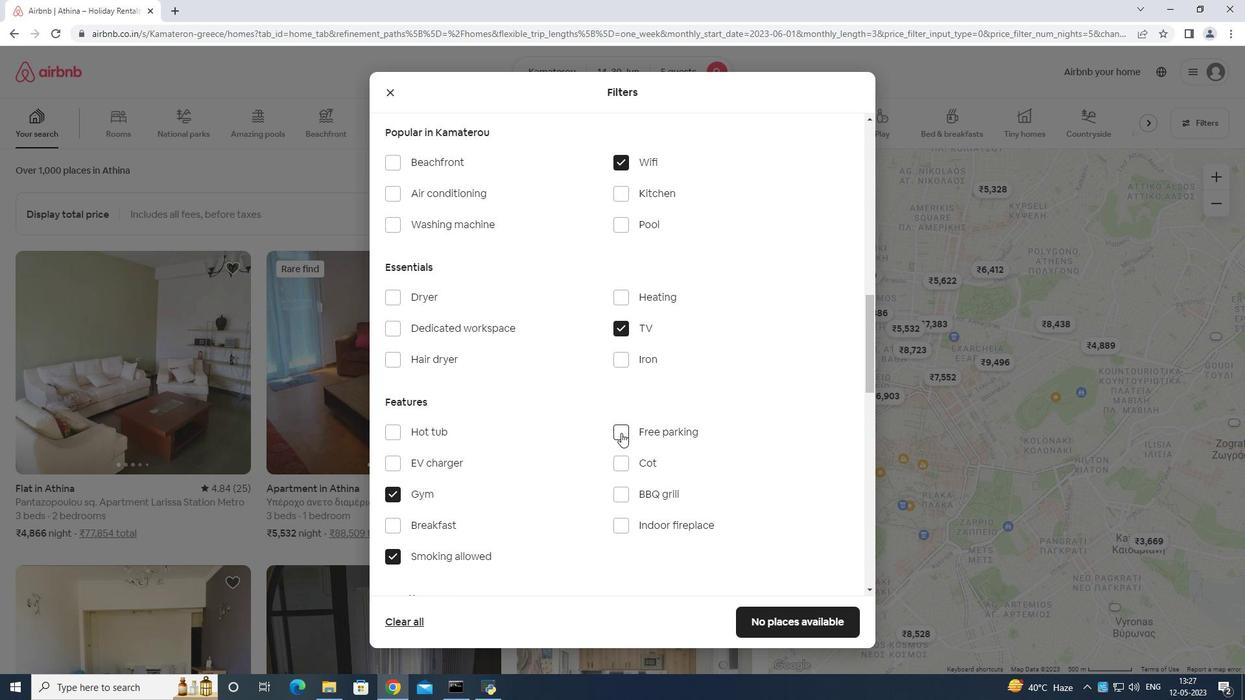
Action: Mouse moved to (657, 397)
Screenshot: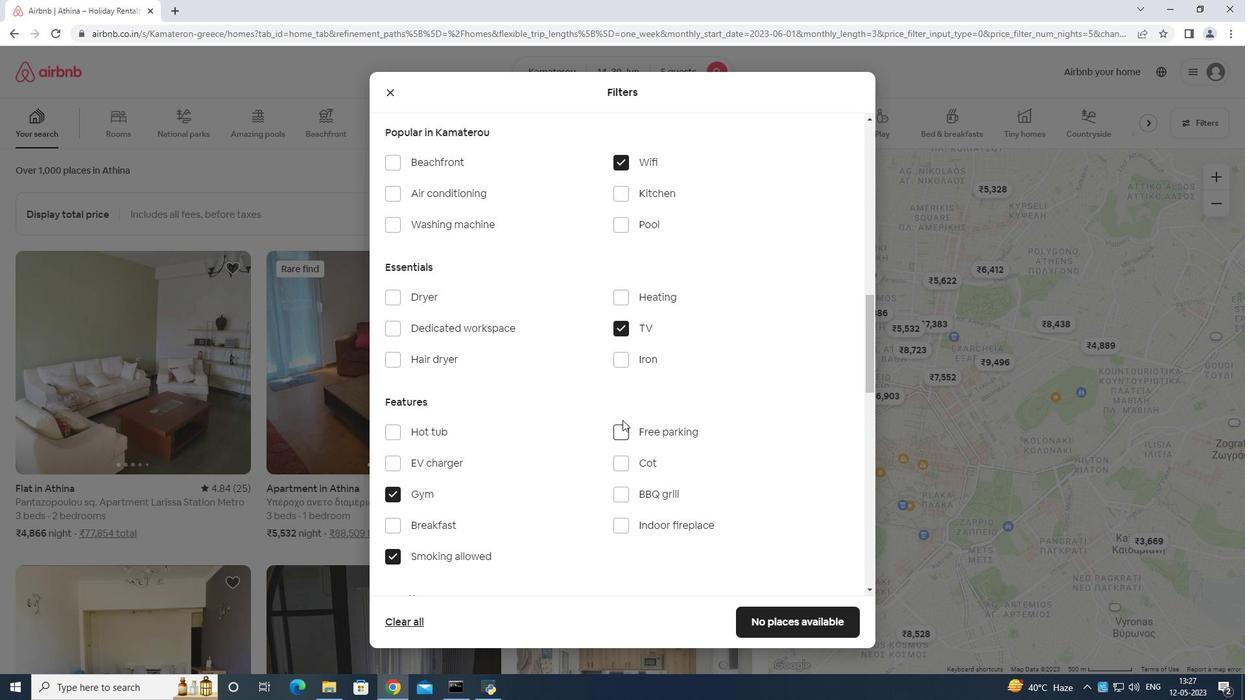 
Action: Mouse scrolled (657, 397) with delta (0, 0)
Screenshot: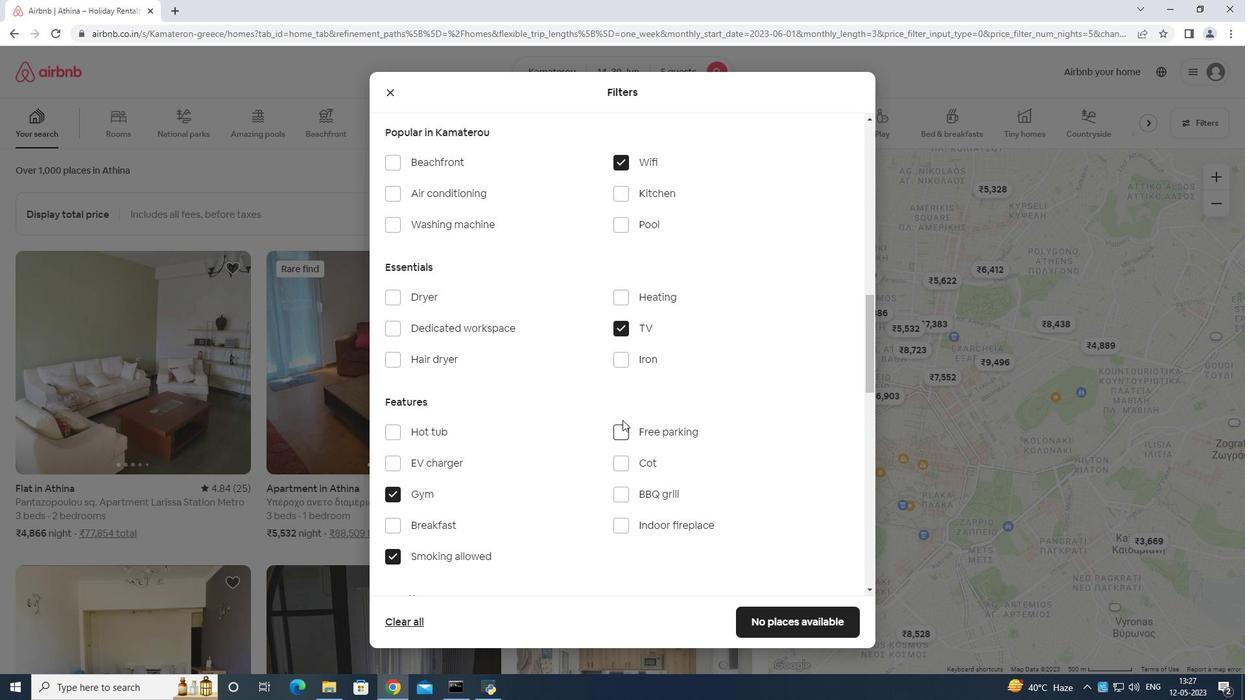 
Action: Mouse scrolled (657, 397) with delta (0, 0)
Screenshot: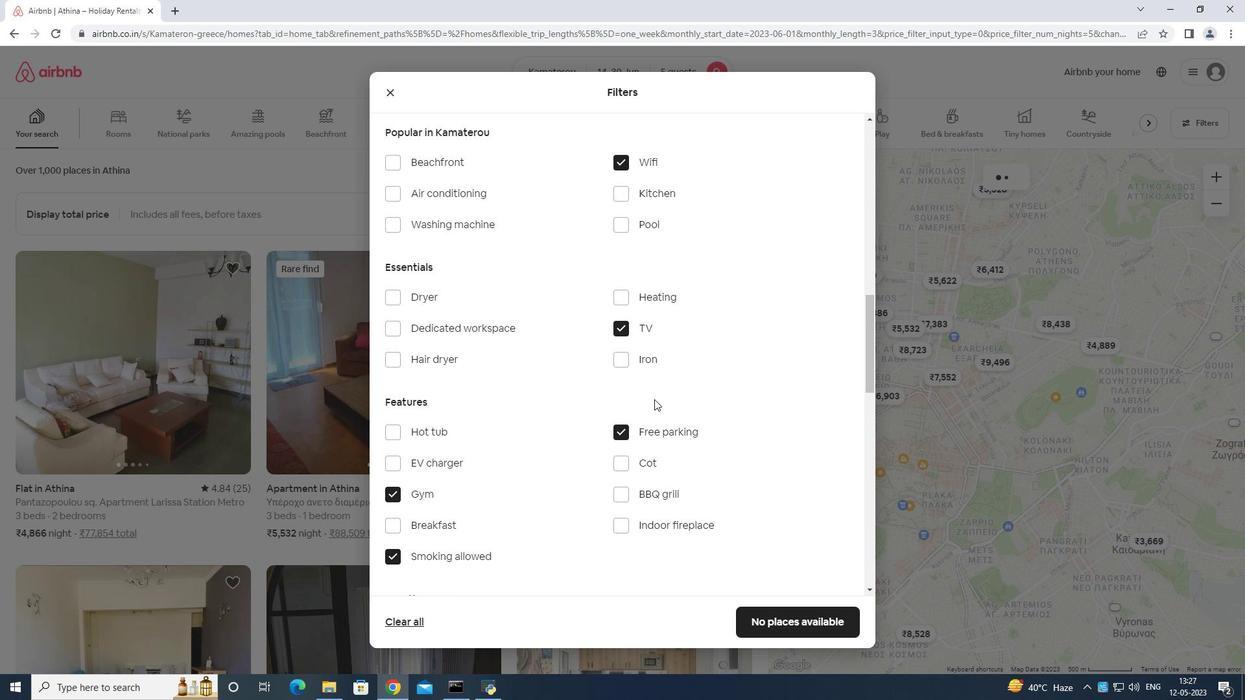 
Action: Mouse scrolled (657, 397) with delta (0, 0)
Screenshot: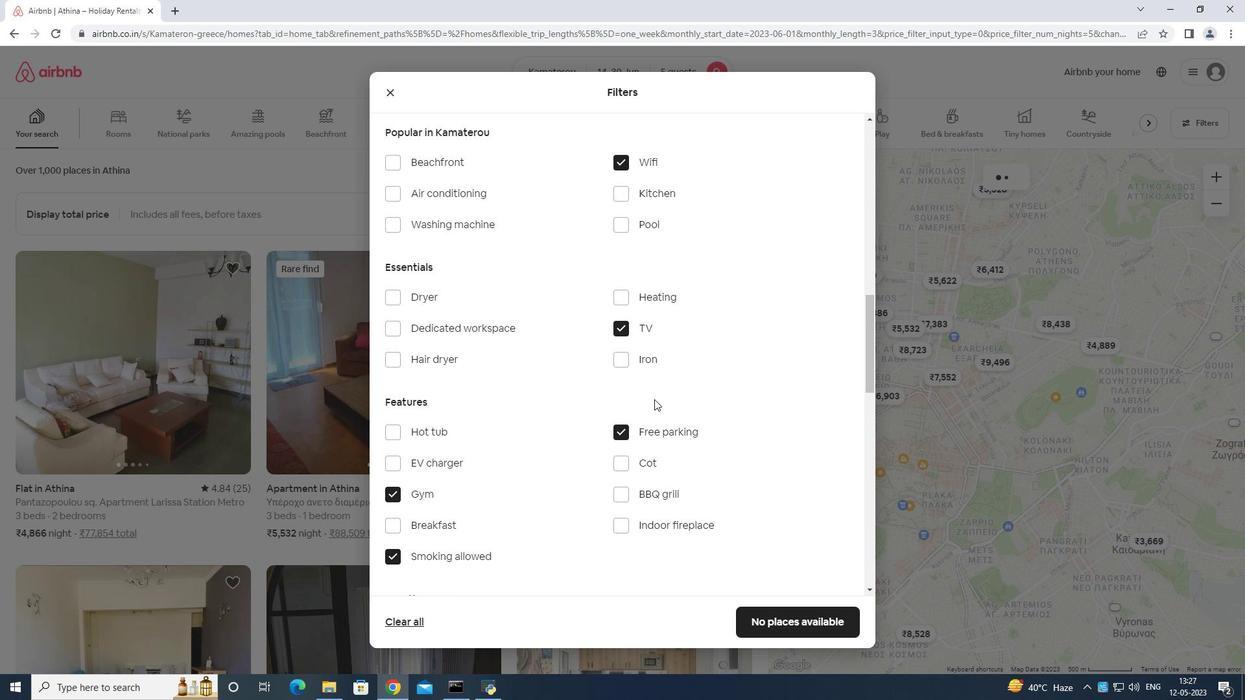 
Action: Mouse moved to (658, 397)
Screenshot: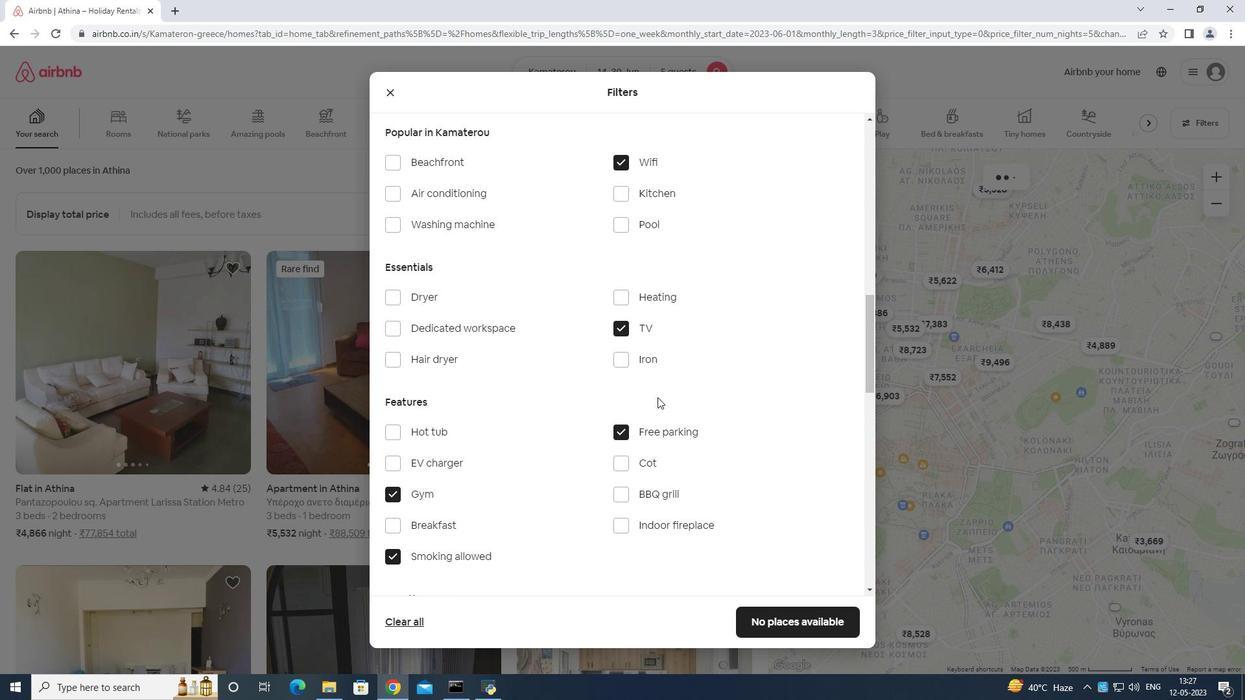 
Action: Mouse scrolled (658, 397) with delta (0, 0)
Screenshot: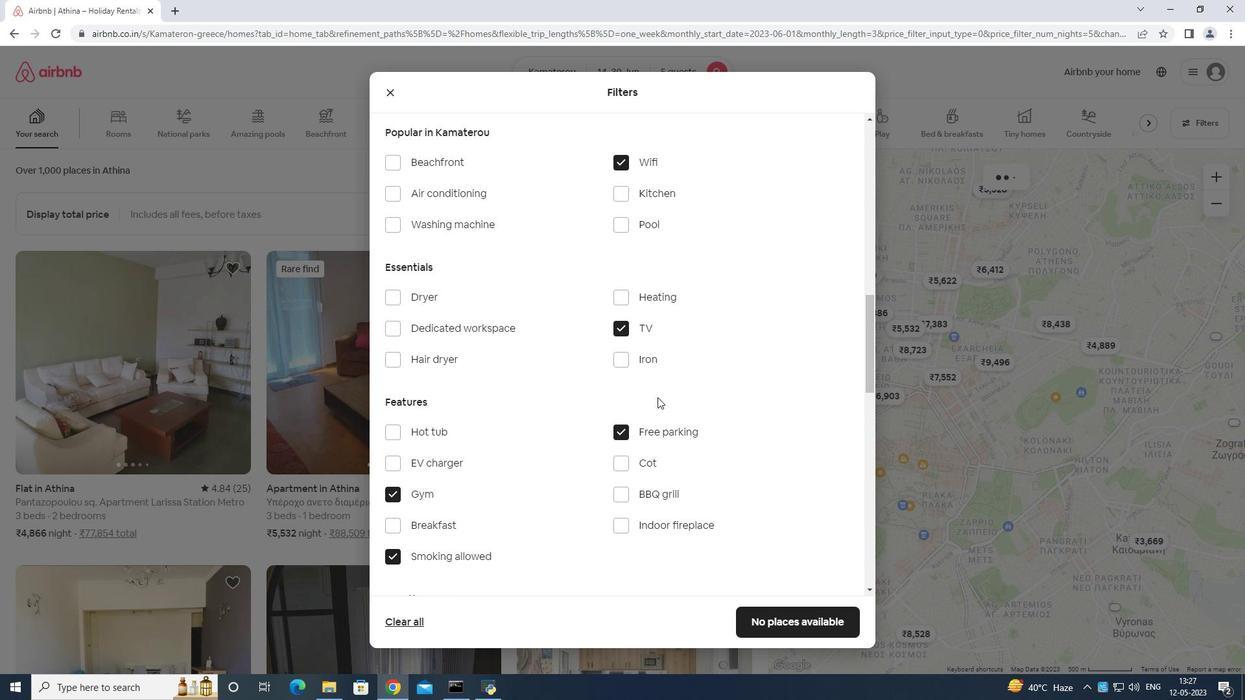 
Action: Mouse moved to (668, 409)
Screenshot: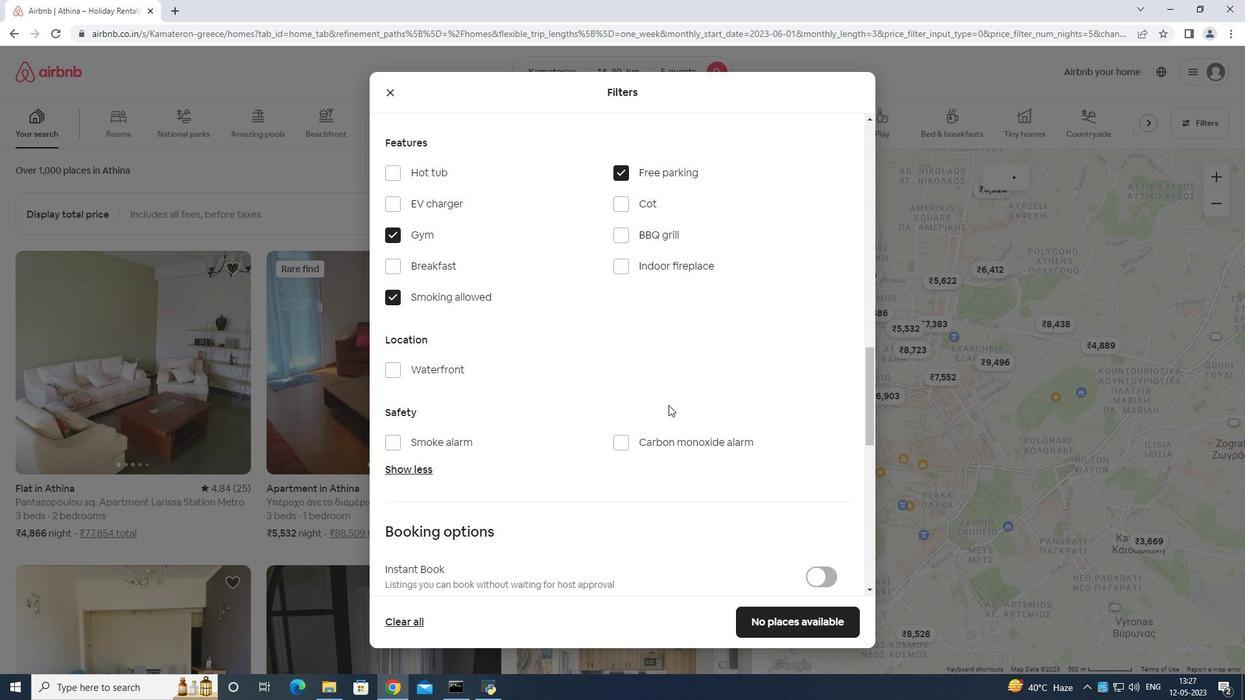 
Action: Mouse scrolled (668, 408) with delta (0, 0)
Screenshot: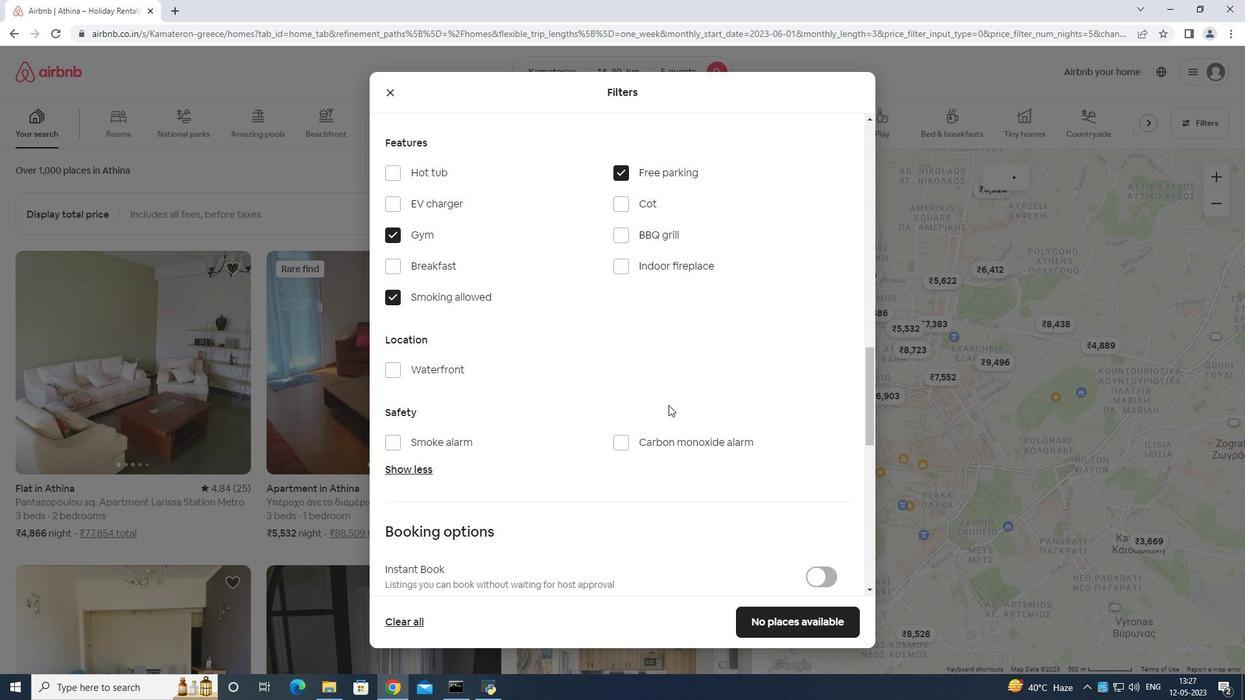 
Action: Mouse moved to (672, 421)
Screenshot: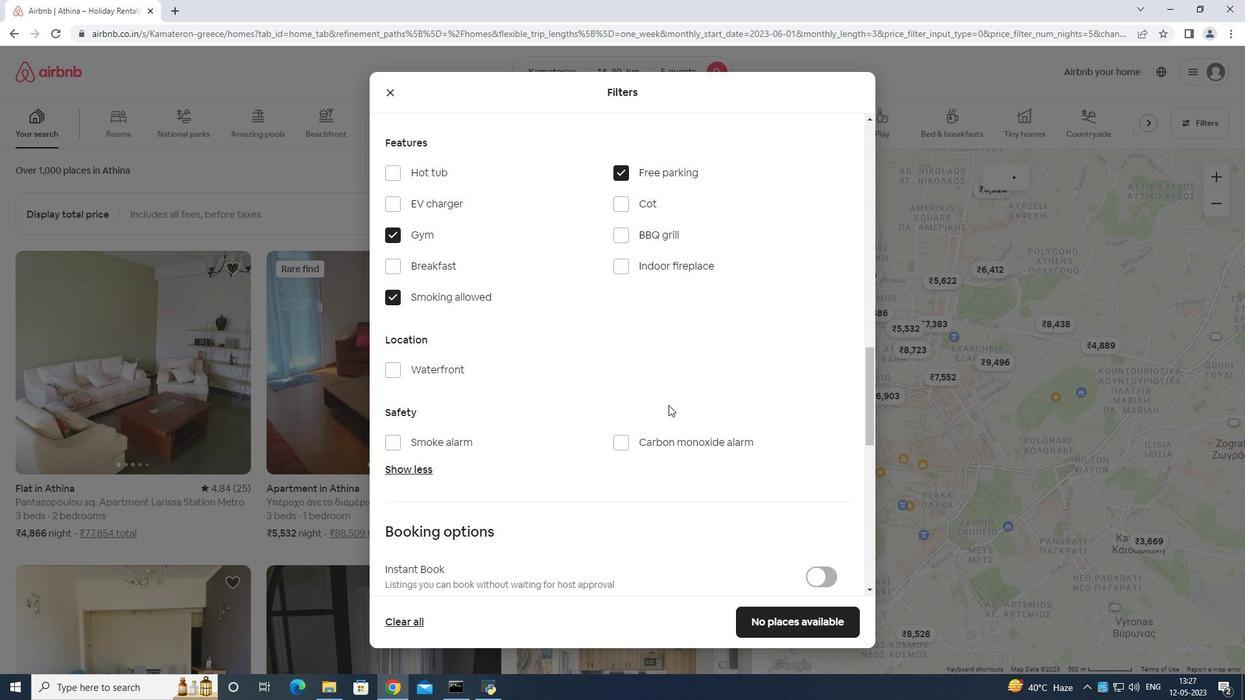 
Action: Mouse scrolled (672, 420) with delta (0, 0)
Screenshot: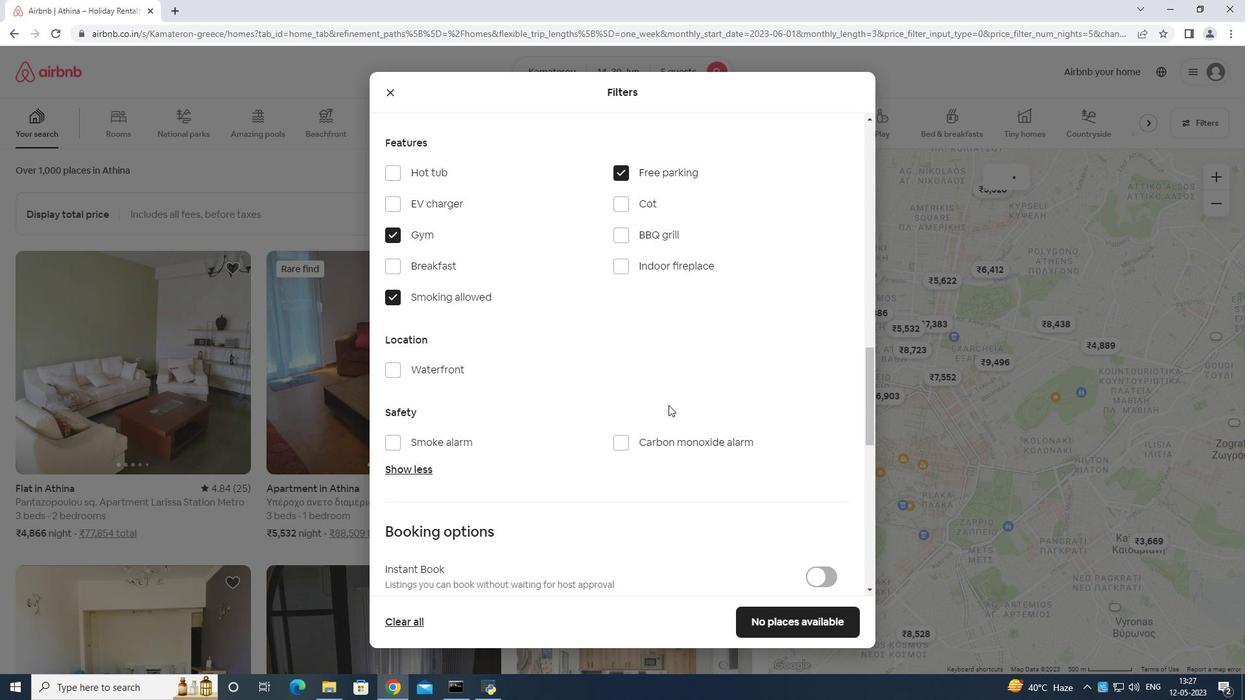 
Action: Mouse moved to (673, 422)
Screenshot: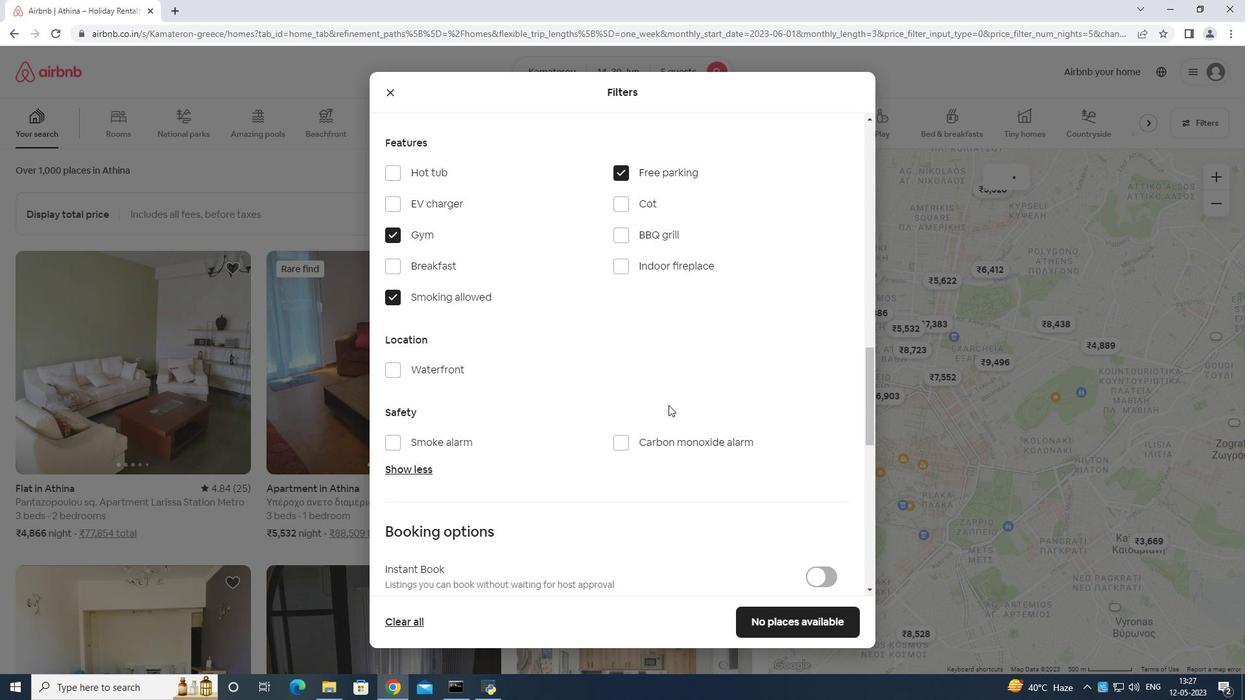 
Action: Mouse scrolled (673, 421) with delta (0, 0)
Screenshot: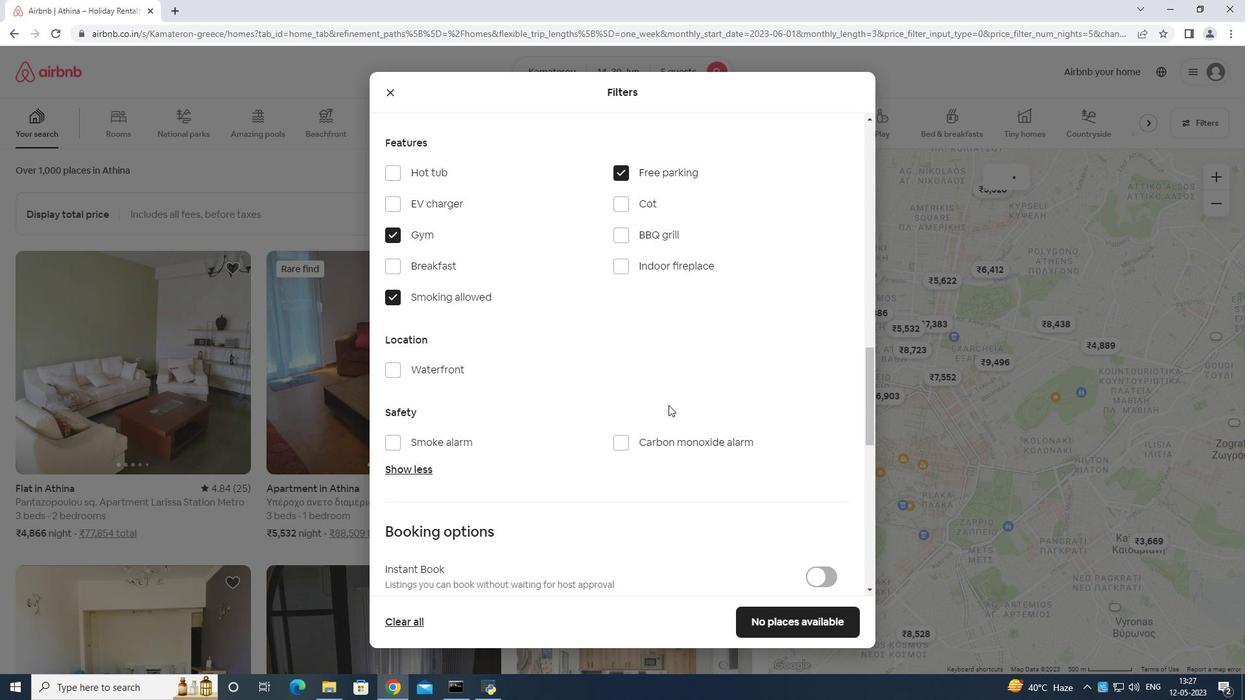 
Action: Mouse moved to (673, 423)
Screenshot: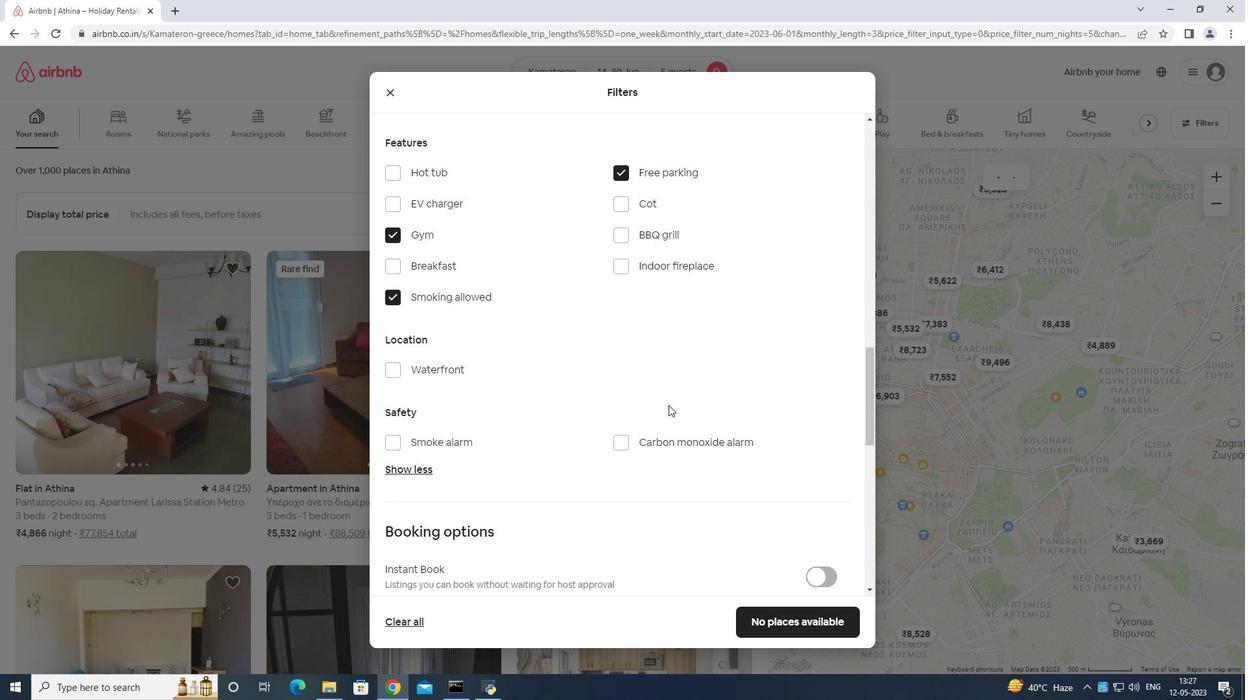 
Action: Mouse scrolled (673, 422) with delta (0, 0)
Screenshot: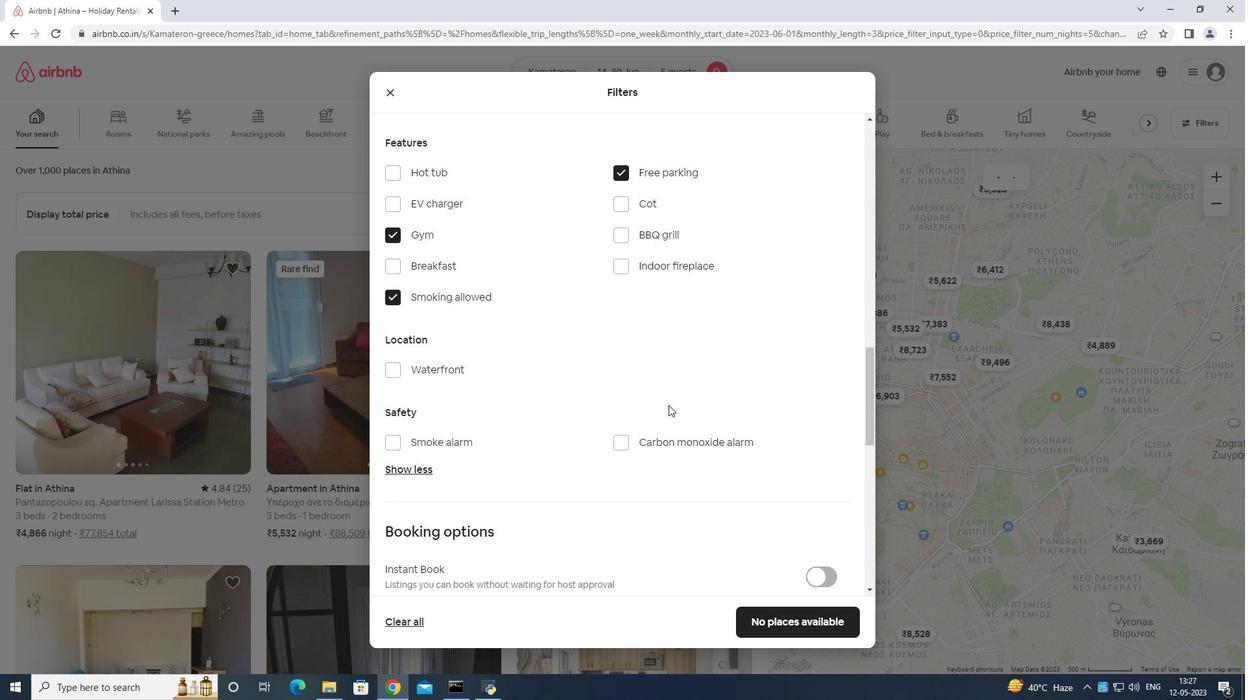 
Action: Mouse moved to (816, 358)
Screenshot: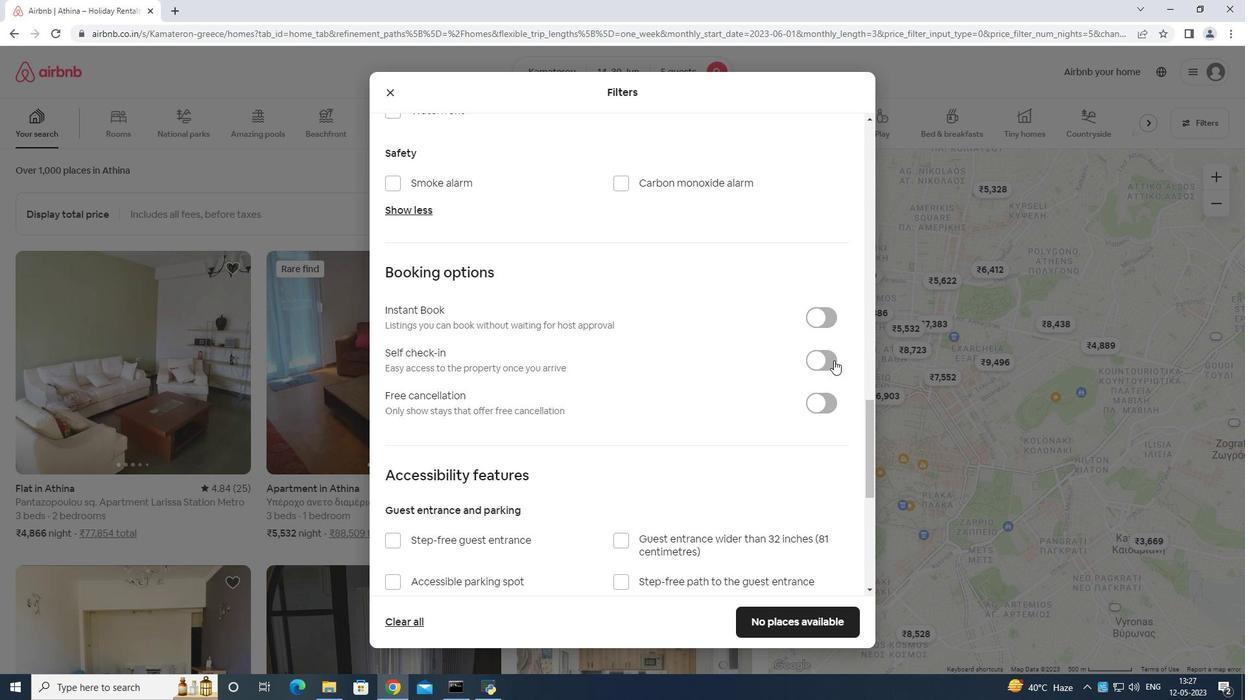 
Action: Mouse pressed left at (816, 358)
Screenshot: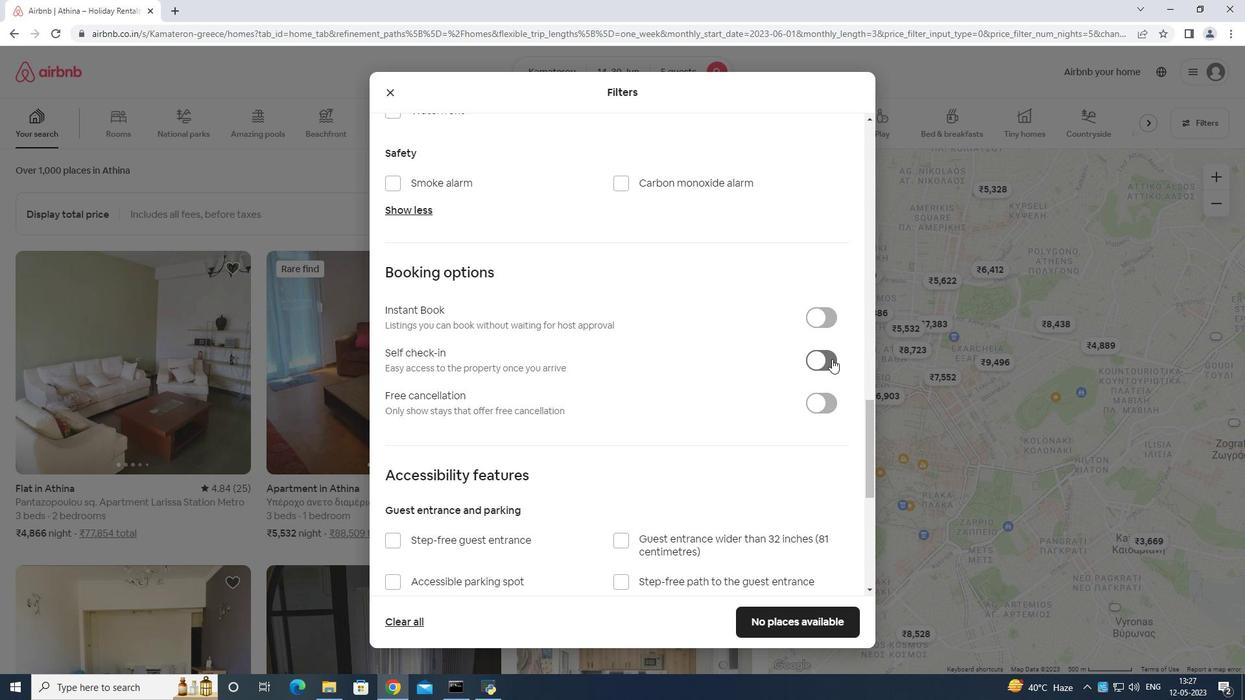
Action: Mouse moved to (801, 400)
Screenshot: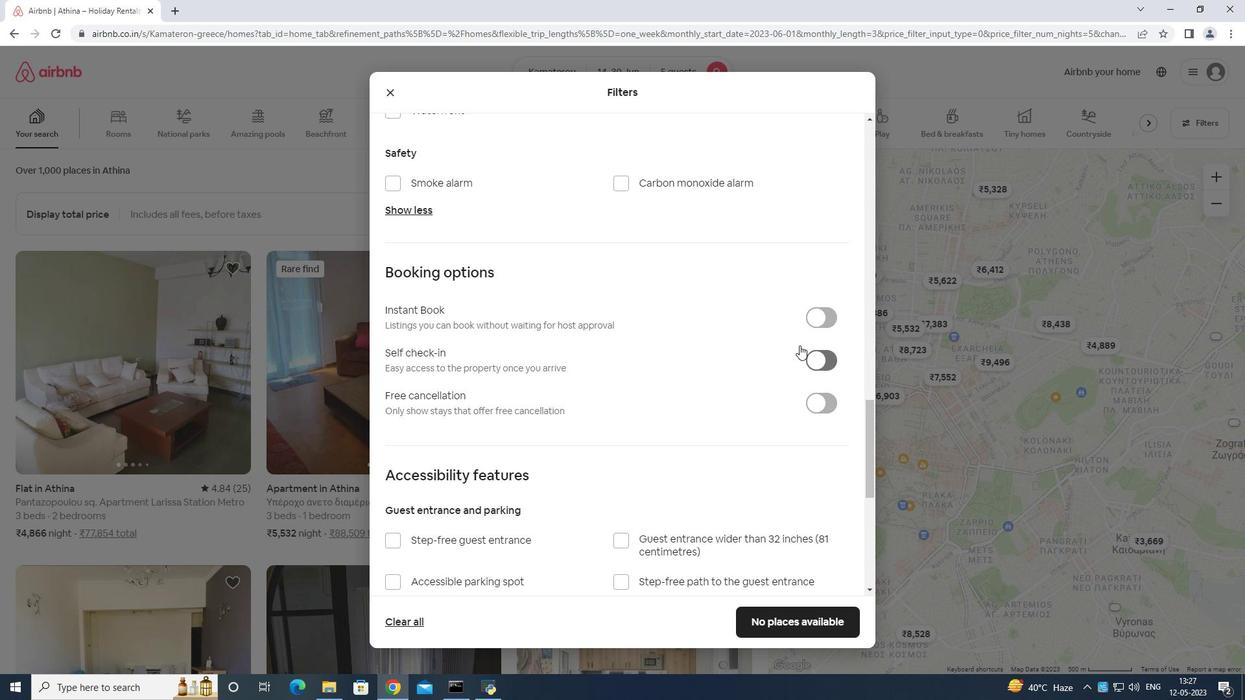 
Action: Mouse scrolled (801, 399) with delta (0, 0)
Screenshot: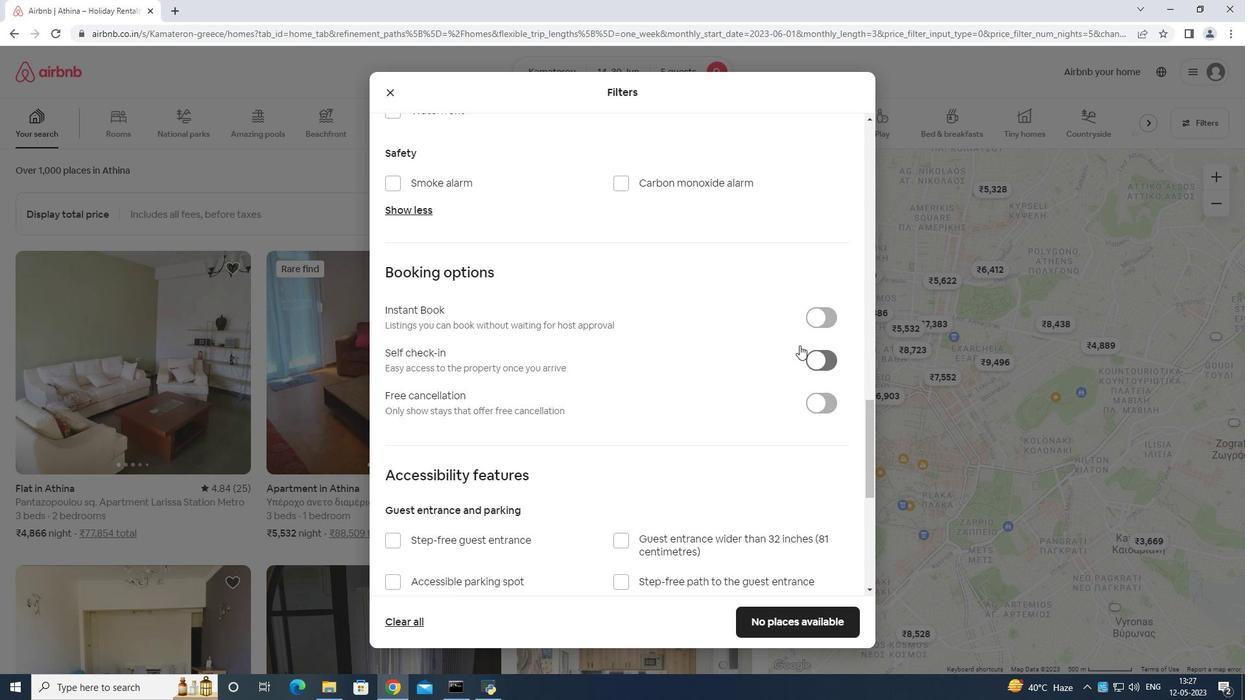 
Action: Mouse moved to (796, 421)
Screenshot: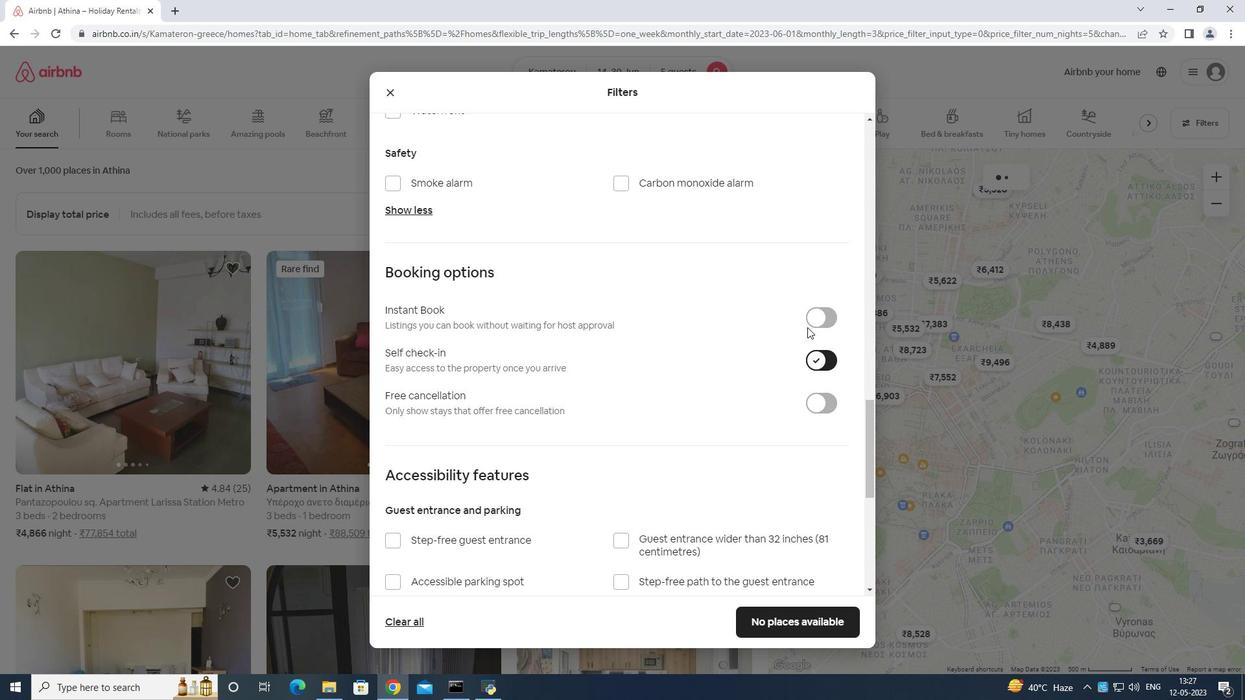
Action: Mouse scrolled (796, 420) with delta (0, 0)
Screenshot: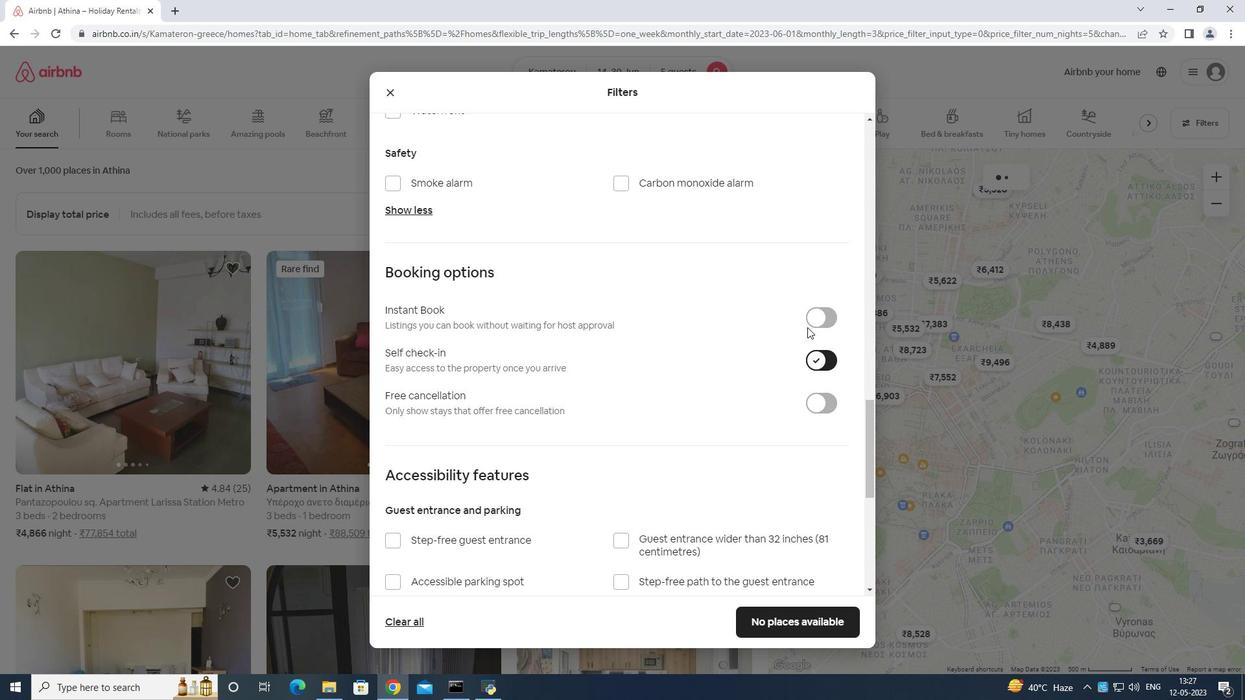 
Action: Mouse moved to (789, 435)
Screenshot: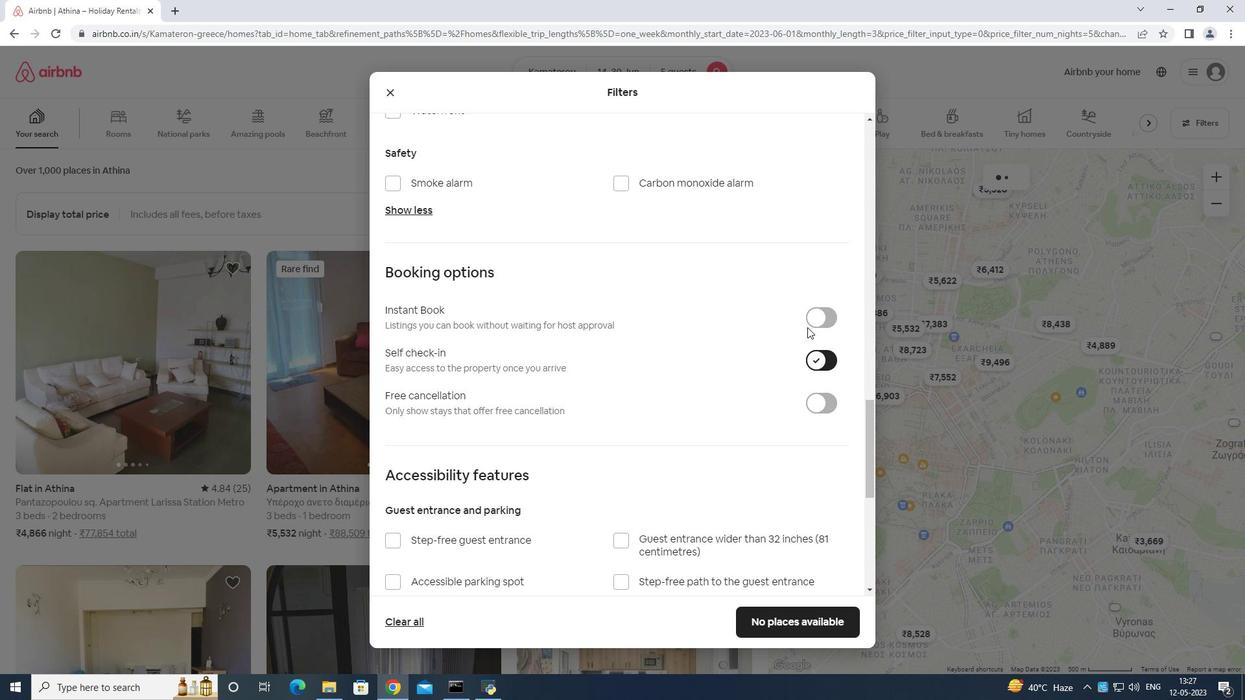 
Action: Mouse scrolled (789, 434) with delta (0, 0)
Screenshot: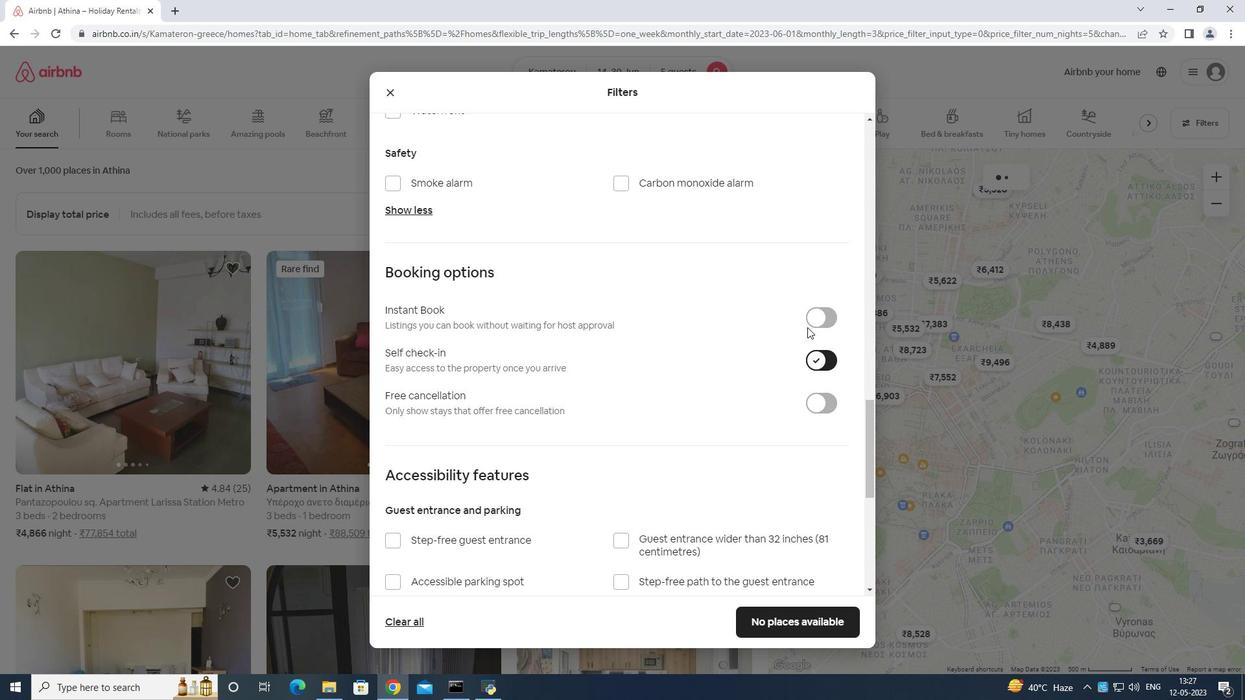 
Action: Mouse moved to (781, 450)
Screenshot: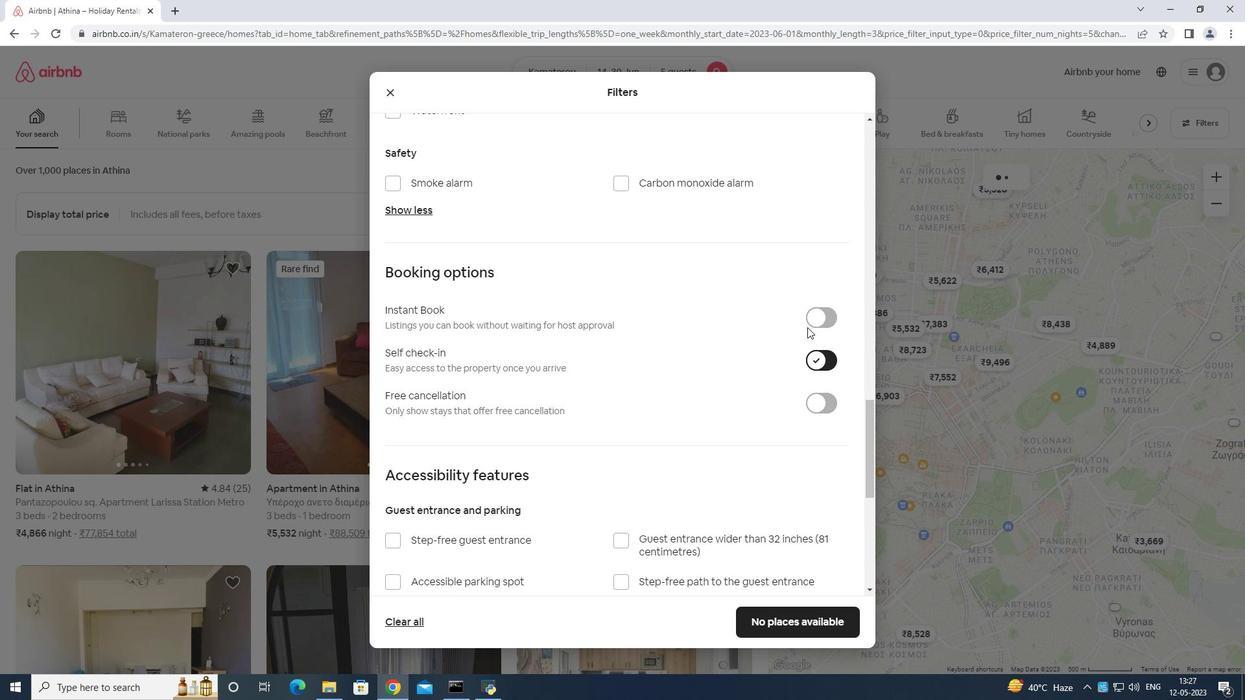 
Action: Mouse scrolled (781, 450) with delta (0, 0)
Screenshot: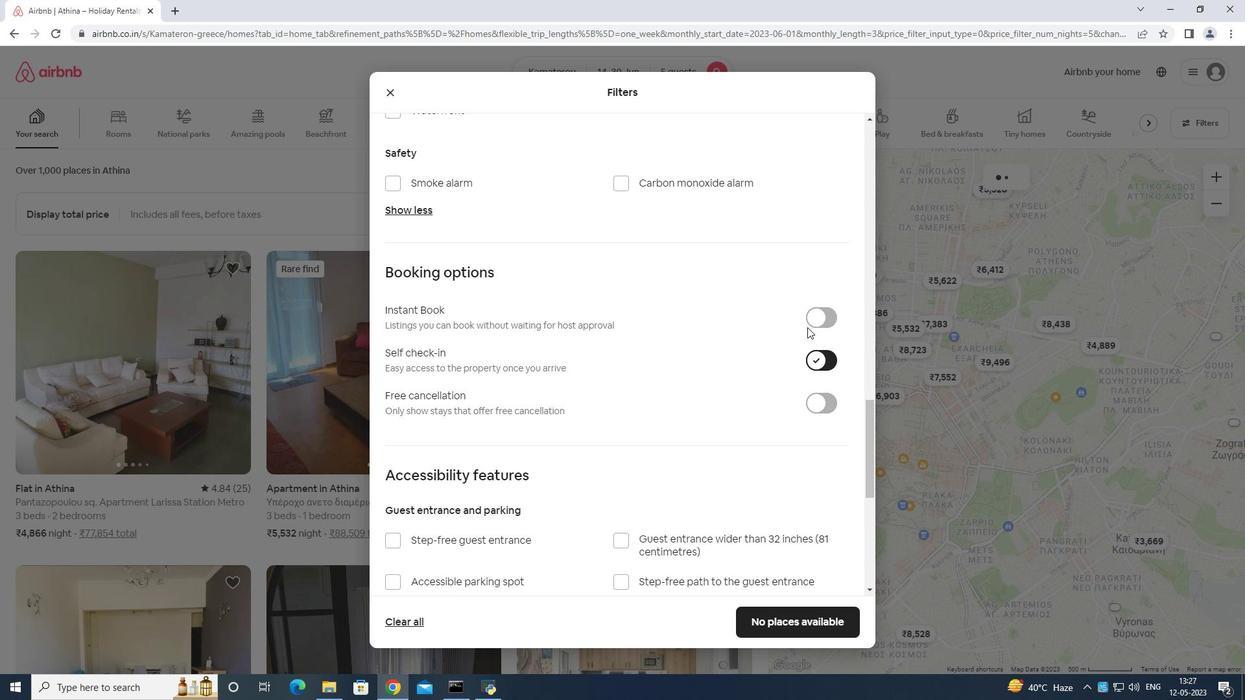 
Action: Mouse moved to (773, 461)
Screenshot: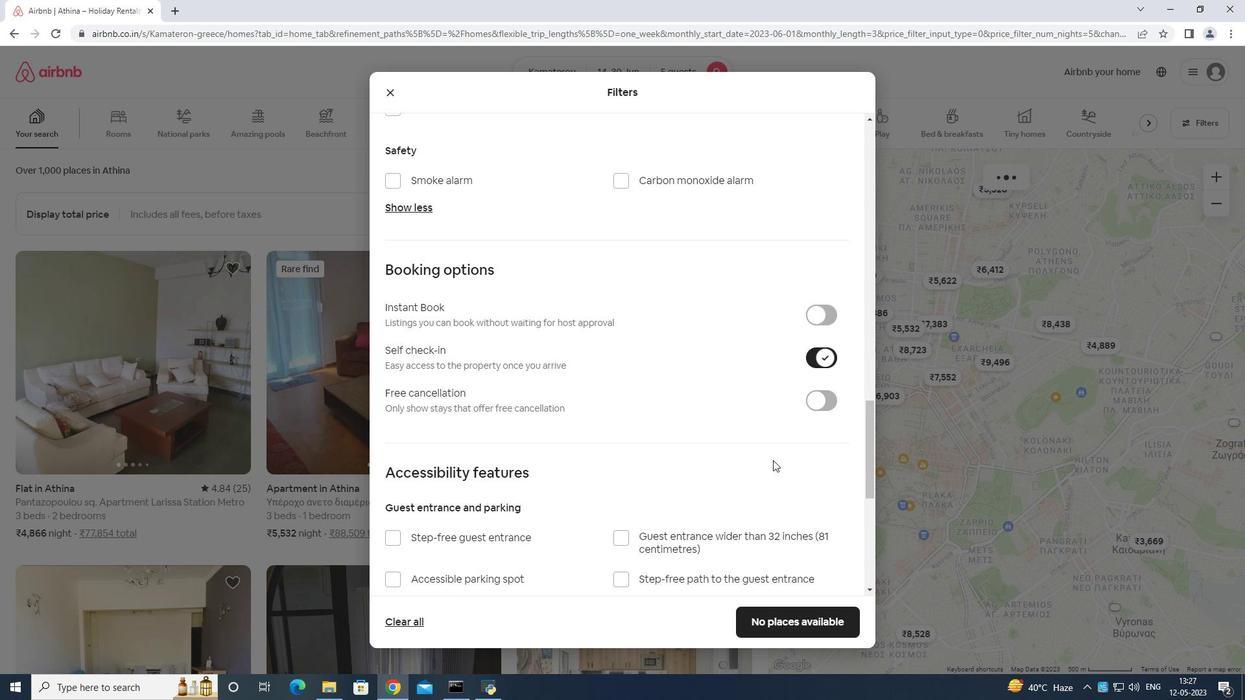 
Action: Mouse scrolled (773, 461) with delta (0, 0)
Screenshot: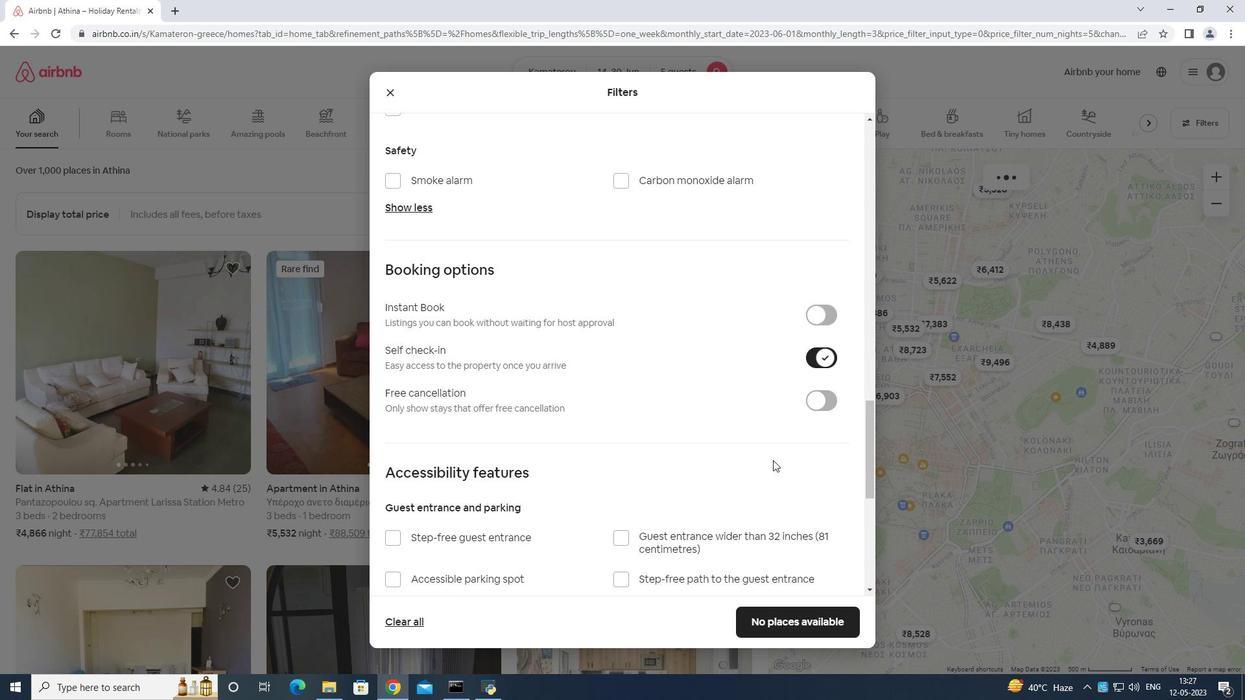 
Action: Mouse moved to (773, 467)
Screenshot: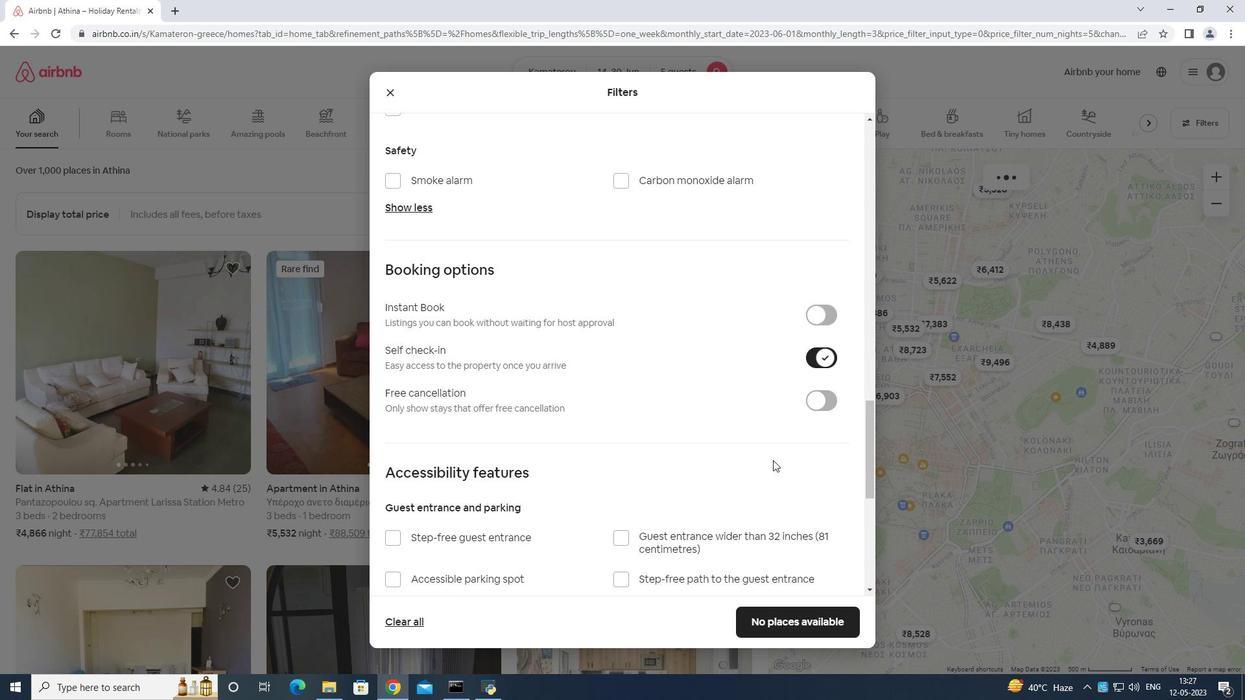 
Action: Mouse scrolled (773, 466) with delta (0, 0)
Screenshot: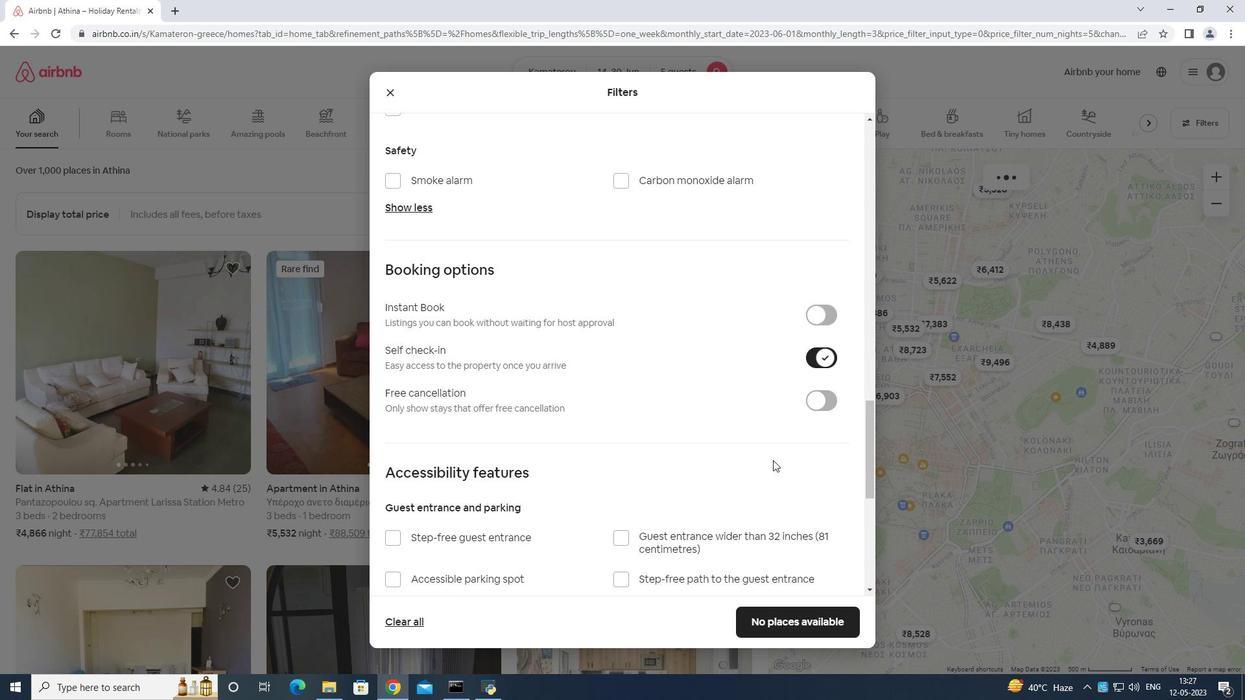 
Action: Mouse moved to (768, 480)
Screenshot: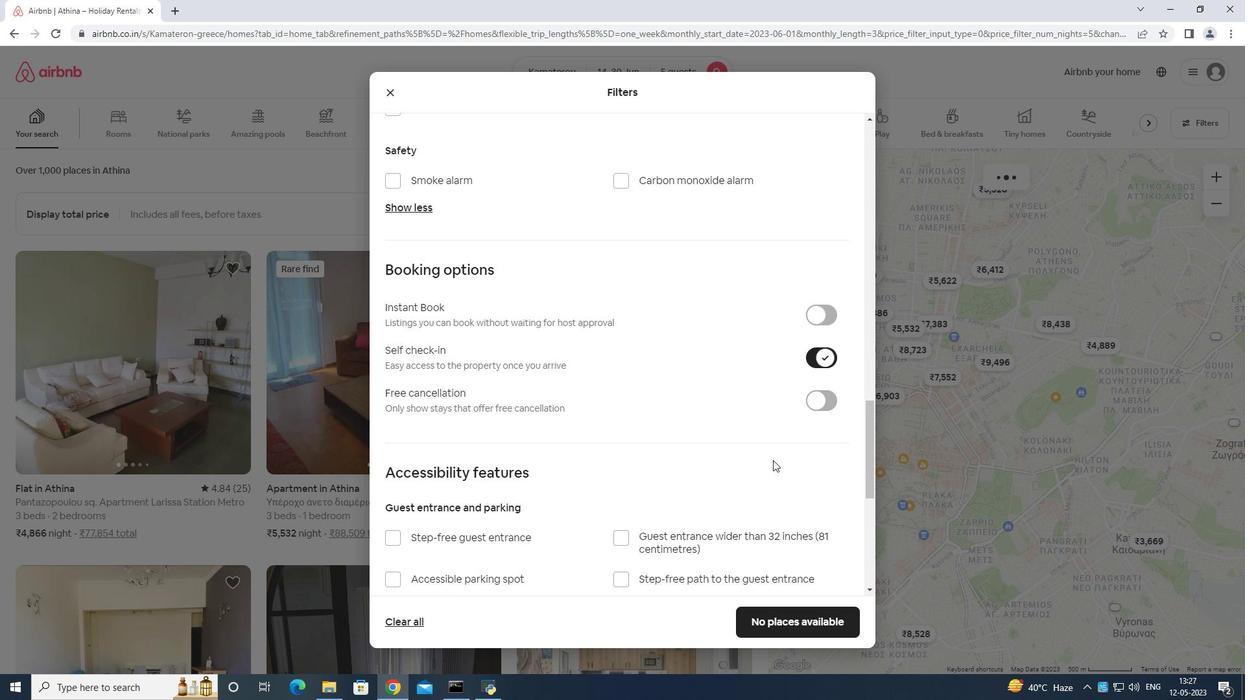 
Action: Mouse scrolled (769, 476) with delta (0, 0)
Screenshot: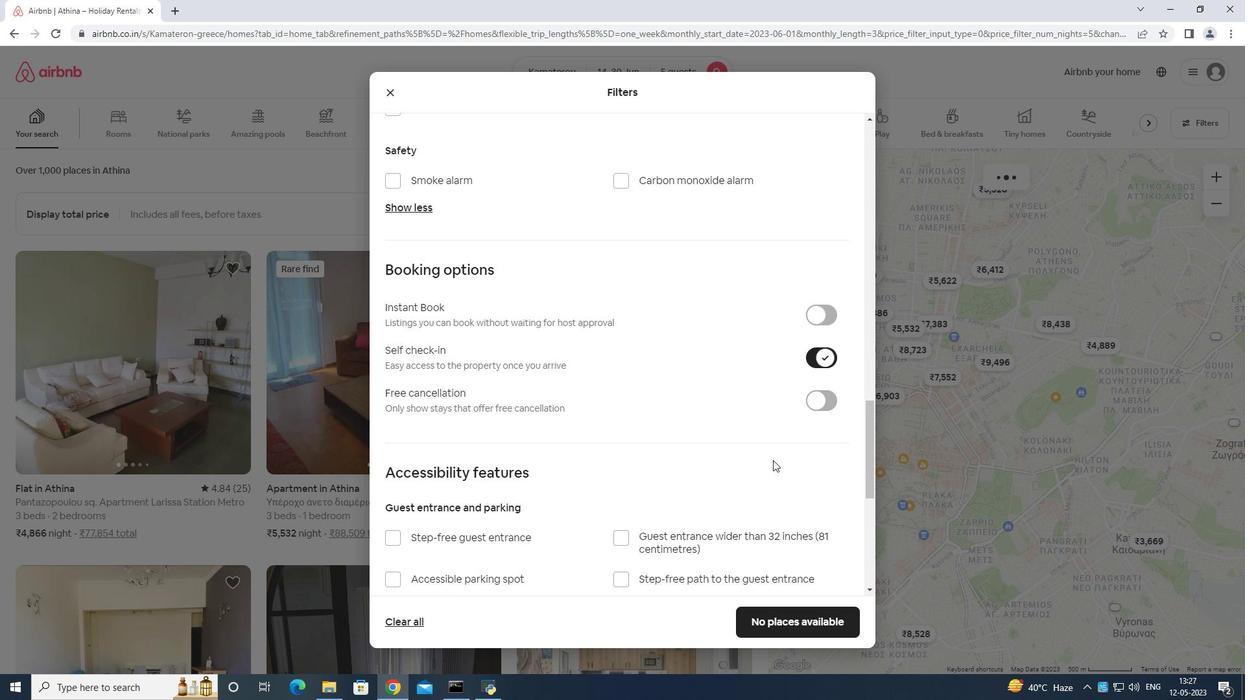 
Action: Mouse moved to (766, 483)
Screenshot: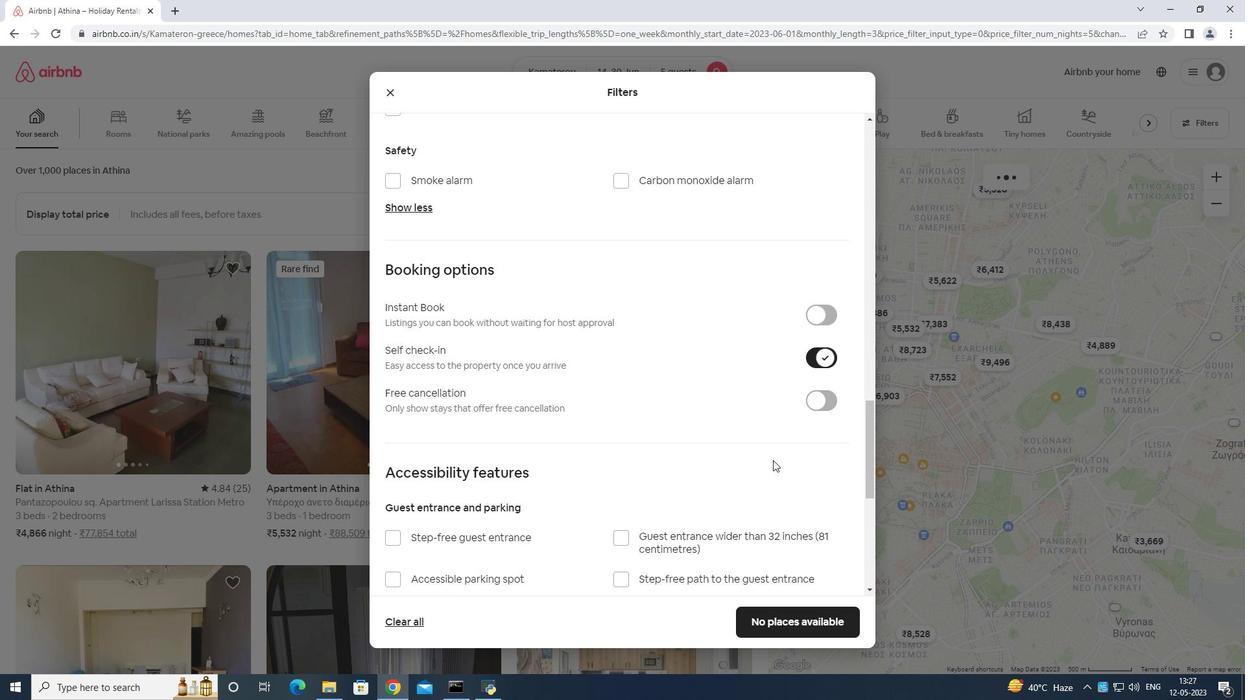 
Action: Mouse scrolled (766, 482) with delta (0, 0)
Screenshot: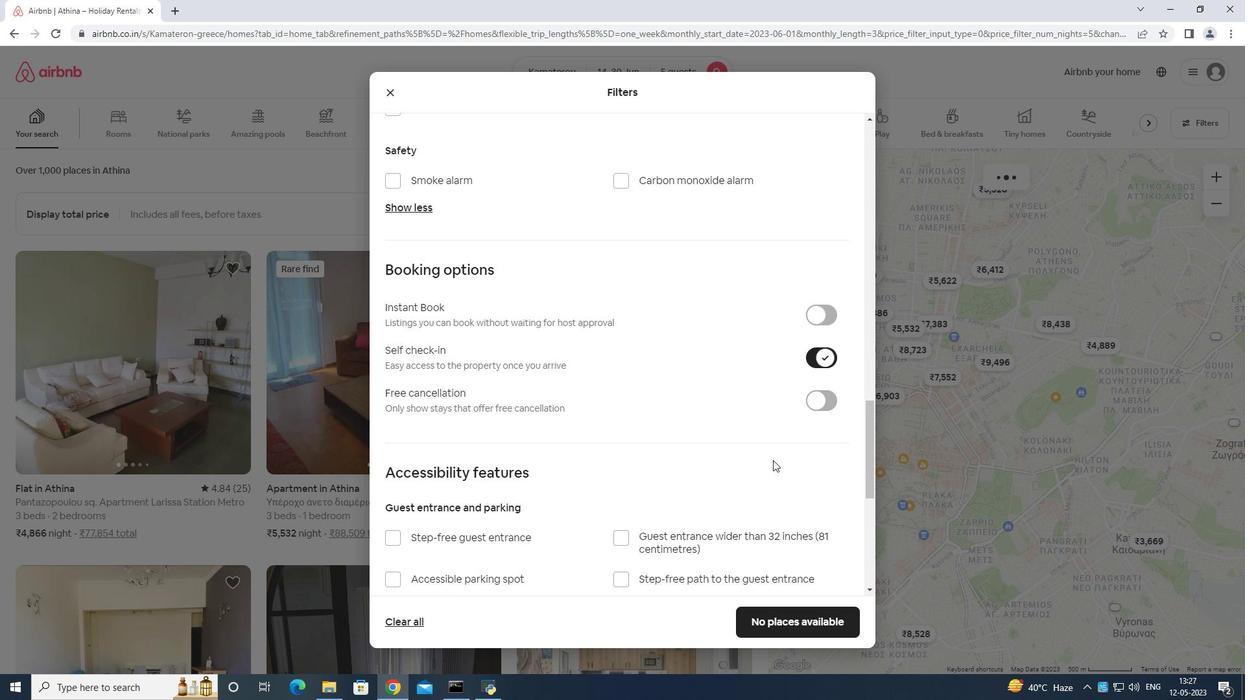 
Action: Mouse scrolled (766, 482) with delta (0, 0)
Screenshot: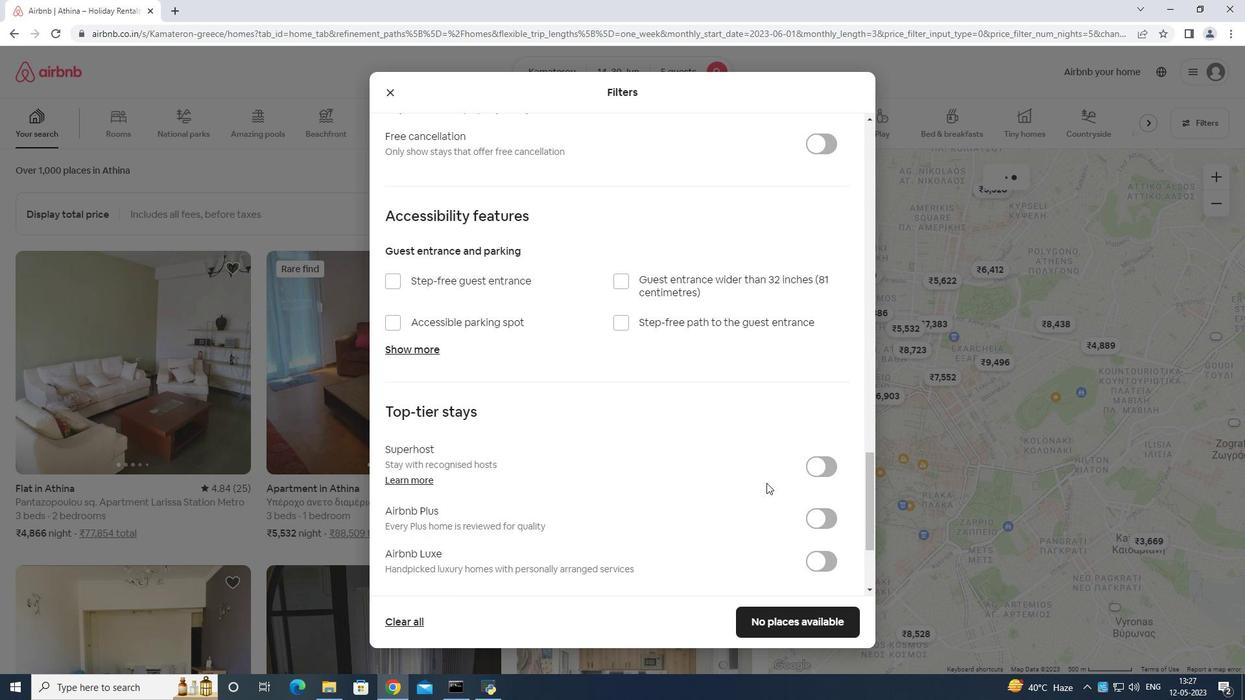 
Action: Mouse moved to (760, 487)
Screenshot: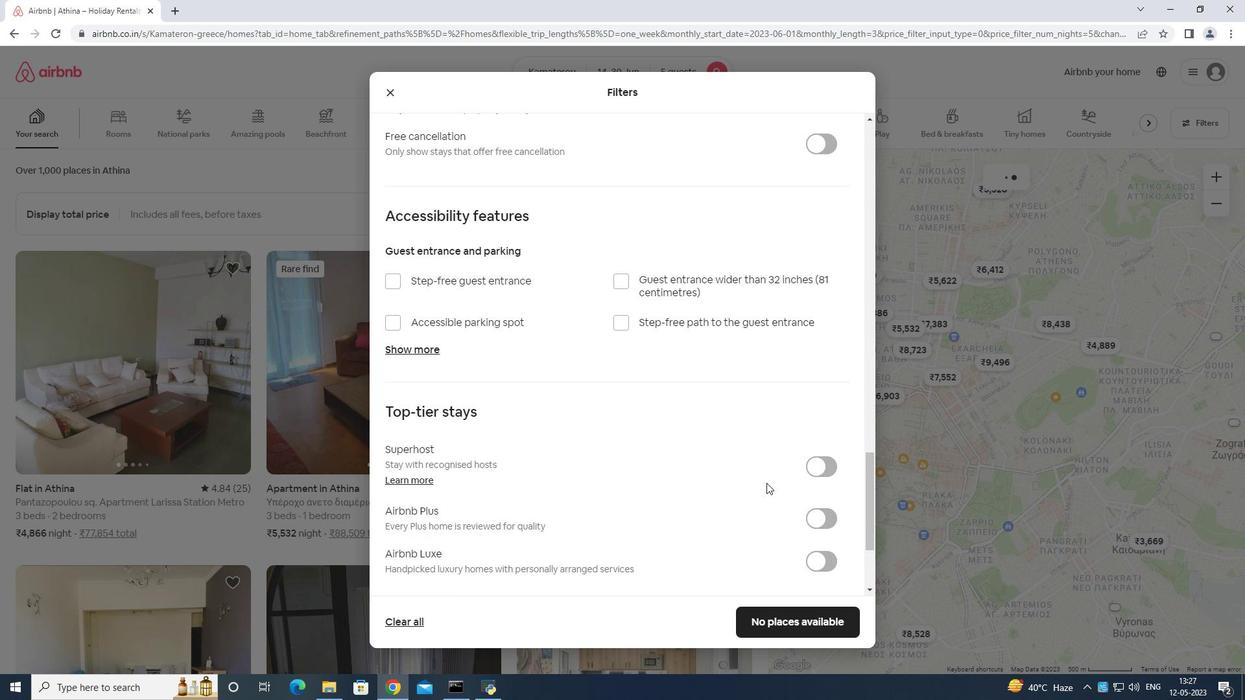 
Action: Mouse scrolled (766, 483) with delta (0, 0)
Screenshot: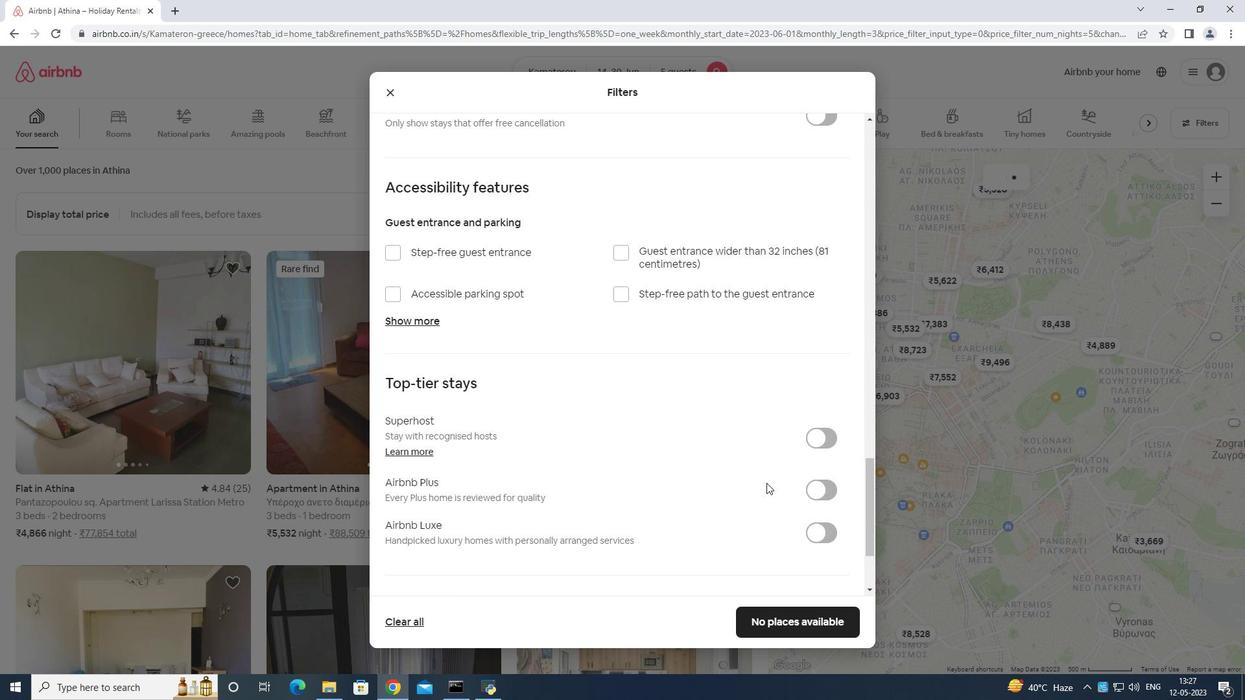 
Action: Mouse moved to (720, 507)
Screenshot: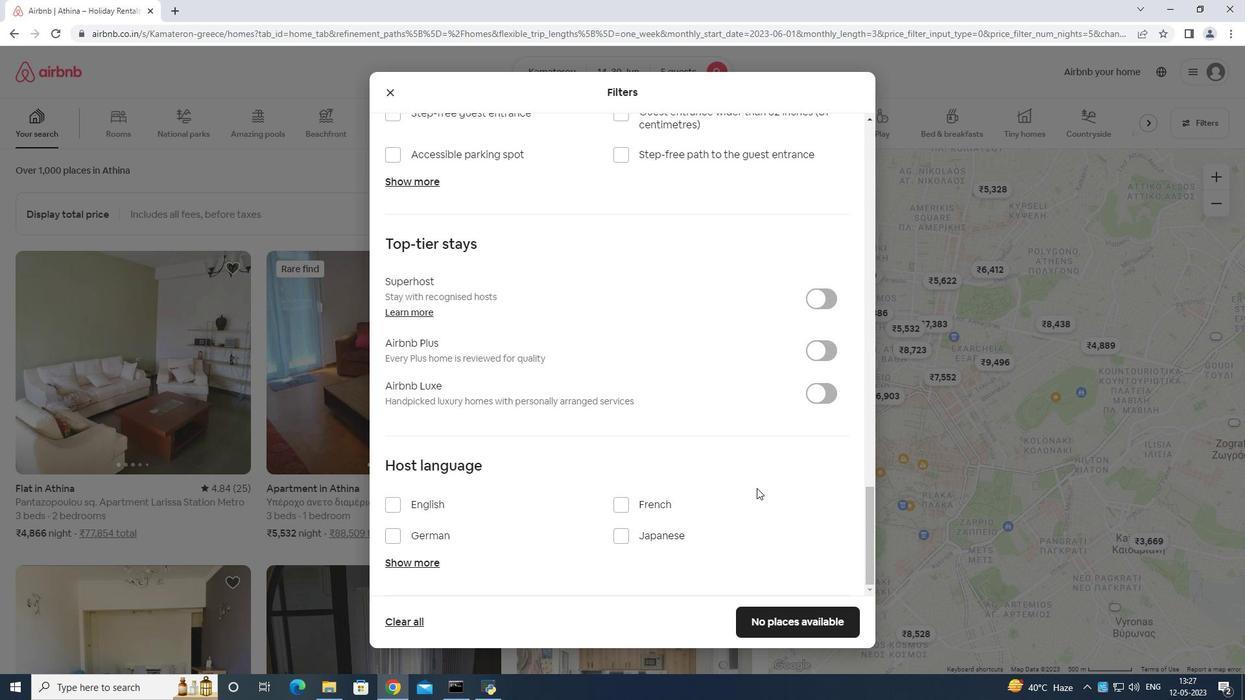 
Action: Mouse scrolled (720, 507) with delta (0, 0)
Screenshot: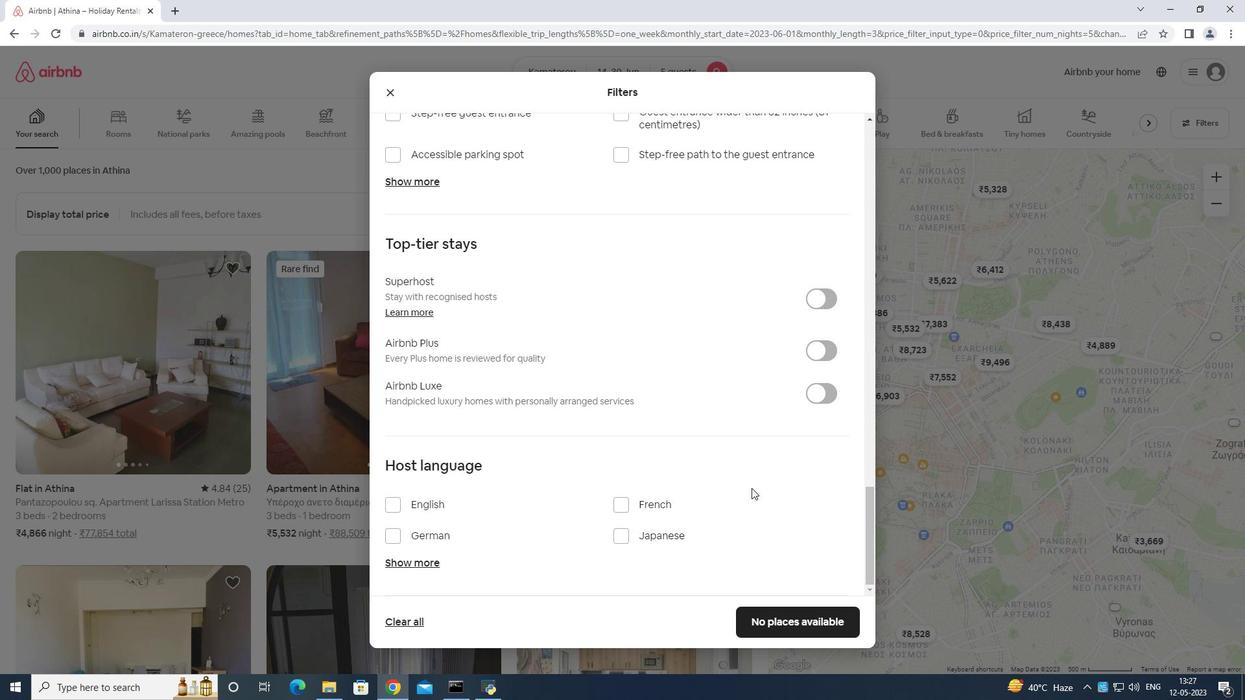 
Action: Mouse moved to (716, 514)
Screenshot: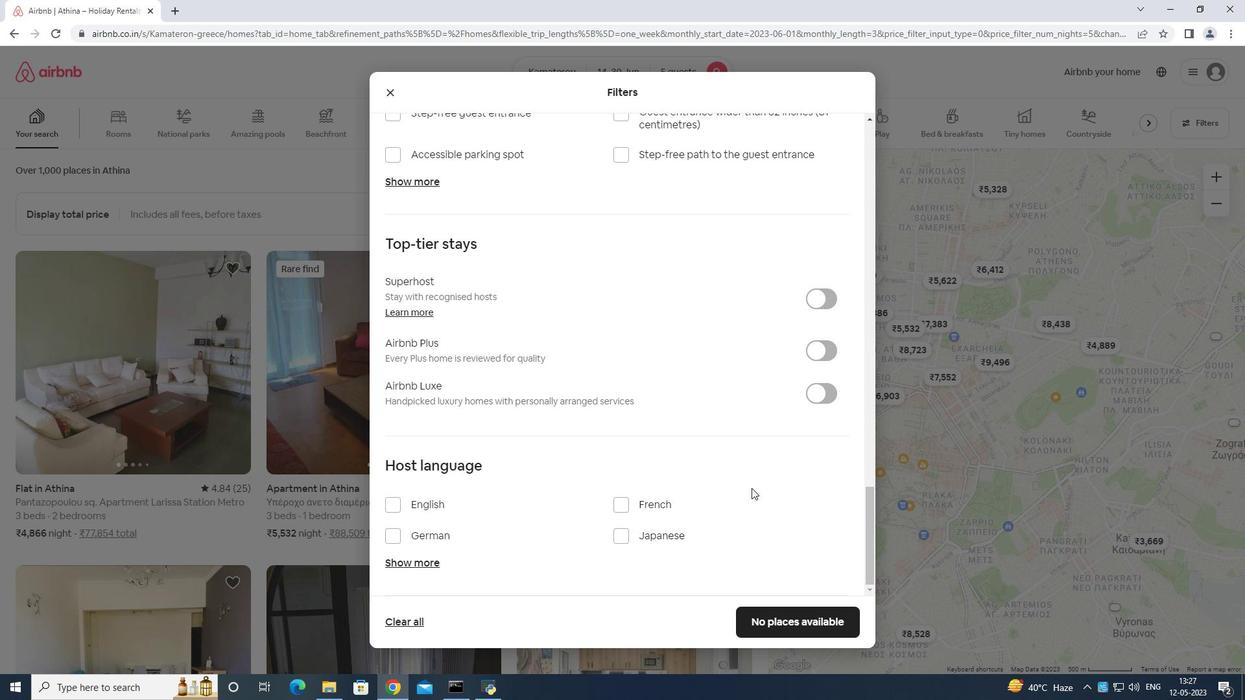
Action: Mouse scrolled (716, 513) with delta (0, 0)
Screenshot: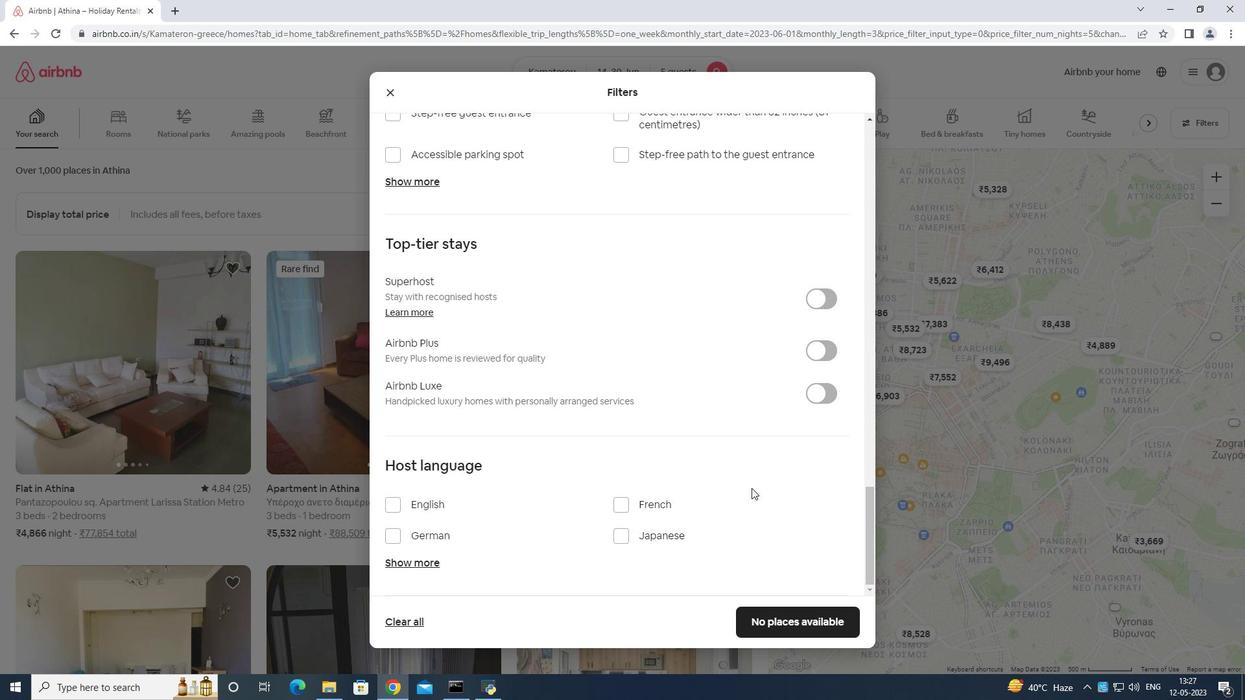 
Action: Mouse moved to (711, 520)
Screenshot: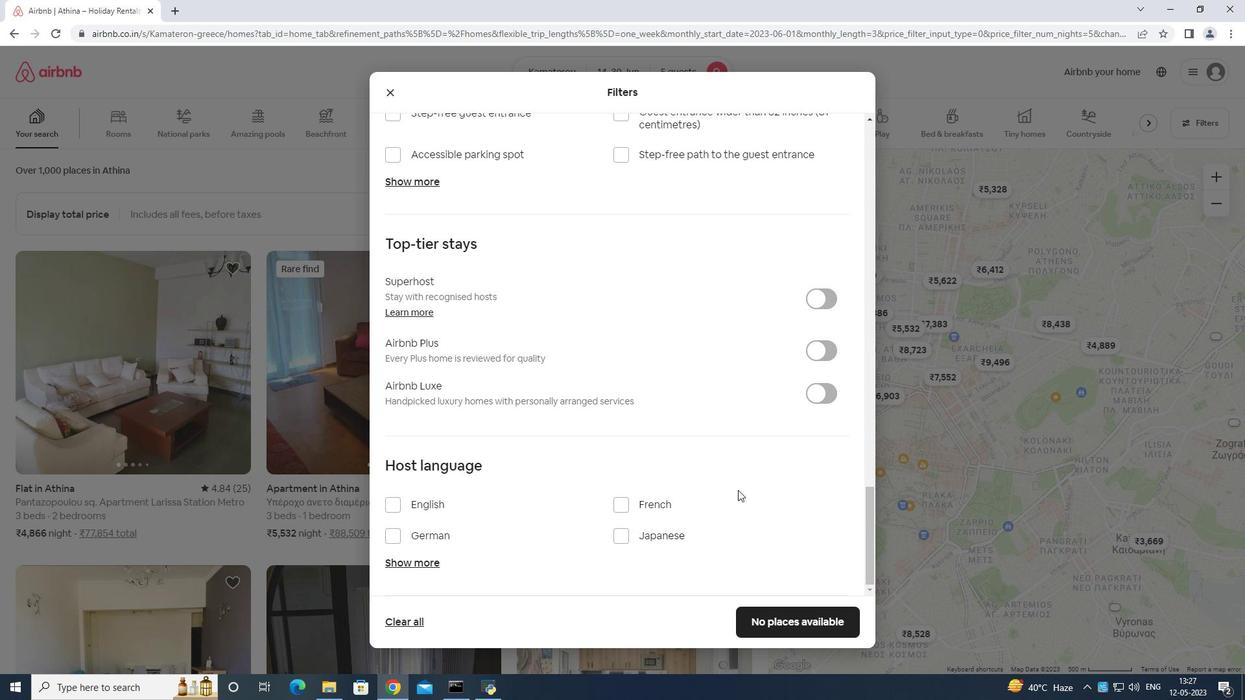 
Action: Mouse scrolled (713, 517) with delta (0, 0)
Screenshot: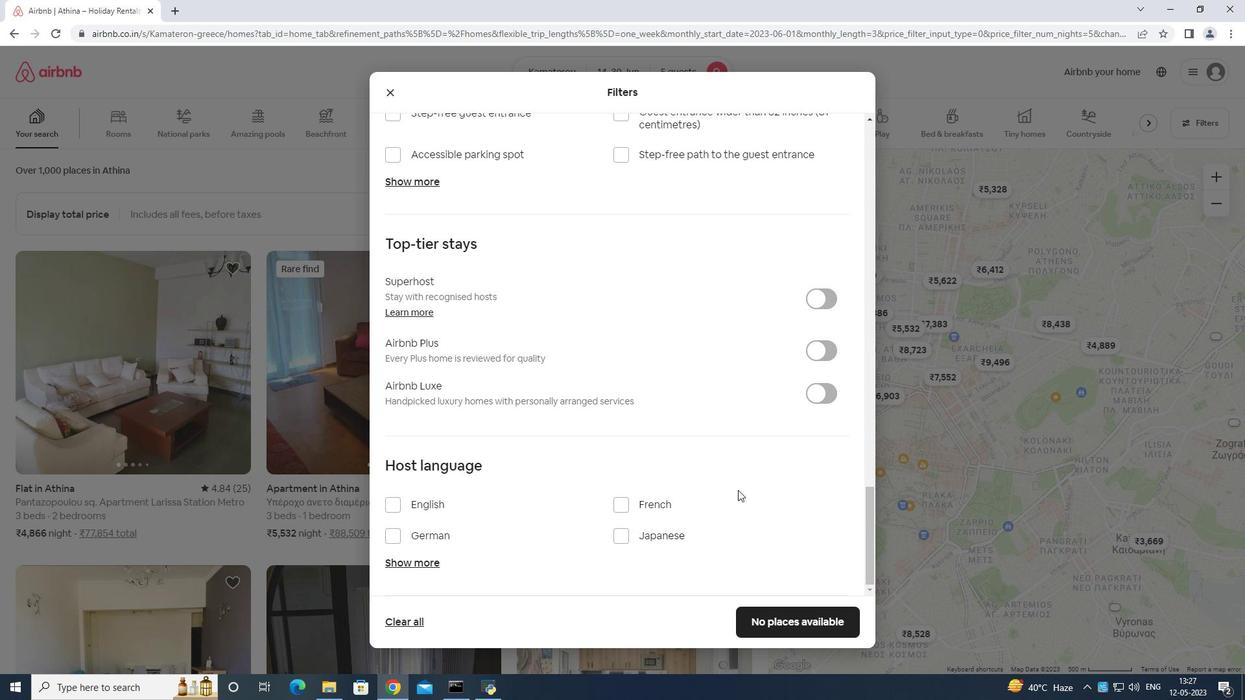 
Action: Mouse moved to (709, 524)
Screenshot: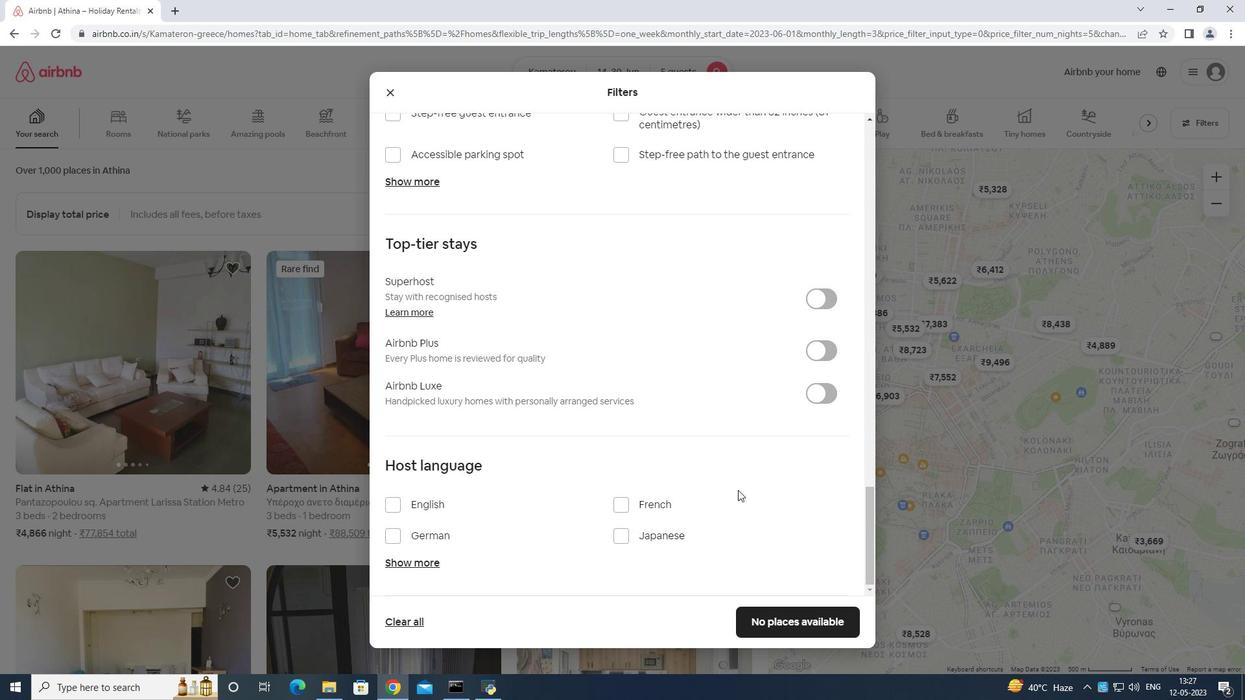 
Action: Mouse scrolled (709, 523) with delta (0, 0)
Screenshot: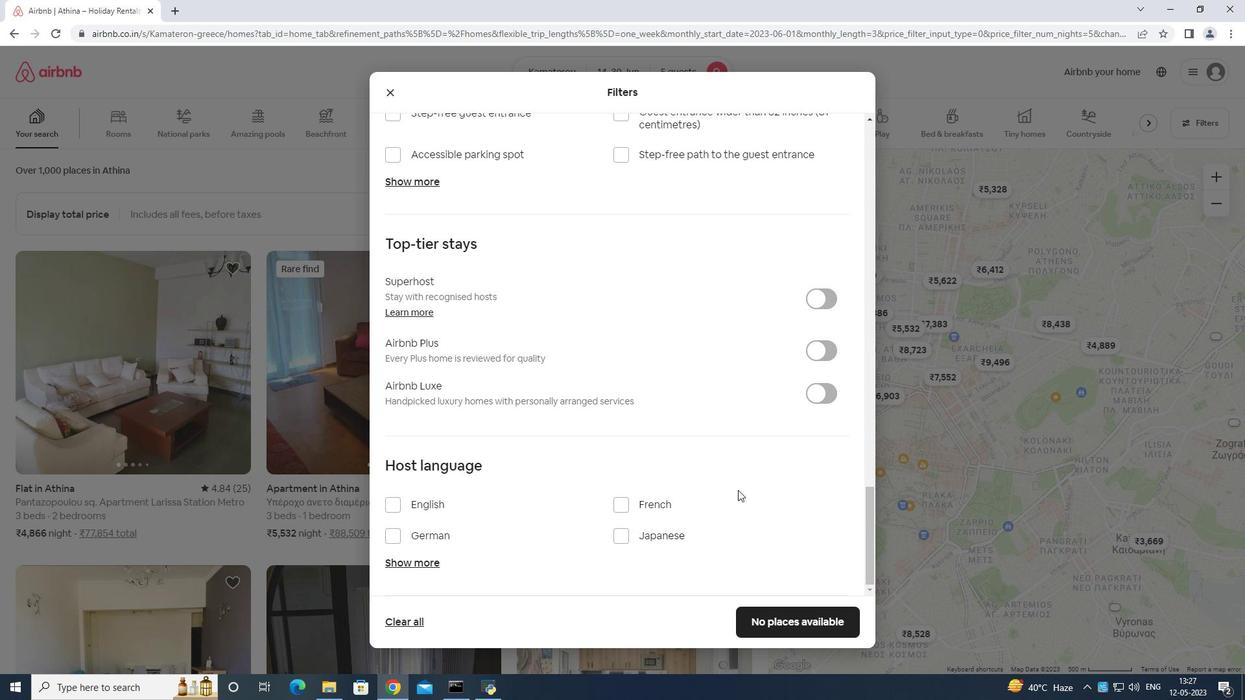 
Action: Mouse moved to (388, 501)
Screenshot: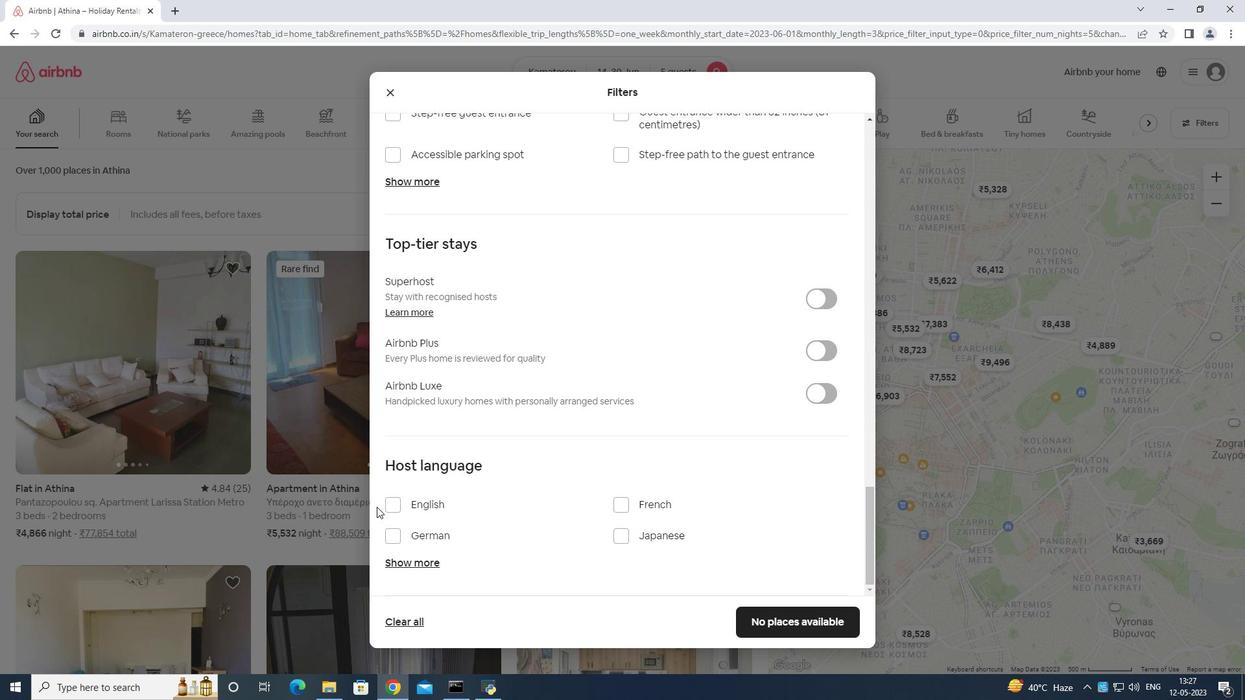 
Action: Mouse pressed left at (388, 501)
Screenshot: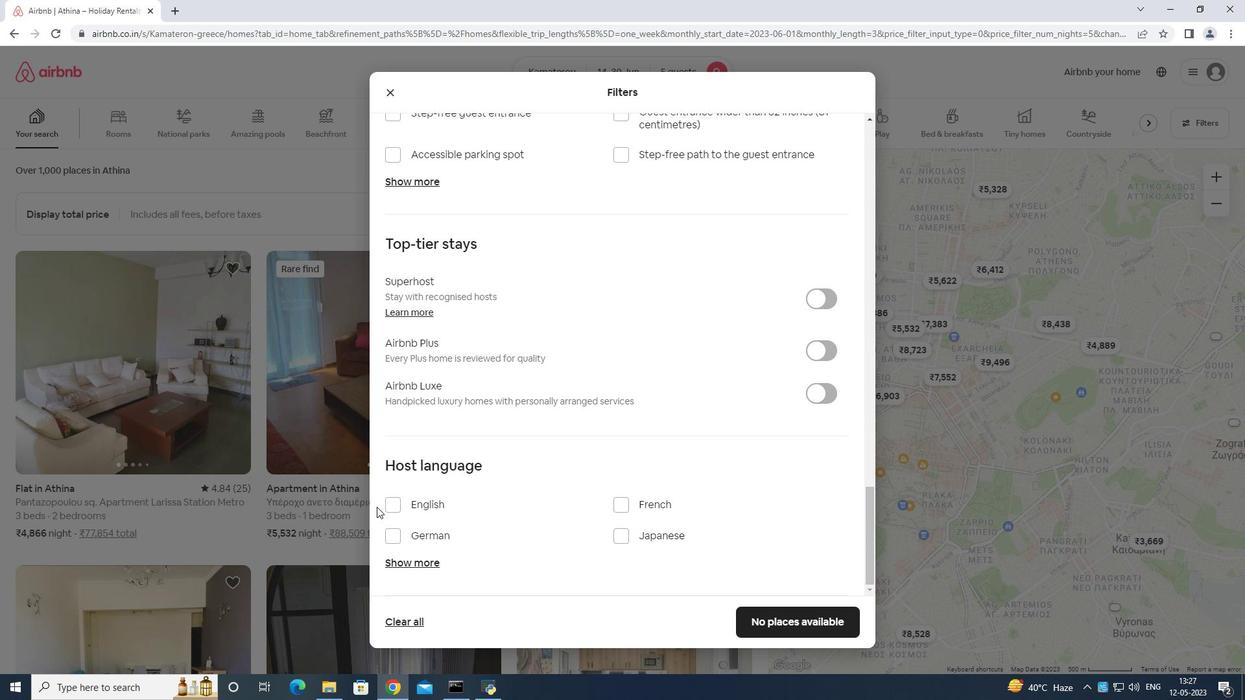 
Action: Mouse moved to (818, 620)
Screenshot: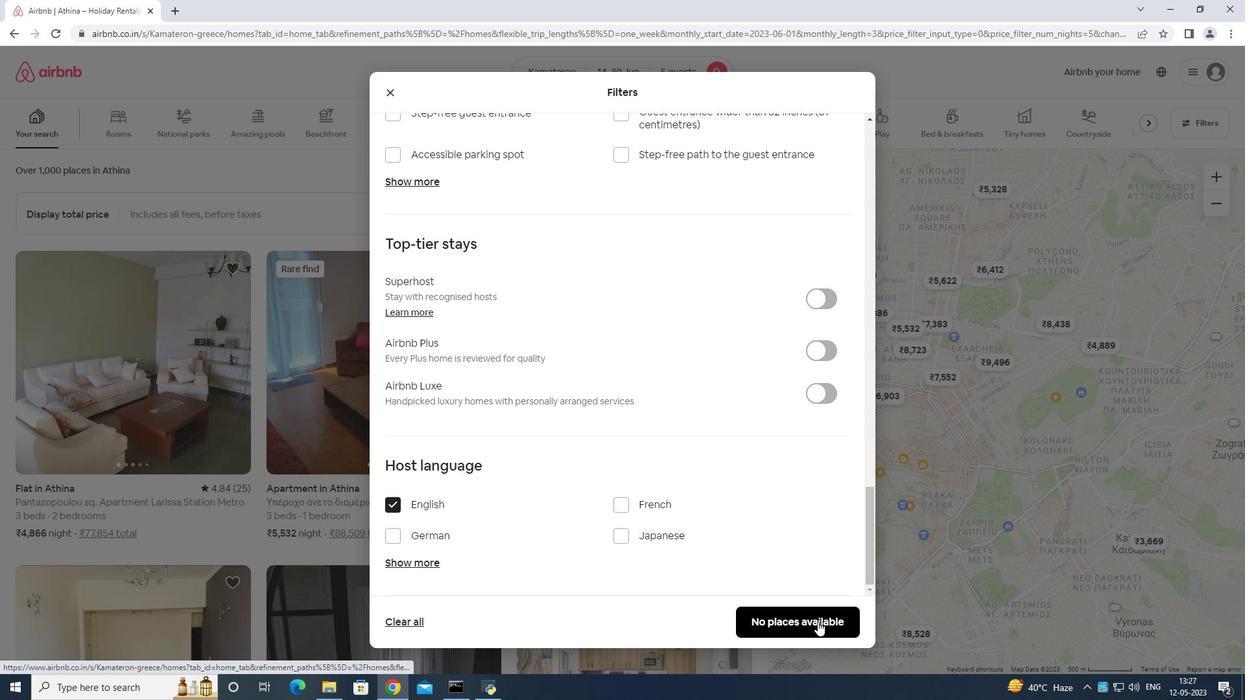 
Action: Mouse pressed left at (818, 620)
Screenshot: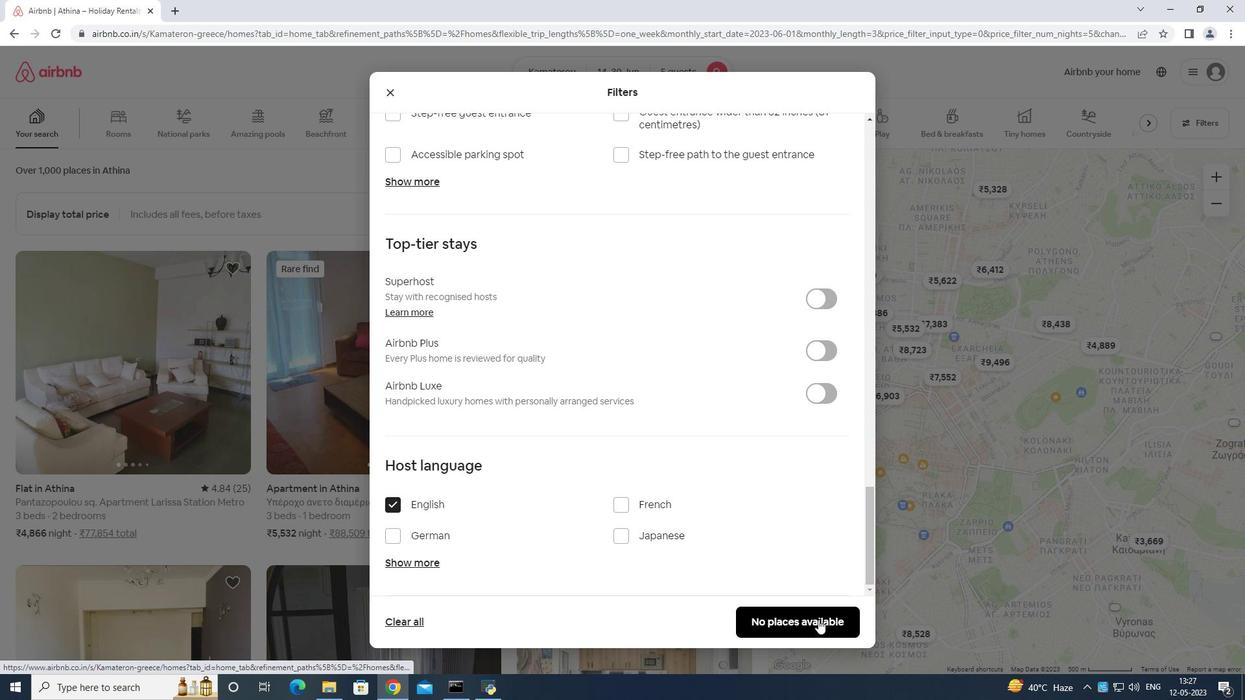 
